Task: Play online Dominion games in easy mode.
Action: Mouse moved to (485, 321)
Screenshot: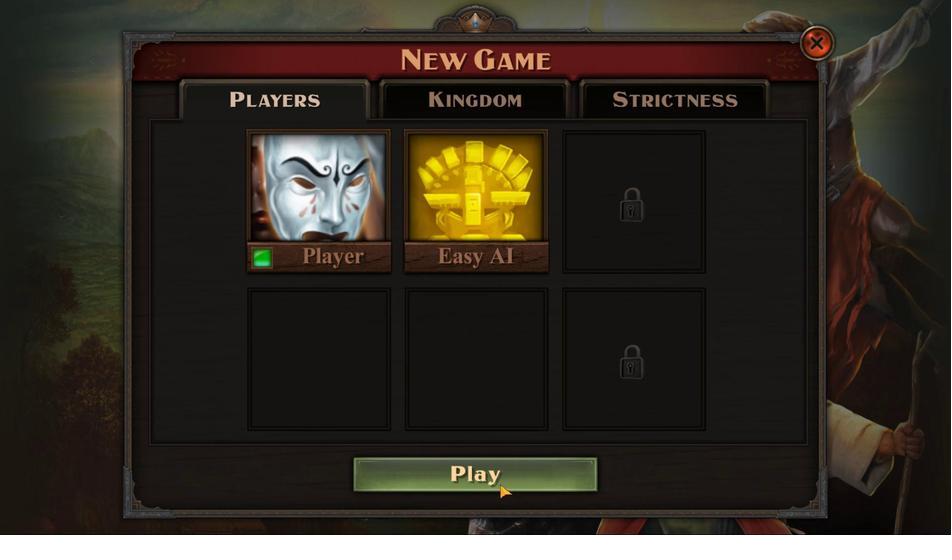 
Action: Mouse pressed left at (485, 321)
Screenshot: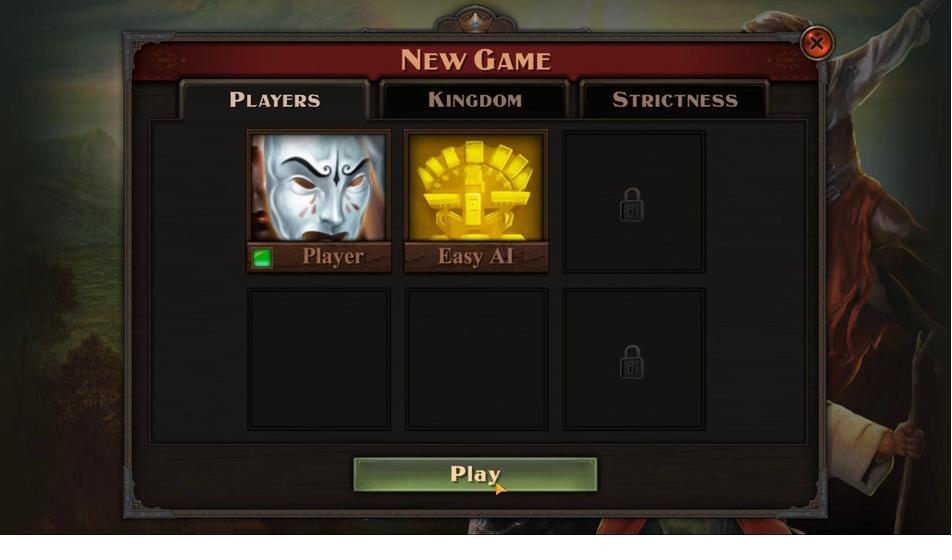 
Action: Mouse moved to (482, 321)
Screenshot: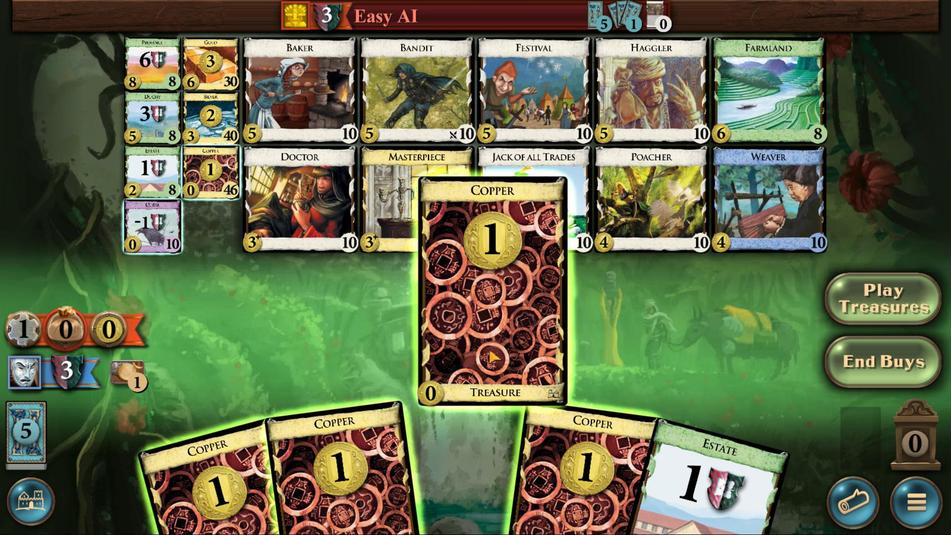 
Action: Mouse pressed left at (482, 321)
Screenshot: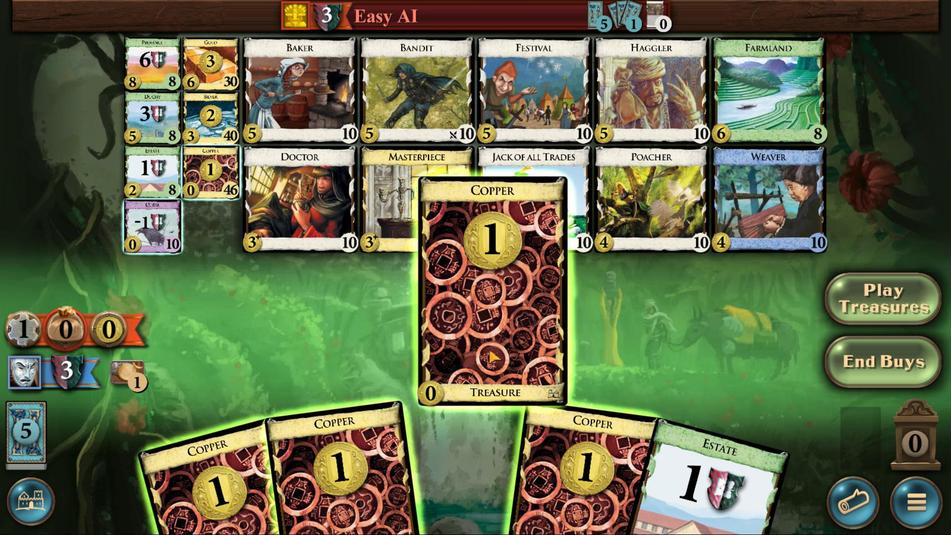 
Action: Mouse moved to (475, 321)
Screenshot: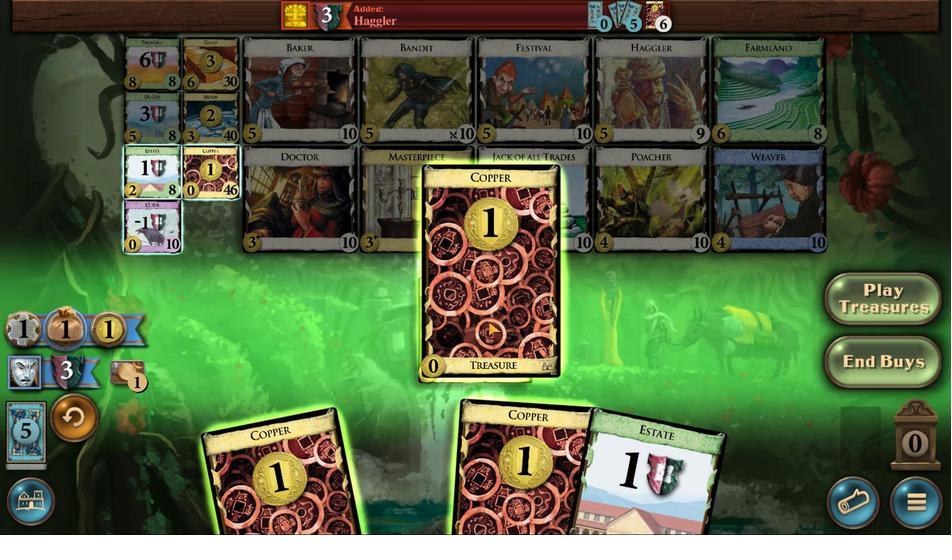 
Action: Mouse pressed left at (475, 321)
Screenshot: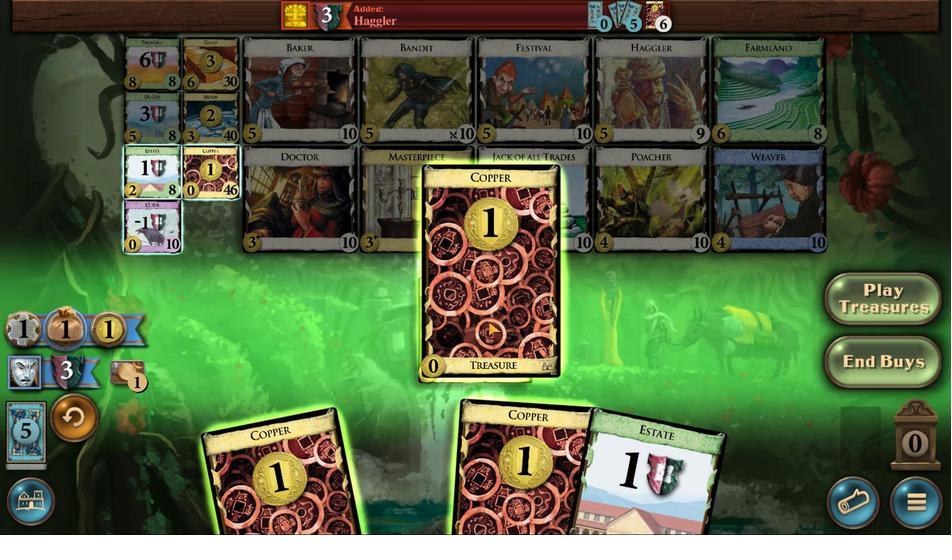 
Action: Mouse moved to (482, 321)
Screenshot: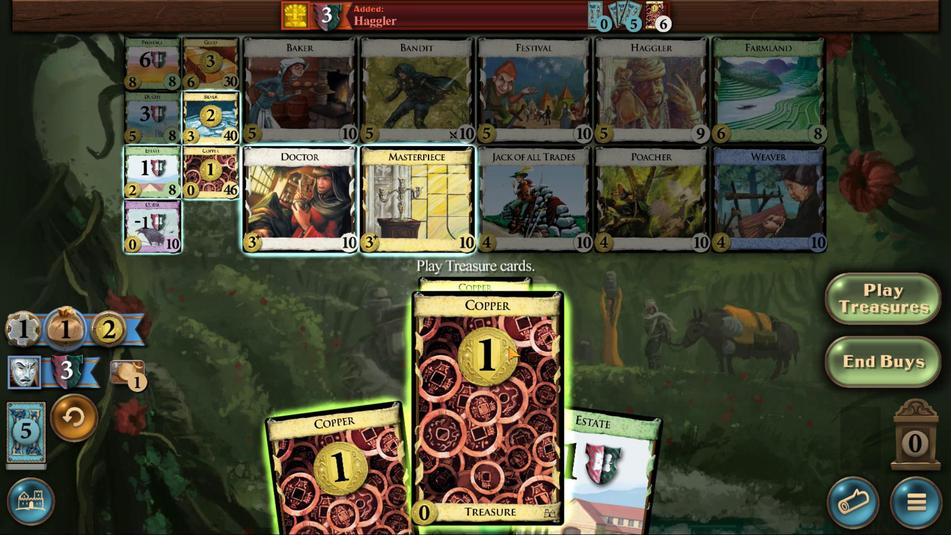 
Action: Mouse pressed left at (482, 321)
Screenshot: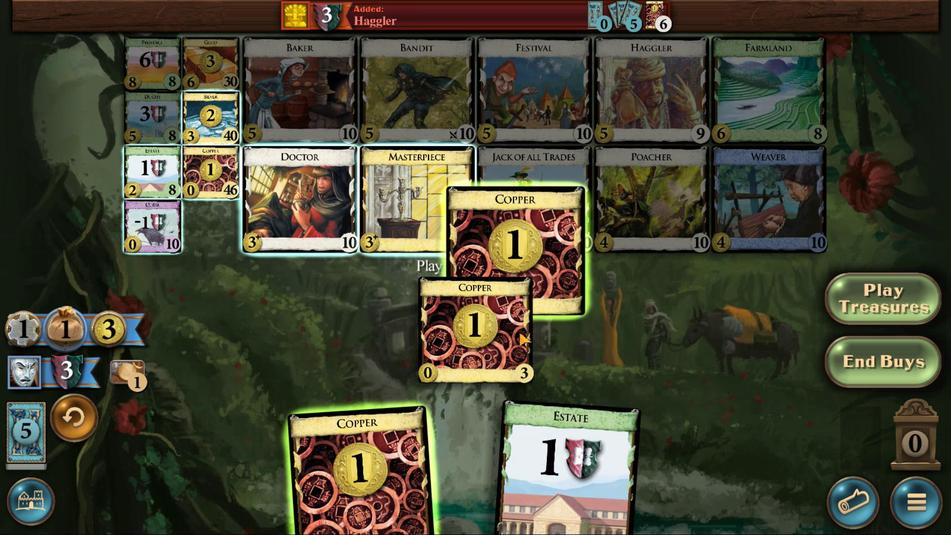 
Action: Mouse moved to (477, 321)
Screenshot: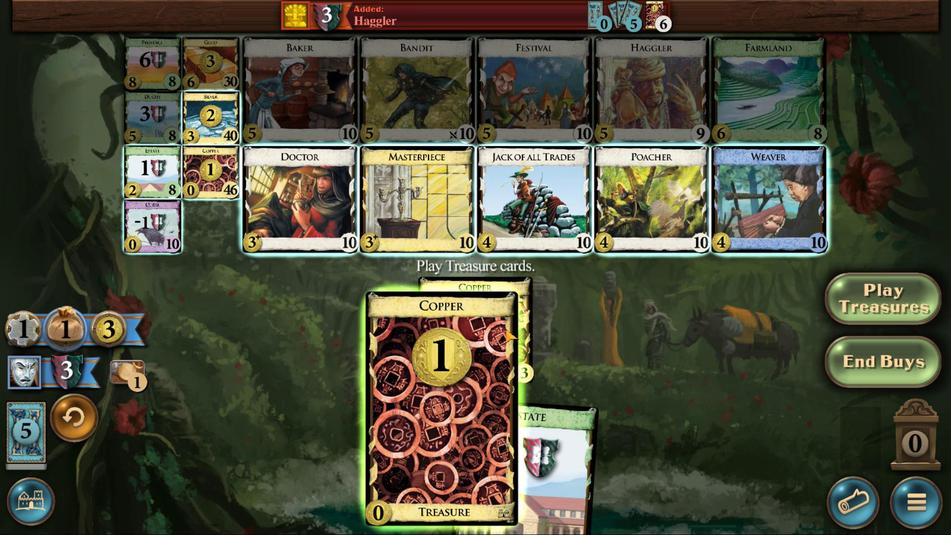 
Action: Mouse pressed left at (477, 321)
Screenshot: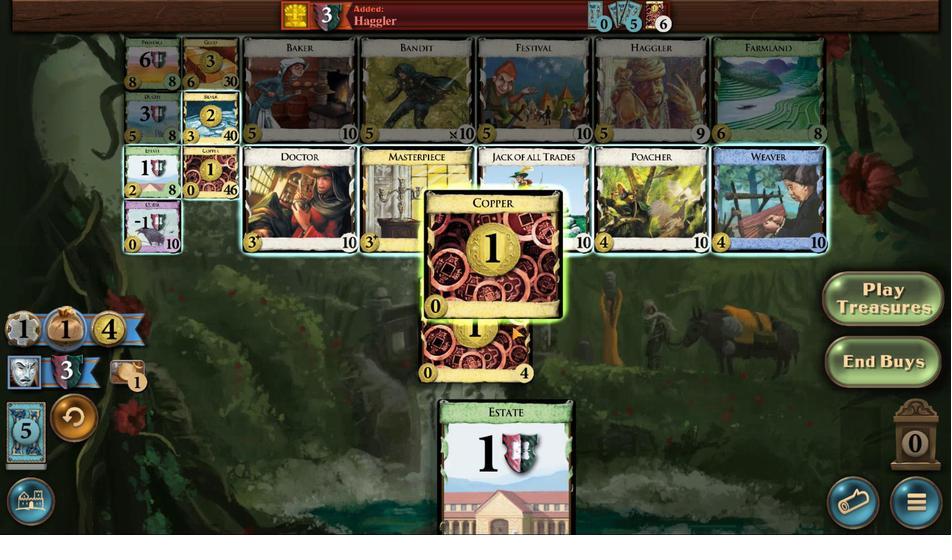 
Action: Mouse moved to (456, 320)
Screenshot: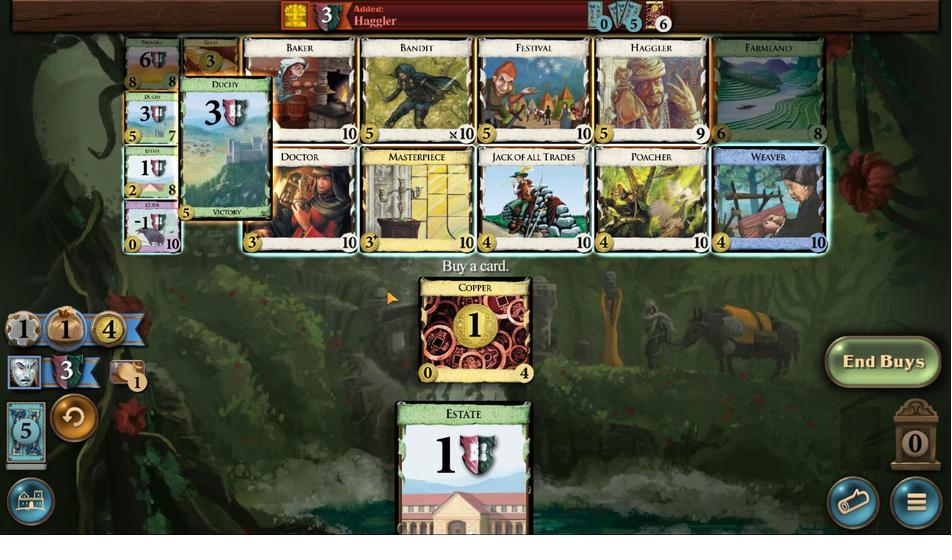 
Action: Mouse pressed left at (456, 320)
Screenshot: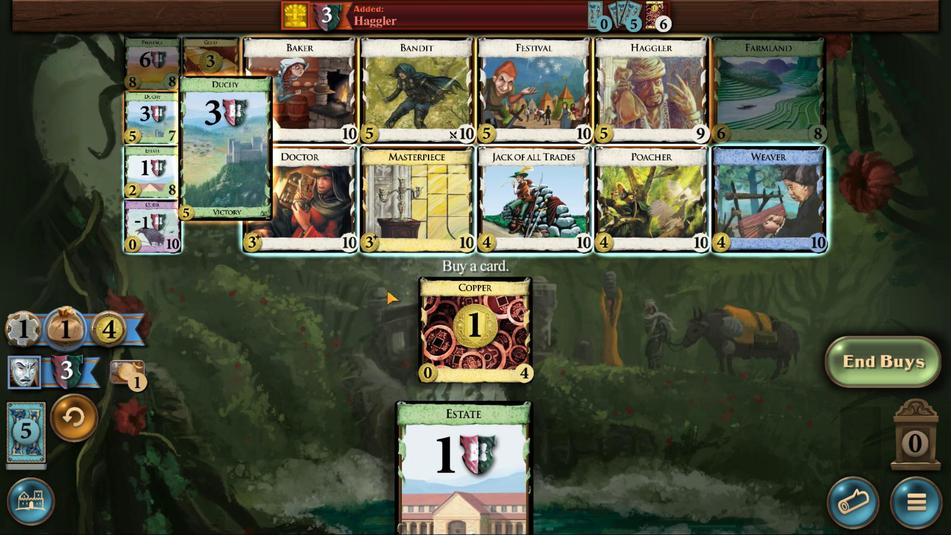 
Action: Mouse moved to (484, 321)
Screenshot: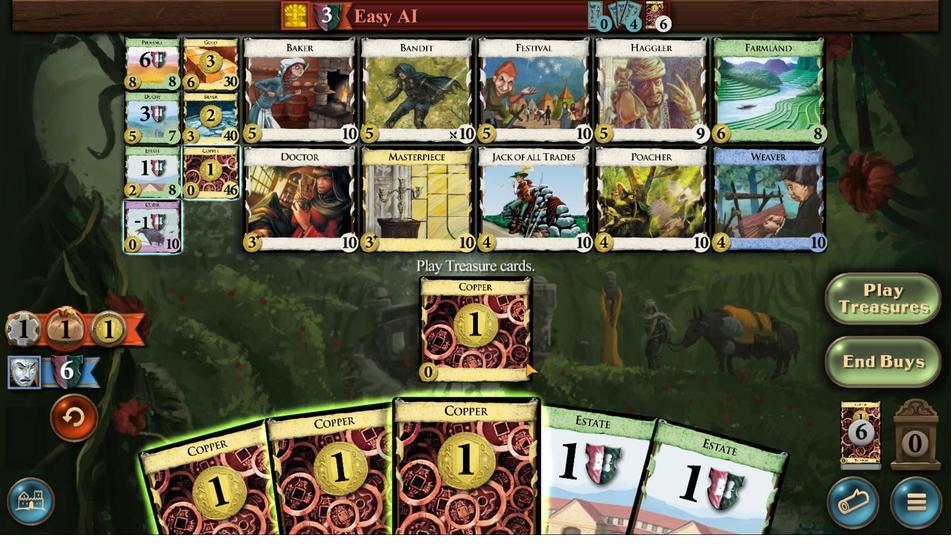 
Action: Mouse pressed left at (484, 321)
Screenshot: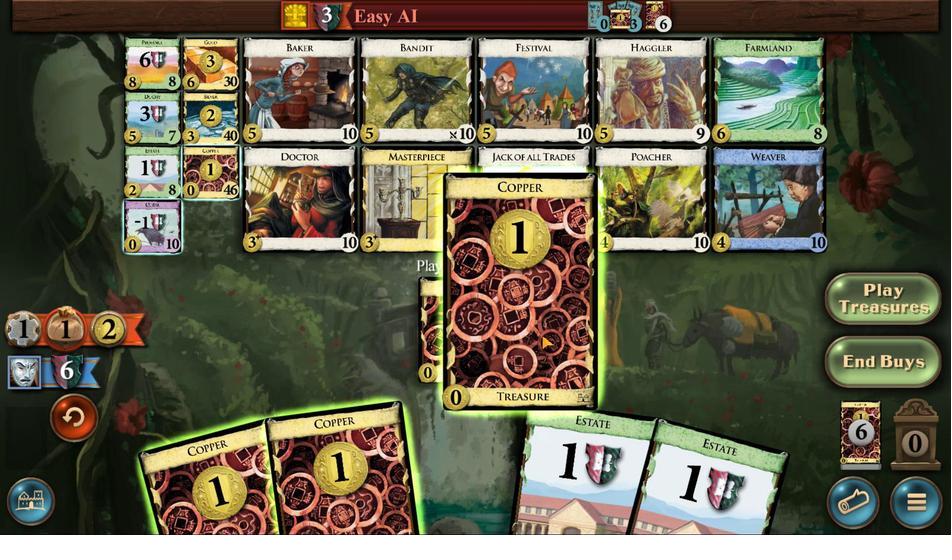 
Action: Mouse moved to (474, 321)
Screenshot: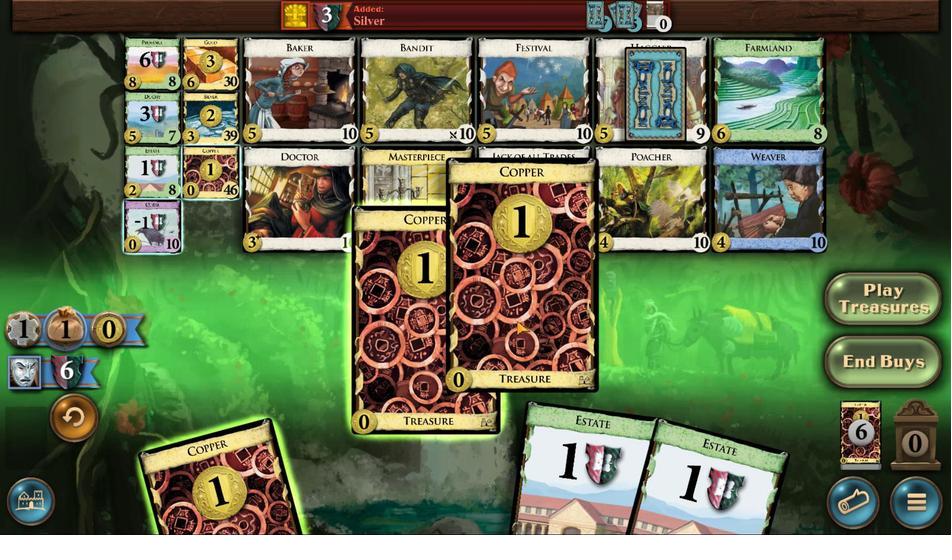 
Action: Mouse pressed left at (474, 321)
Screenshot: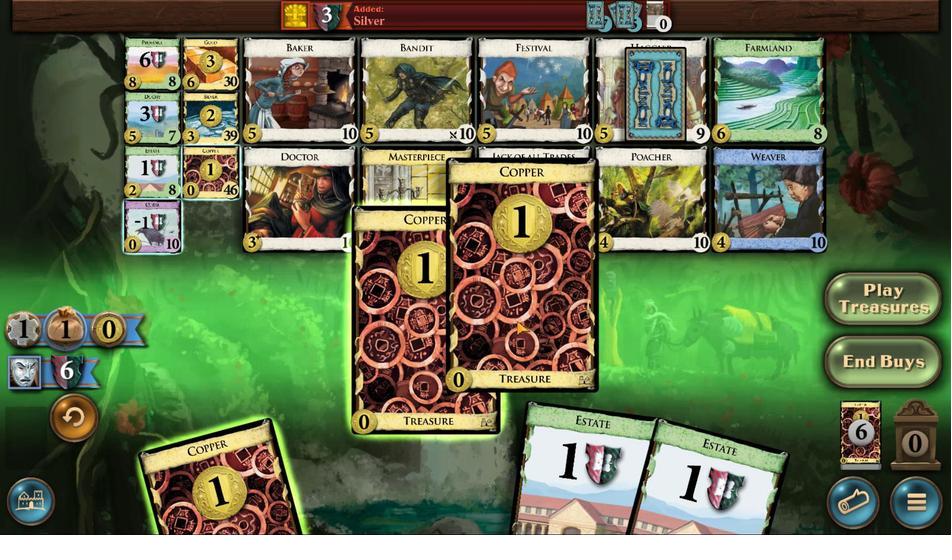 
Action: Mouse moved to (468, 321)
Screenshot: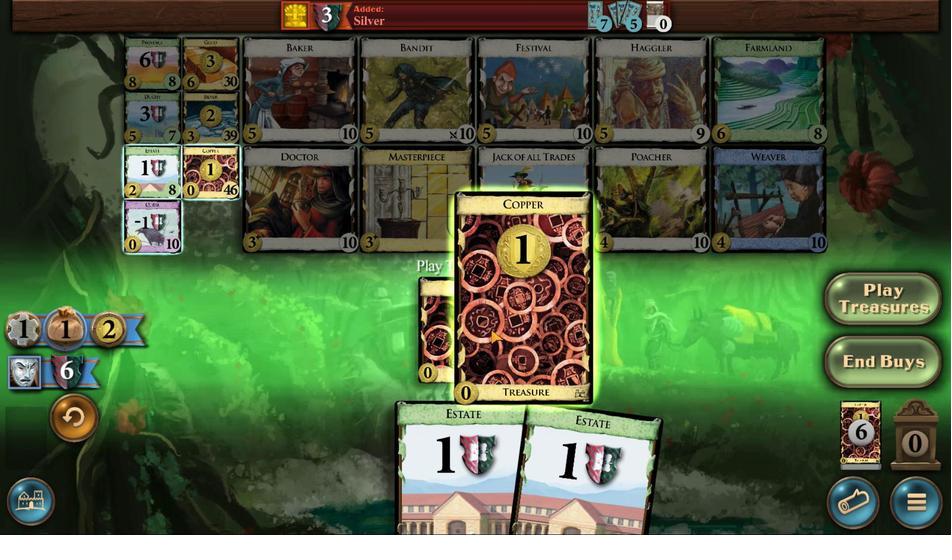 
Action: Mouse pressed left at (468, 321)
Screenshot: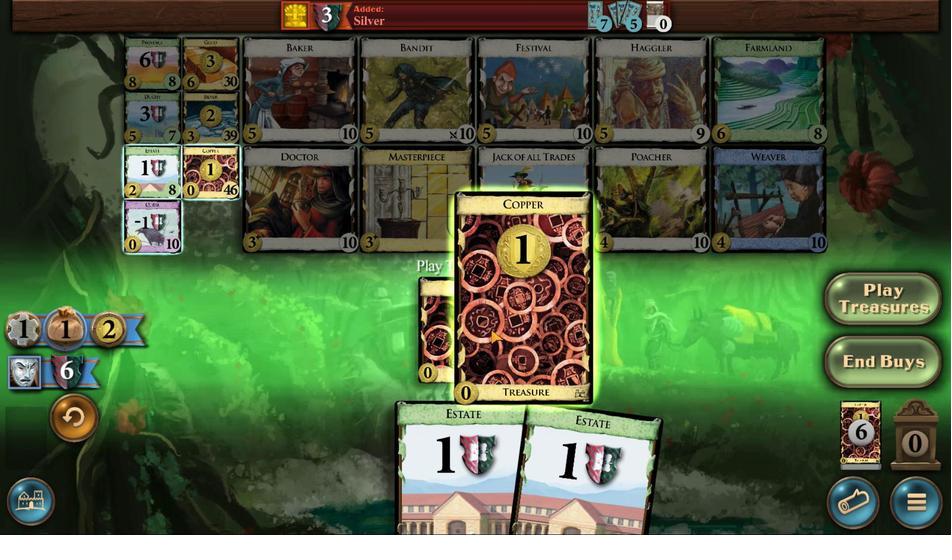 
Action: Mouse moved to (459, 320)
Screenshot: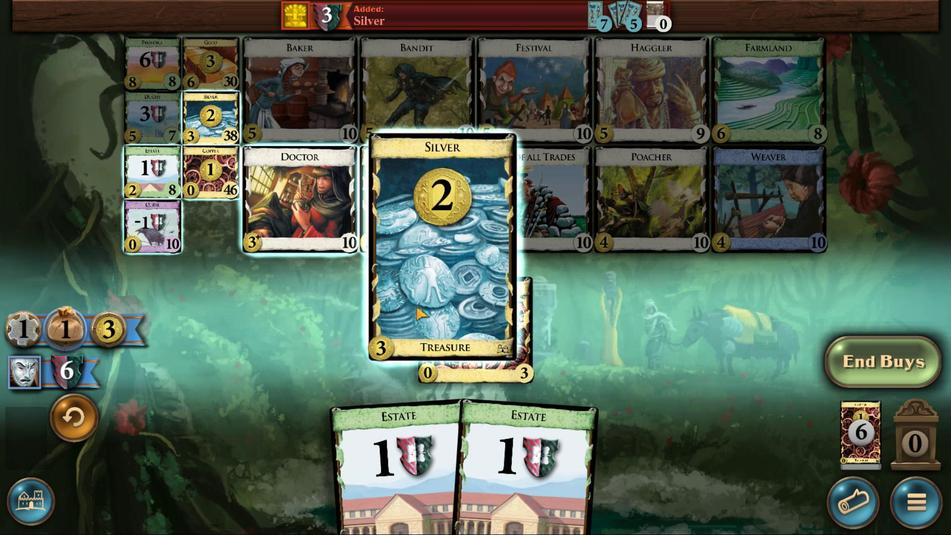 
Action: Mouse pressed left at (459, 320)
Screenshot: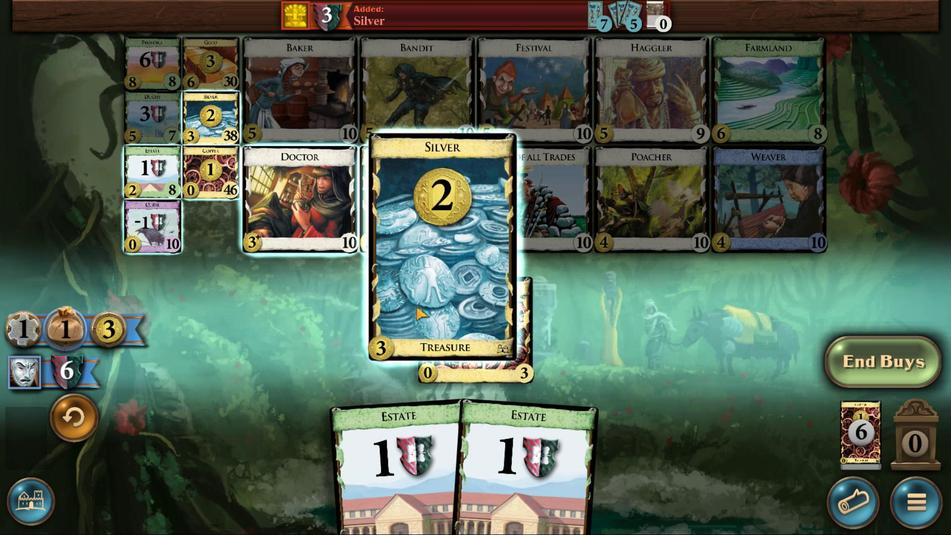 
Action: Mouse moved to (481, 321)
Screenshot: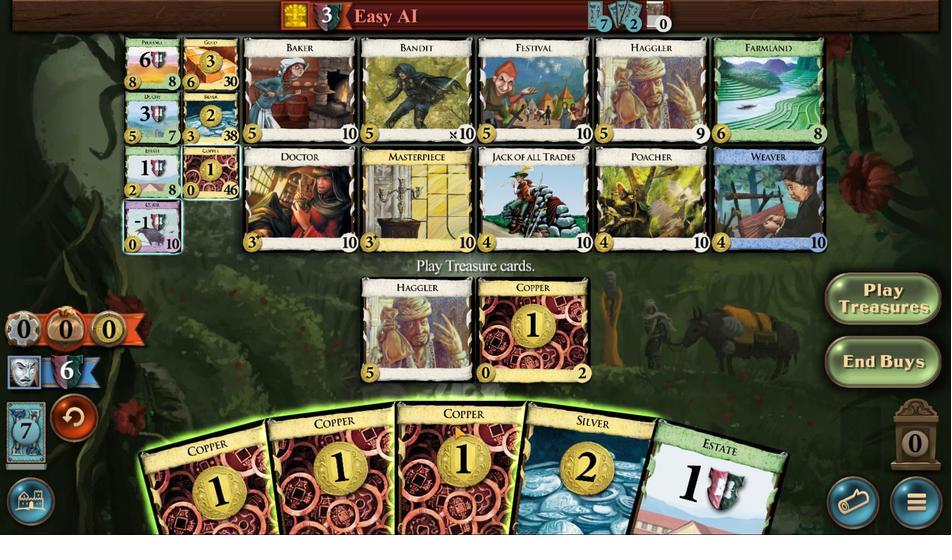 
Action: Mouse pressed left at (481, 321)
Screenshot: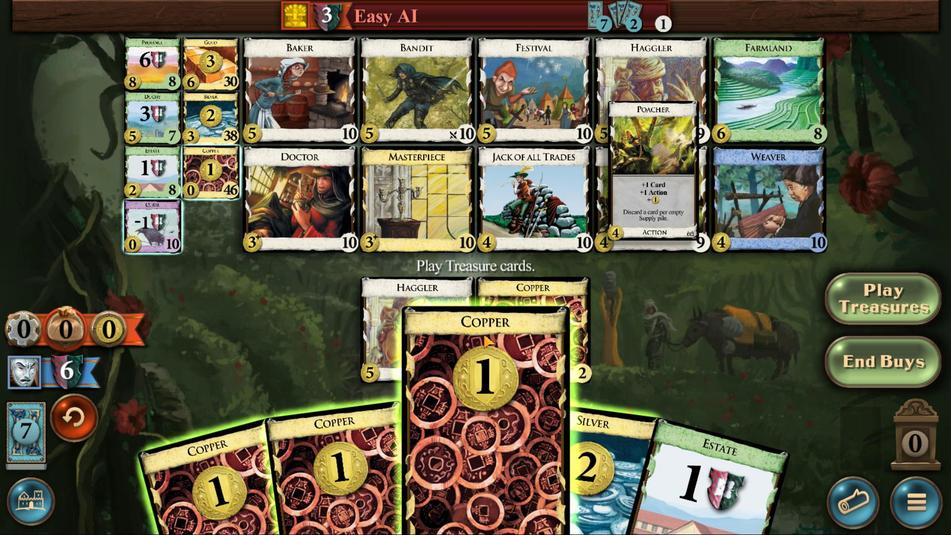 
Action: Mouse moved to (487, 321)
Screenshot: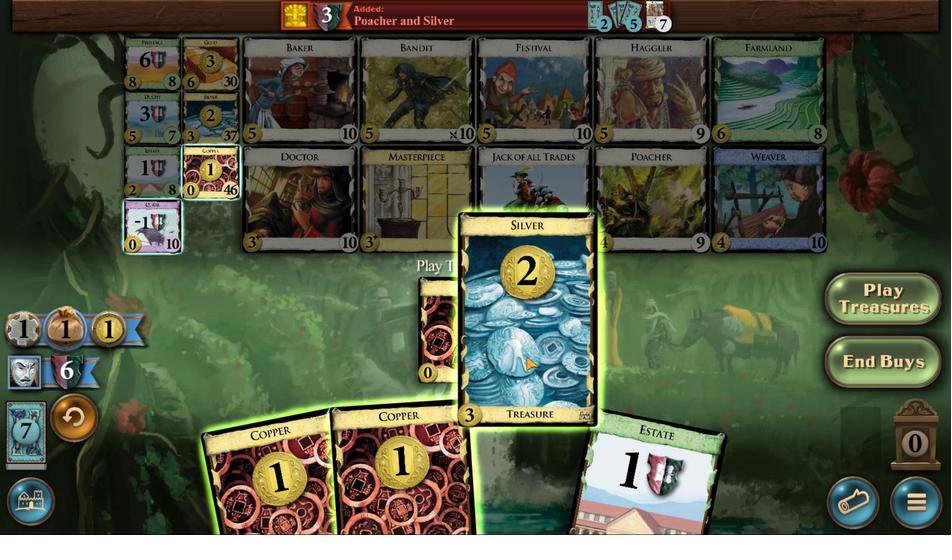 
Action: Mouse pressed left at (487, 321)
Screenshot: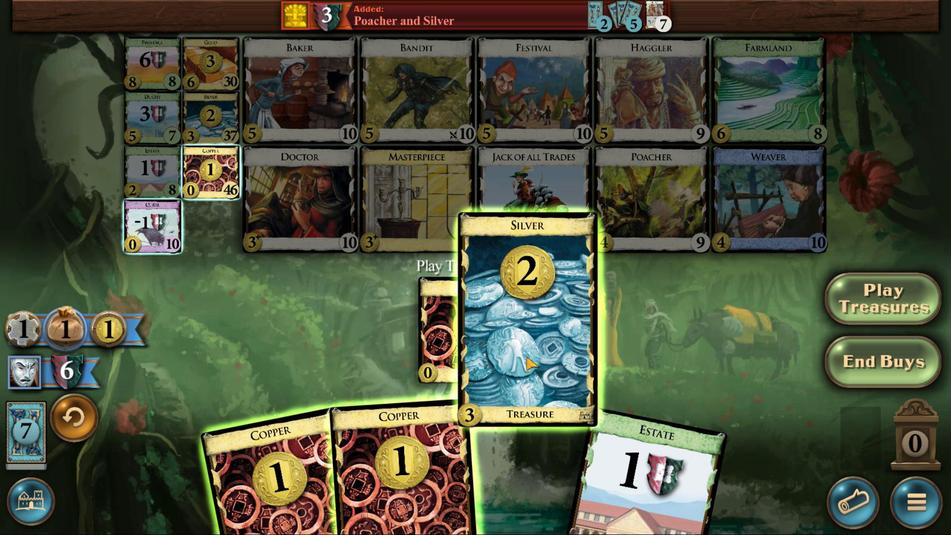 
Action: Mouse moved to (480, 321)
Screenshot: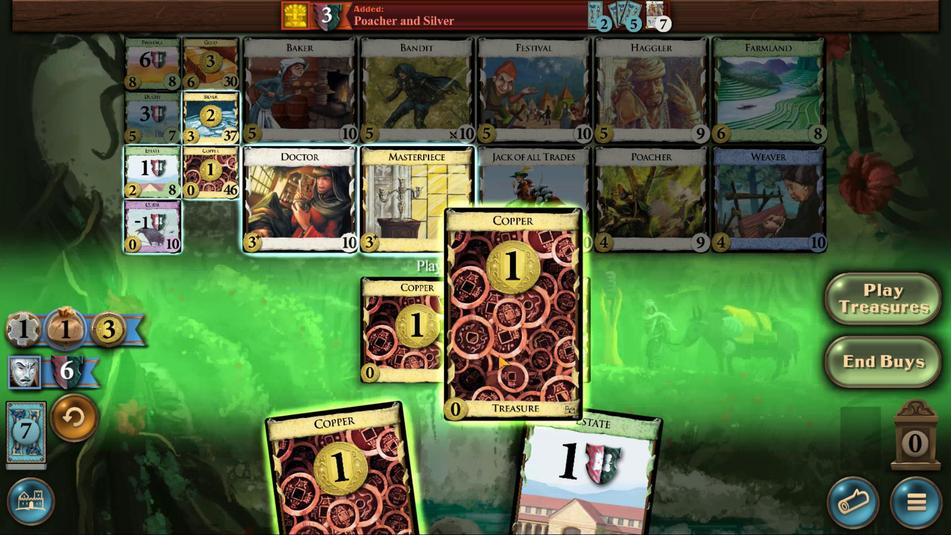 
Action: Mouse pressed left at (480, 321)
Screenshot: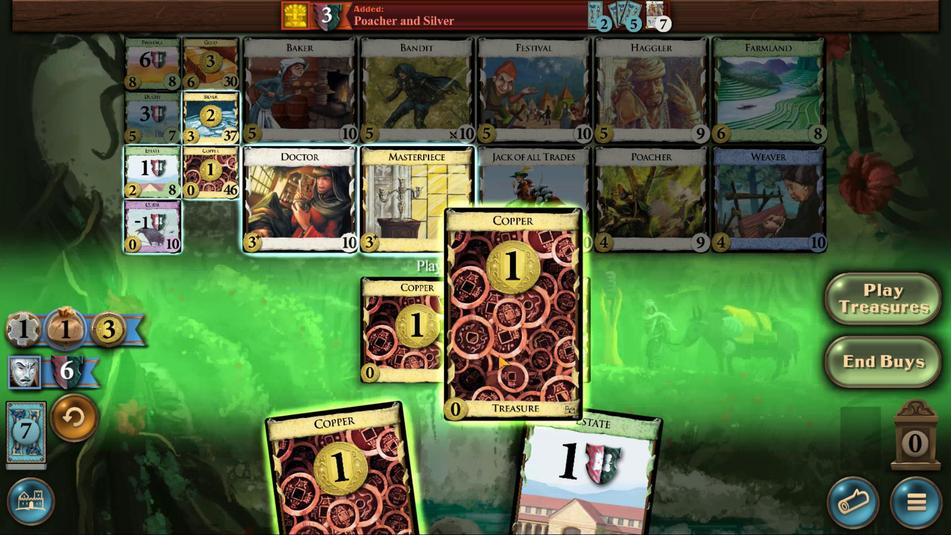 
Action: Mouse moved to (478, 321)
Screenshot: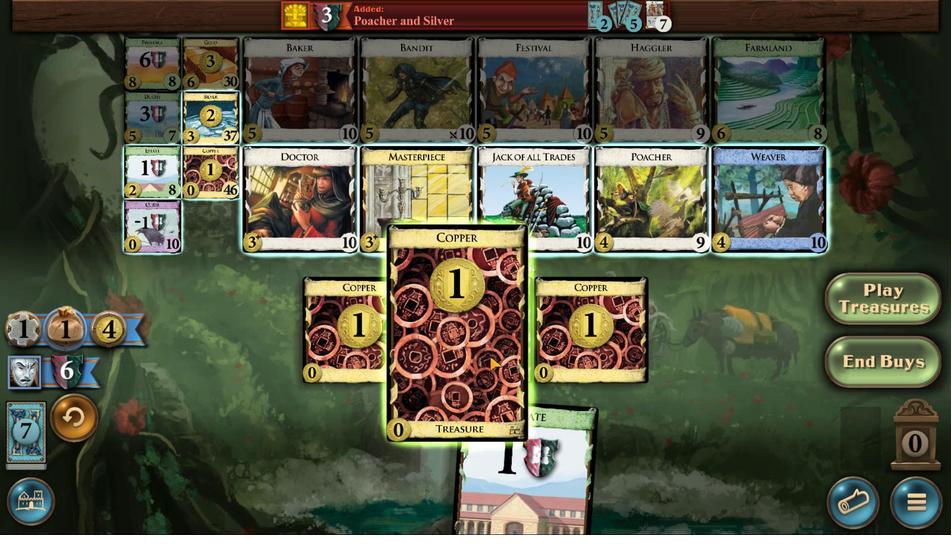 
Action: Mouse pressed left at (478, 321)
Screenshot: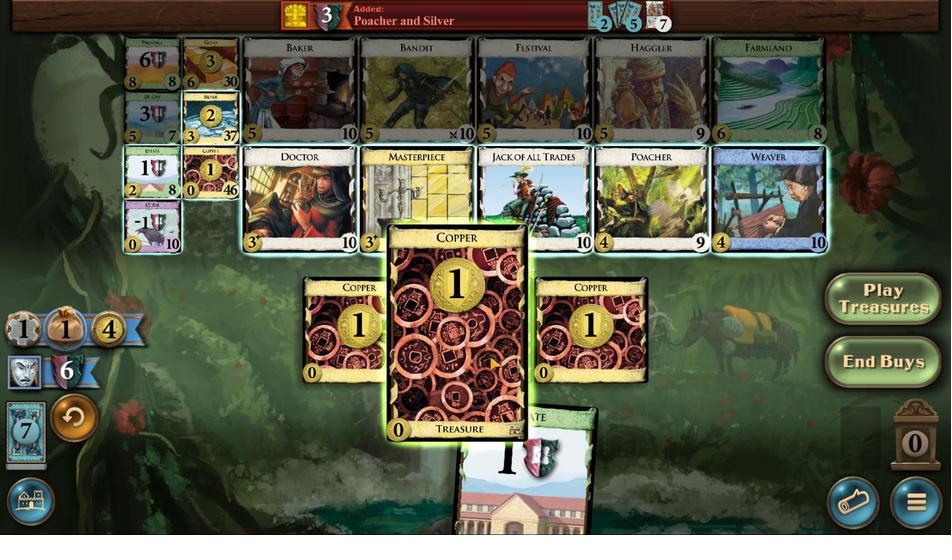 
Action: Mouse moved to (455, 320)
Screenshot: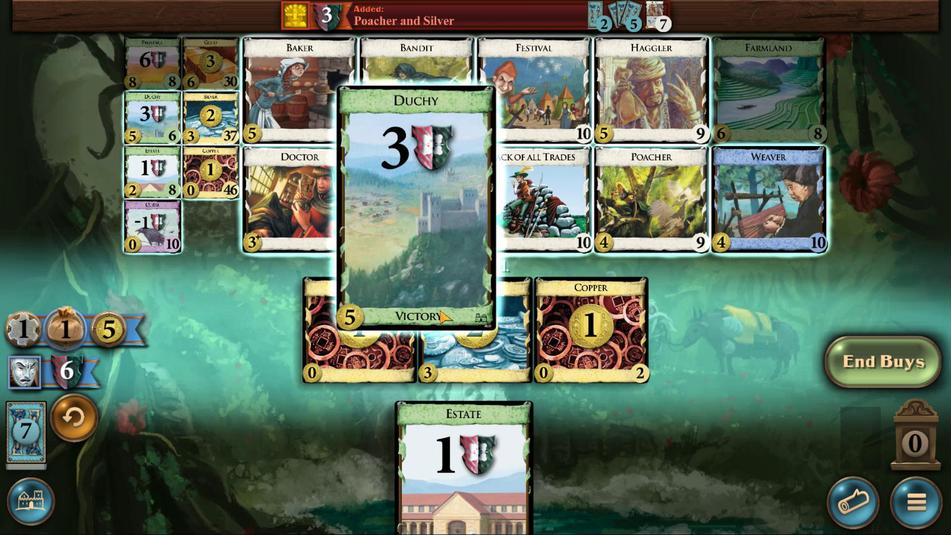 
Action: Mouse pressed left at (455, 320)
Screenshot: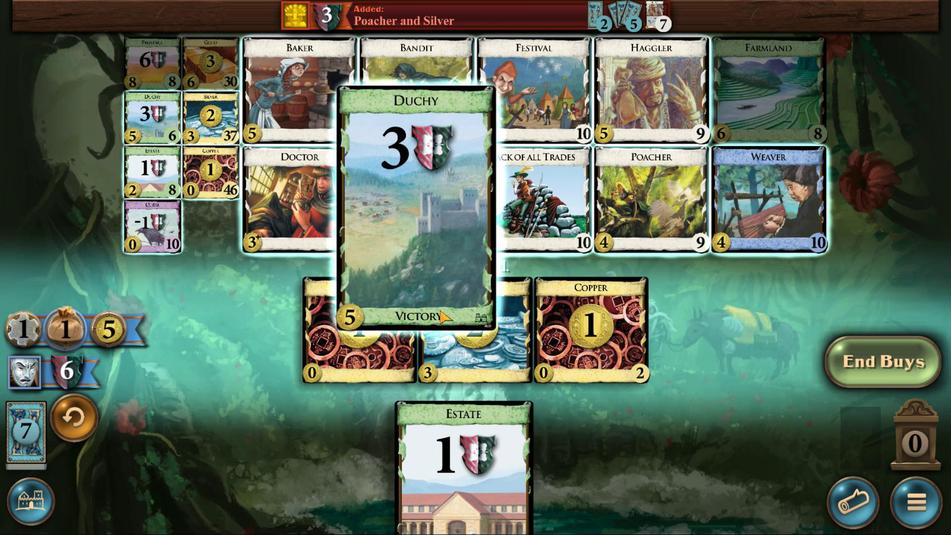 
Action: Mouse moved to (481, 321)
Screenshot: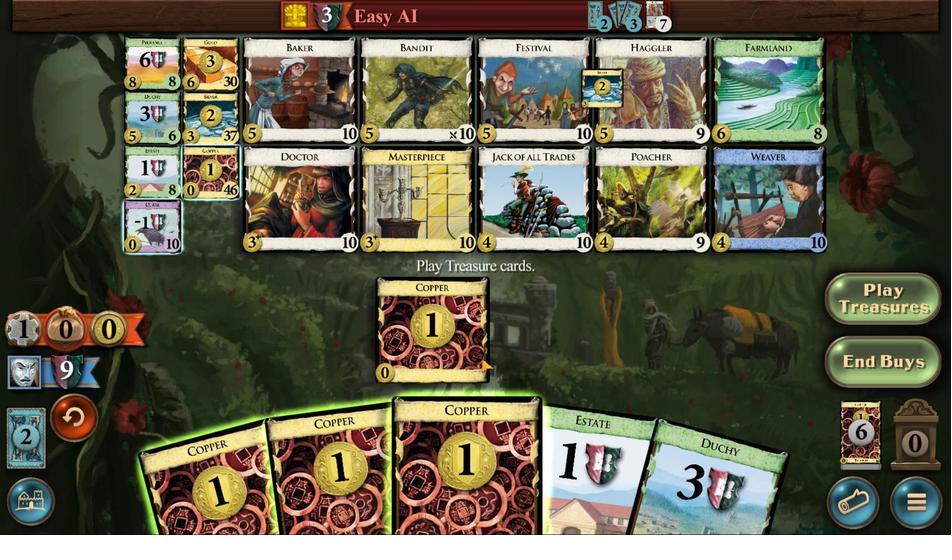 
Action: Mouse pressed left at (481, 321)
Screenshot: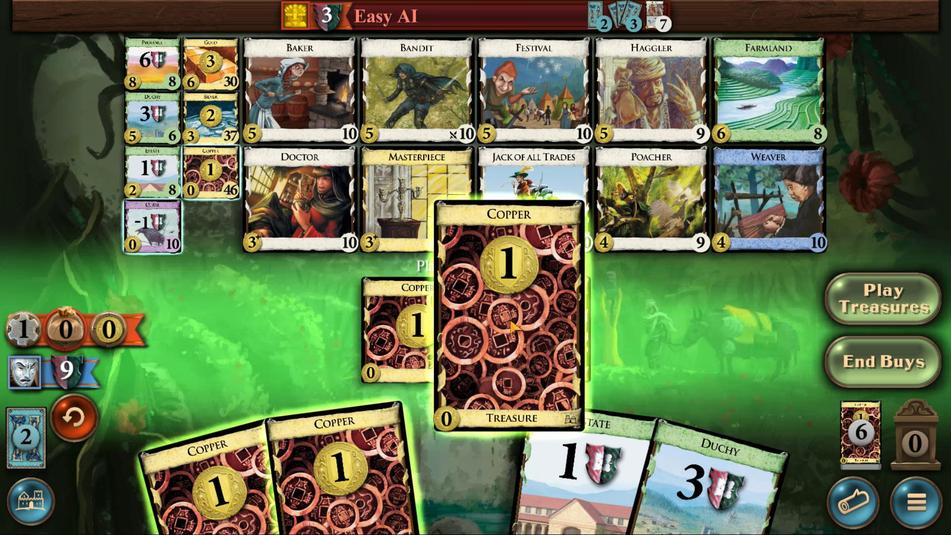 
Action: Mouse moved to (472, 321)
Screenshot: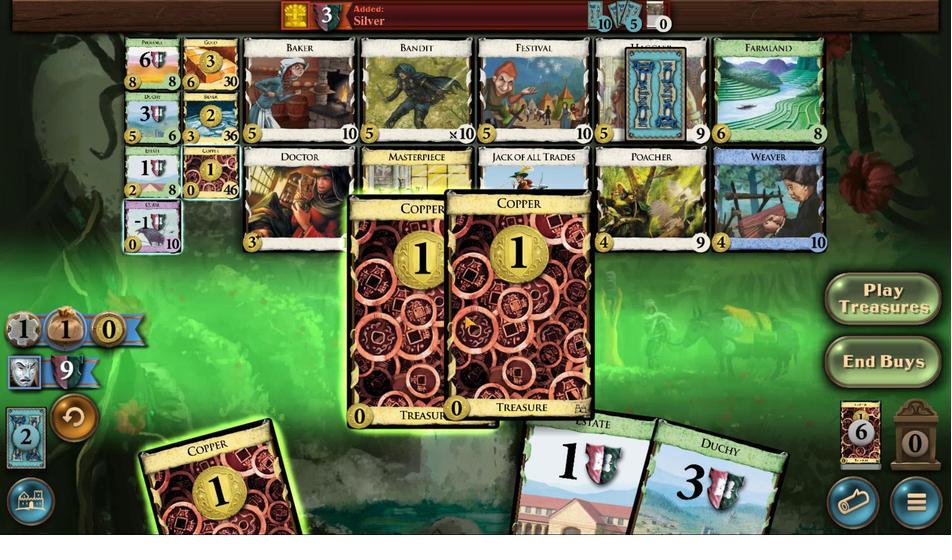 
Action: Mouse pressed left at (472, 321)
Screenshot: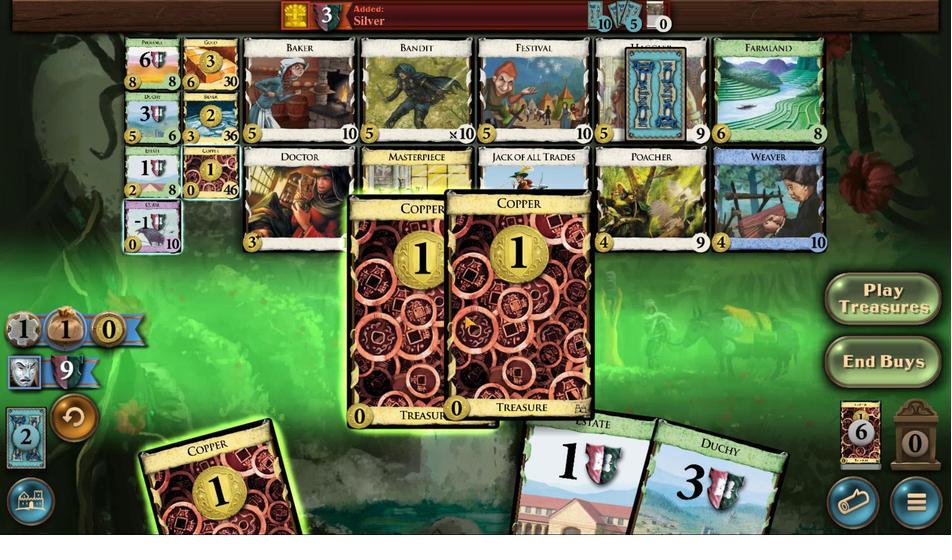
Action: Mouse moved to (470, 321)
Screenshot: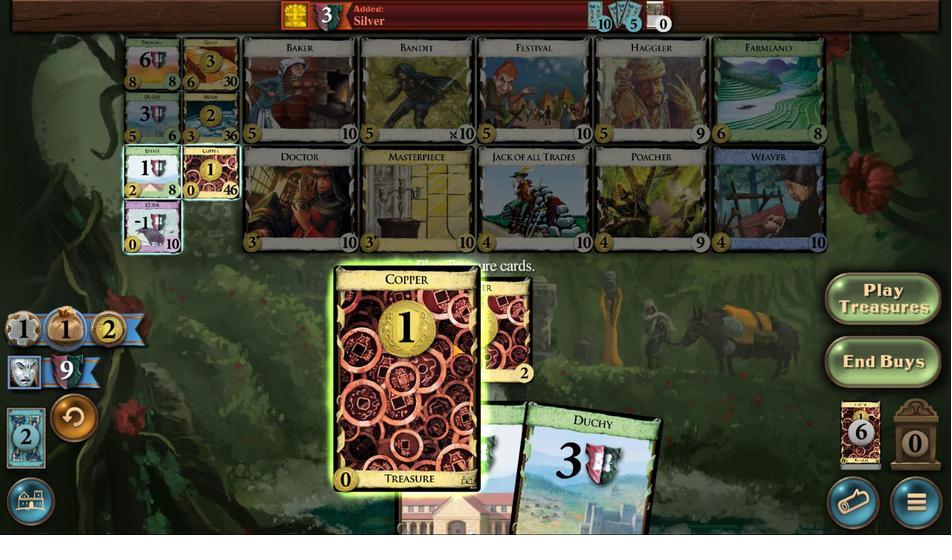 
Action: Mouse pressed left at (470, 321)
Screenshot: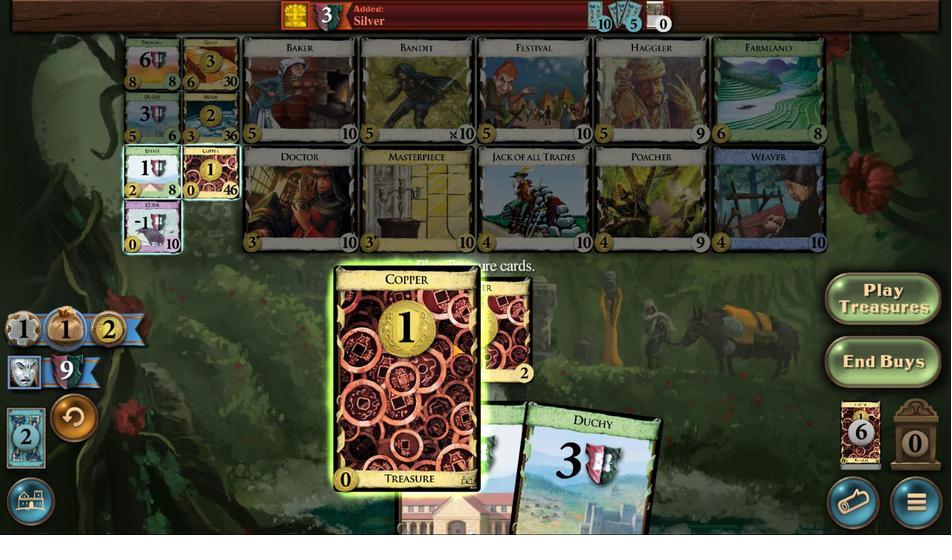 
Action: Mouse moved to (459, 320)
Screenshot: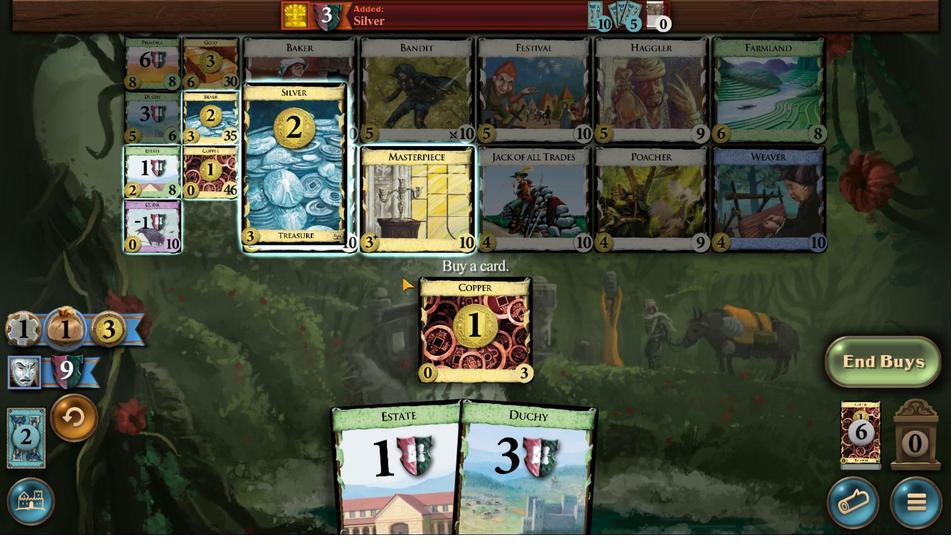 
Action: Mouse pressed left at (459, 320)
Screenshot: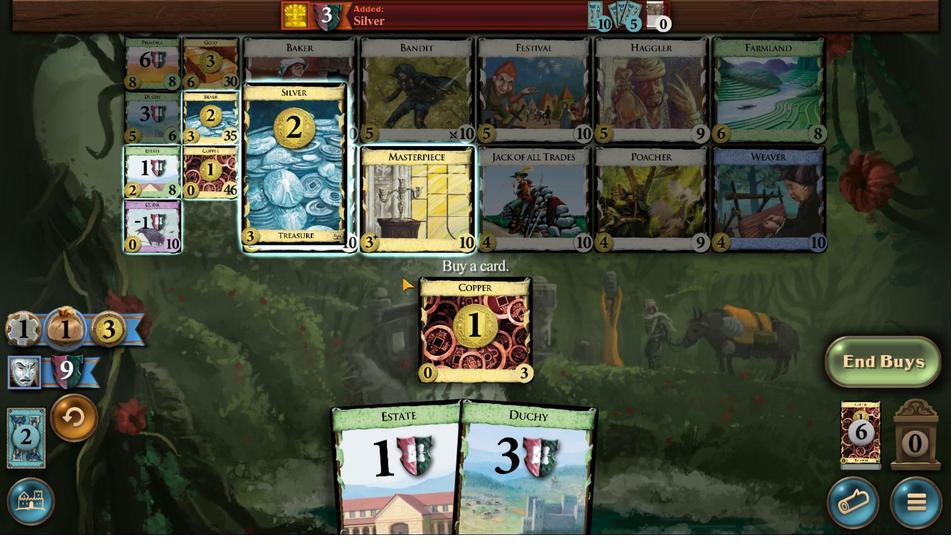 
Action: Mouse moved to (492, 321)
Screenshot: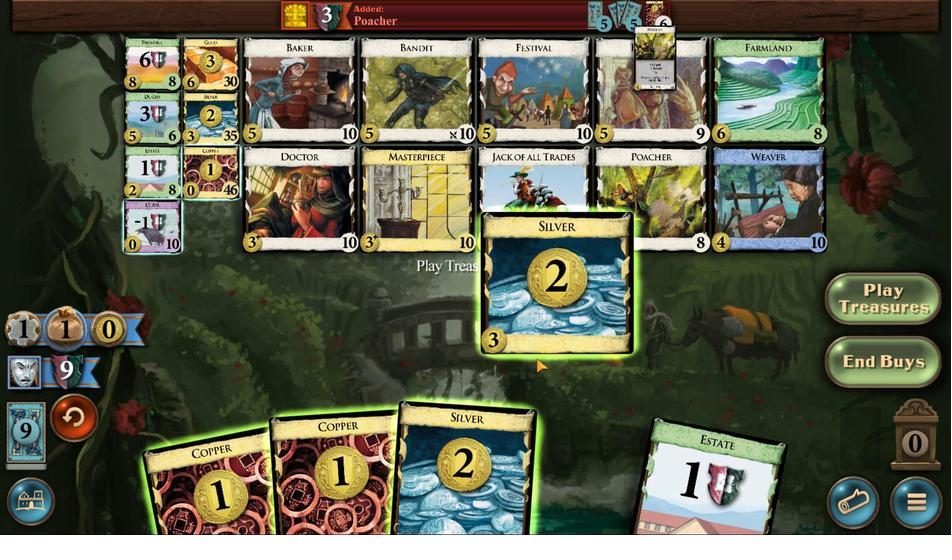 
Action: Mouse pressed left at (492, 321)
Screenshot: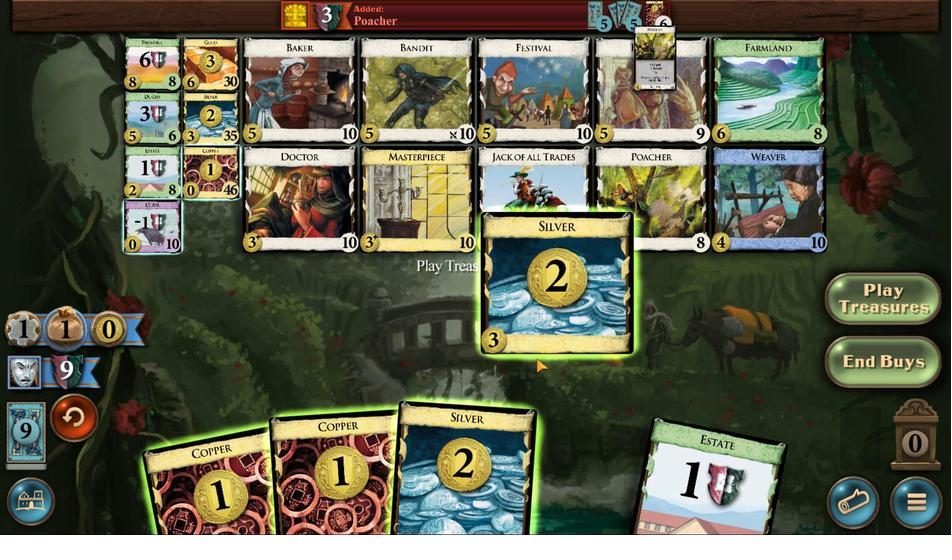 
Action: Mouse moved to (486, 321)
Screenshot: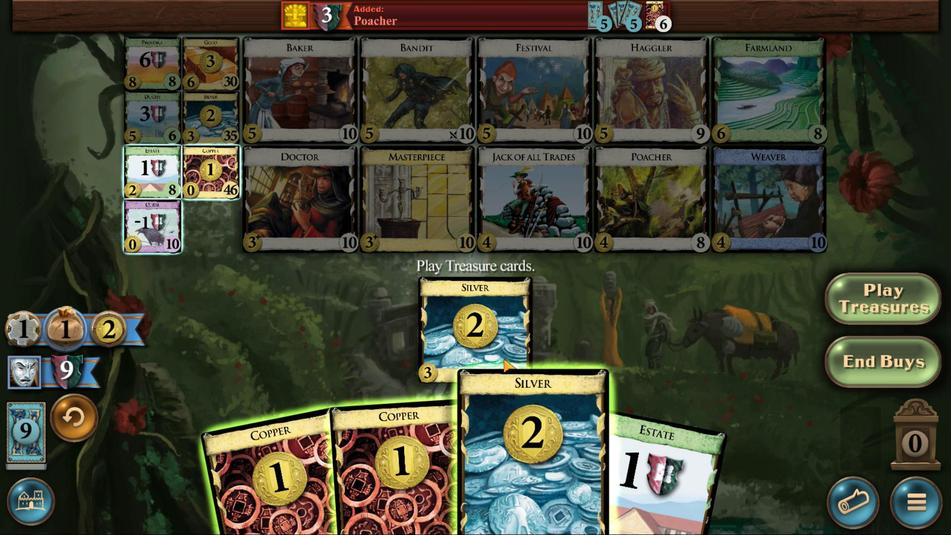 
Action: Mouse pressed left at (486, 321)
Screenshot: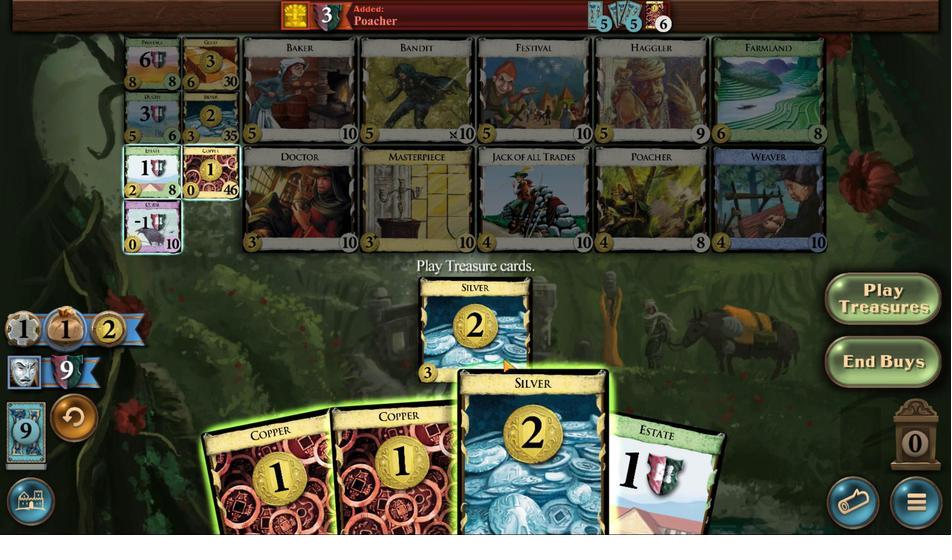 
Action: Mouse moved to (481, 321)
Screenshot: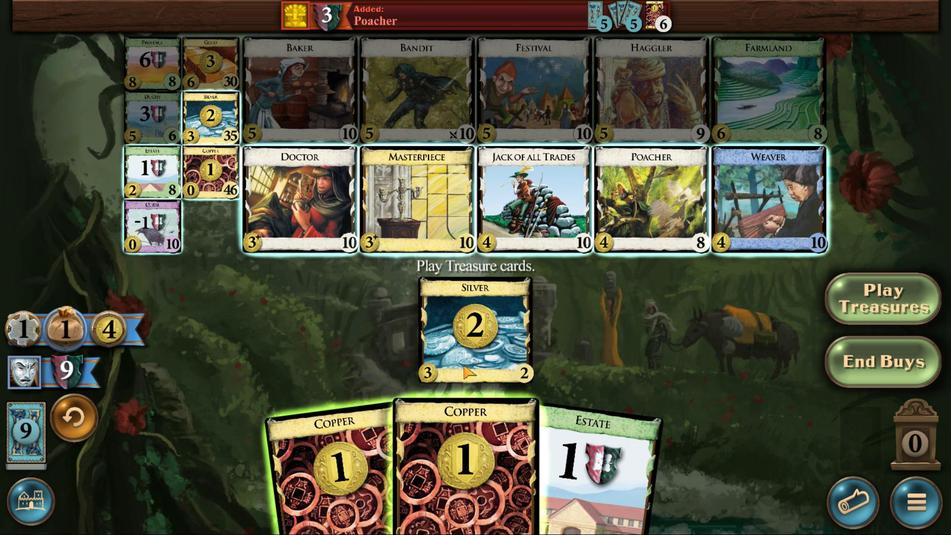 
Action: Mouse pressed left at (481, 321)
Screenshot: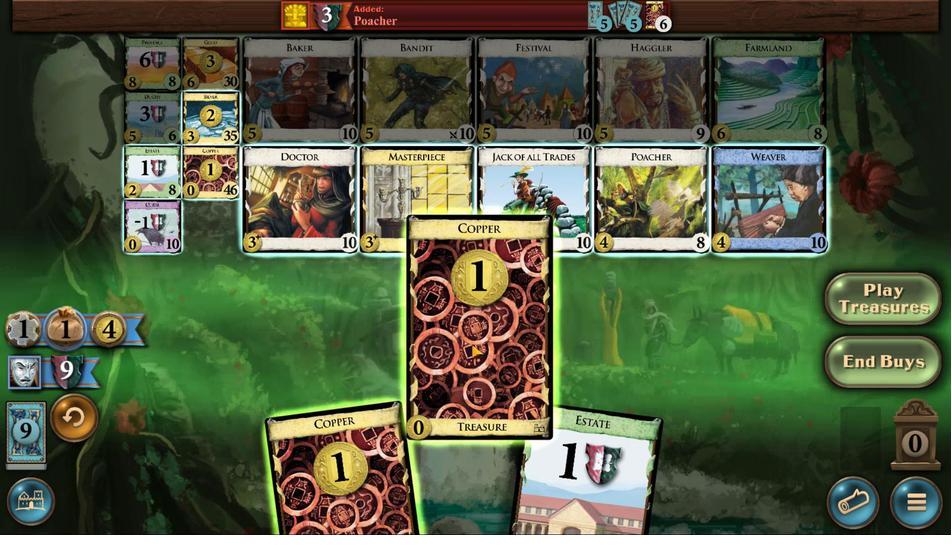 
Action: Mouse moved to (478, 321)
Screenshot: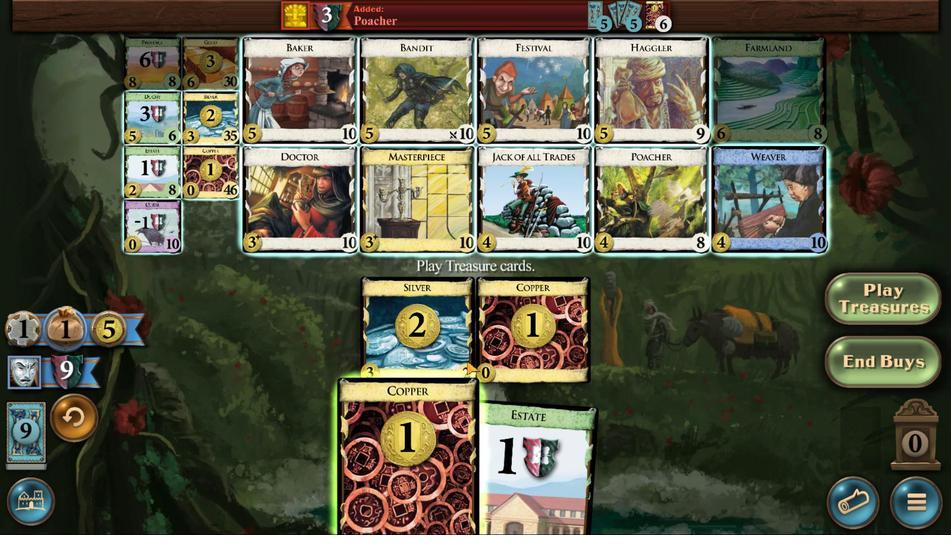 
Action: Mouse pressed left at (478, 321)
Screenshot: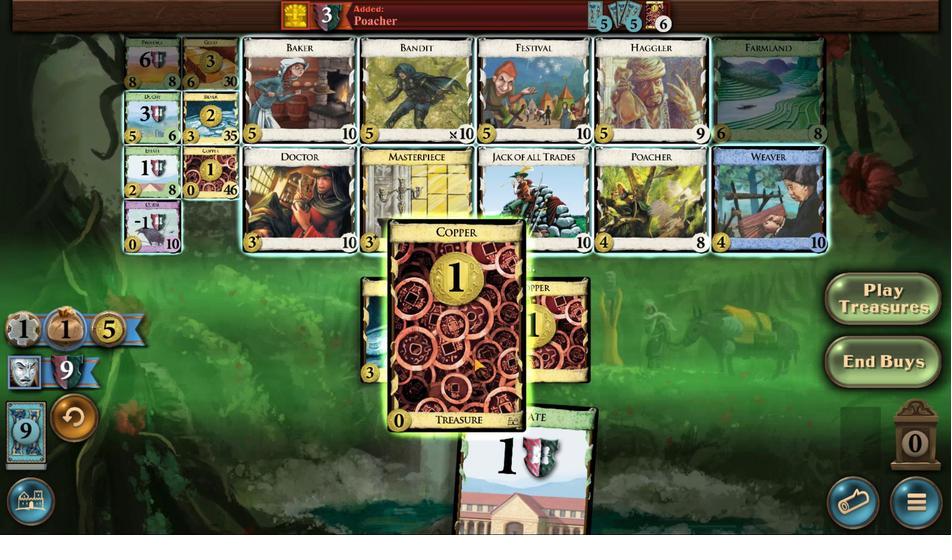 
Action: Mouse moved to (461, 320)
Screenshot: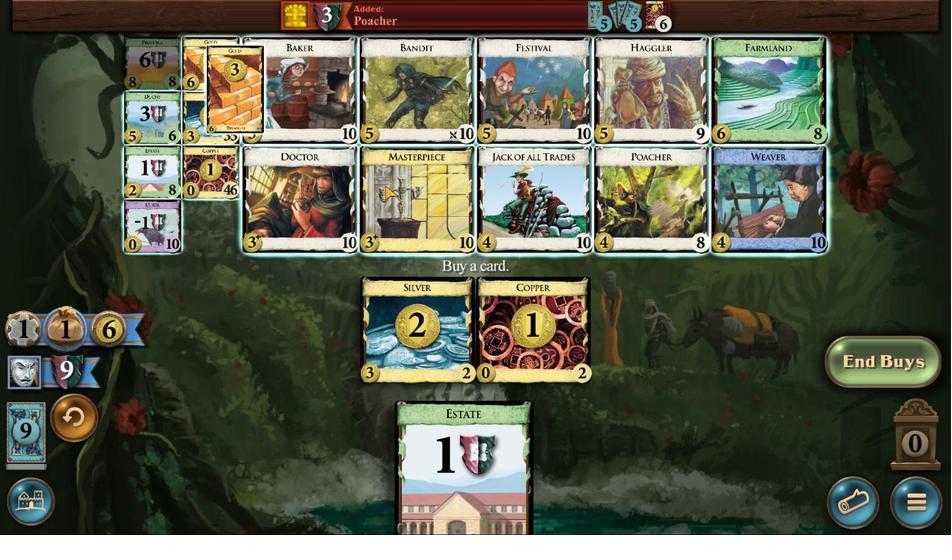 
Action: Mouse pressed left at (461, 320)
Screenshot: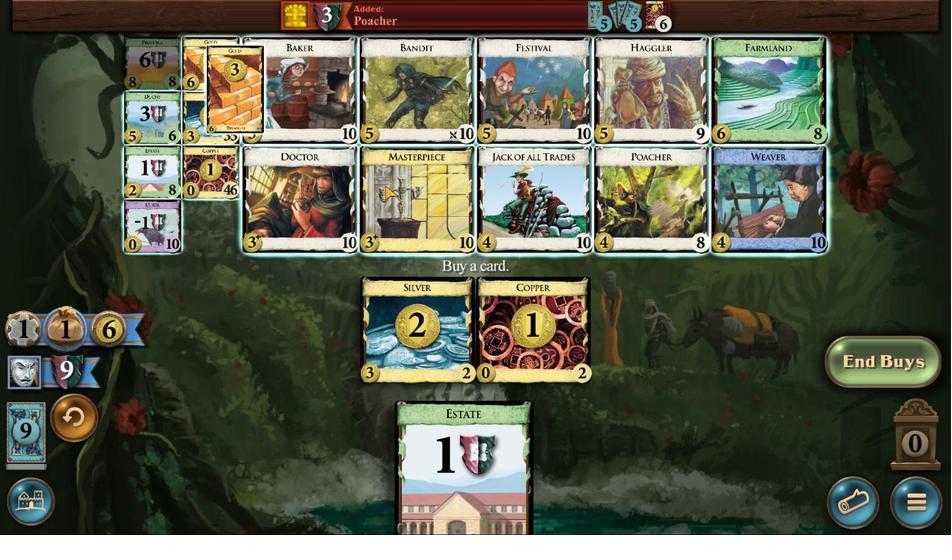 
Action: Mouse moved to (481, 321)
Screenshot: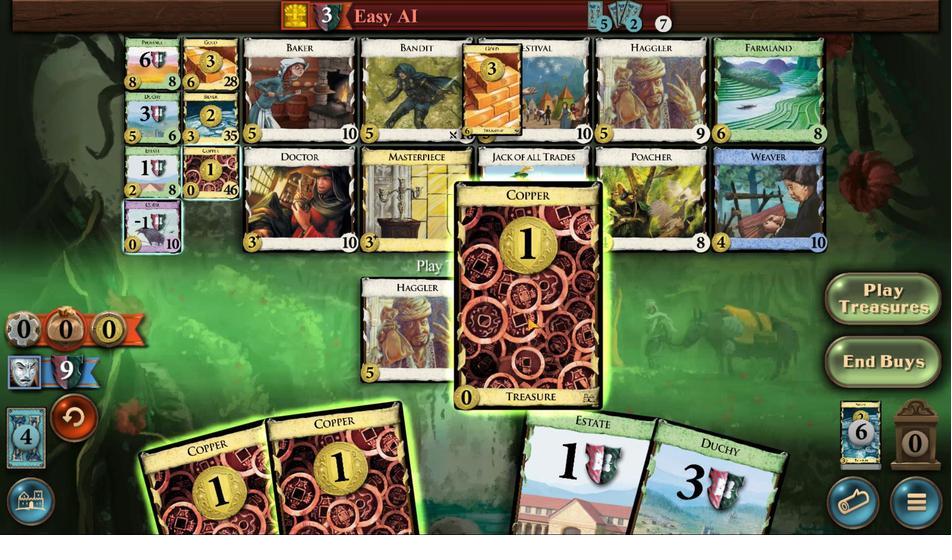 
Action: Mouse pressed left at (481, 321)
Screenshot: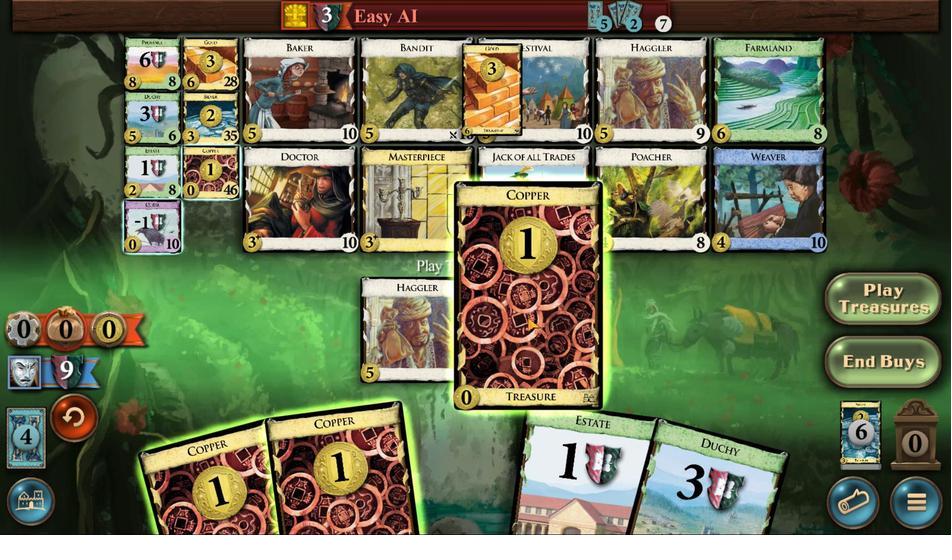 
Action: Mouse moved to (473, 321)
Screenshot: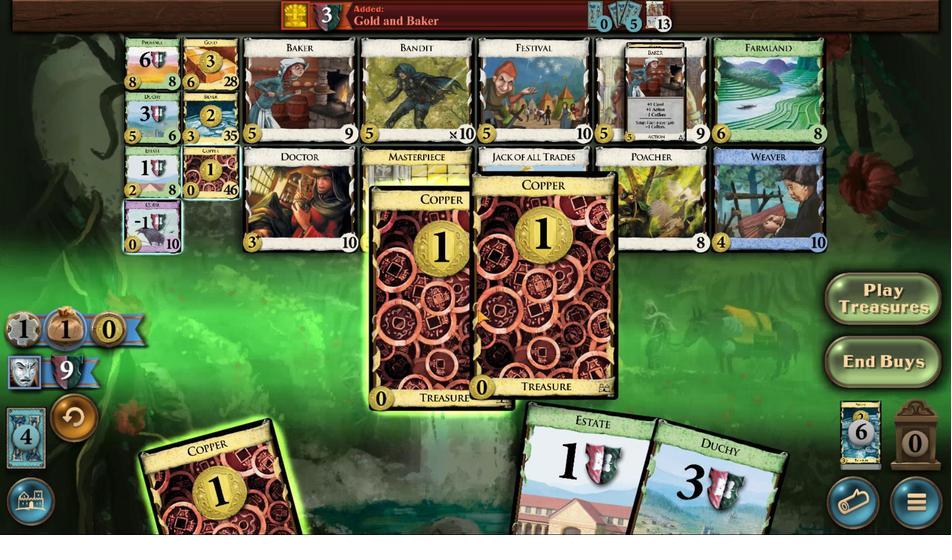 
Action: Mouse pressed left at (473, 321)
Screenshot: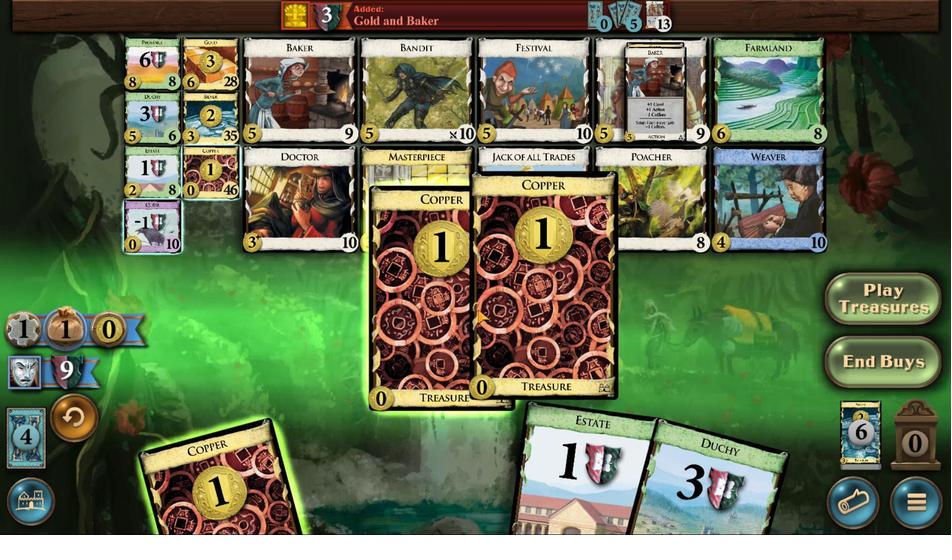 
Action: Mouse moved to (469, 321)
Screenshot: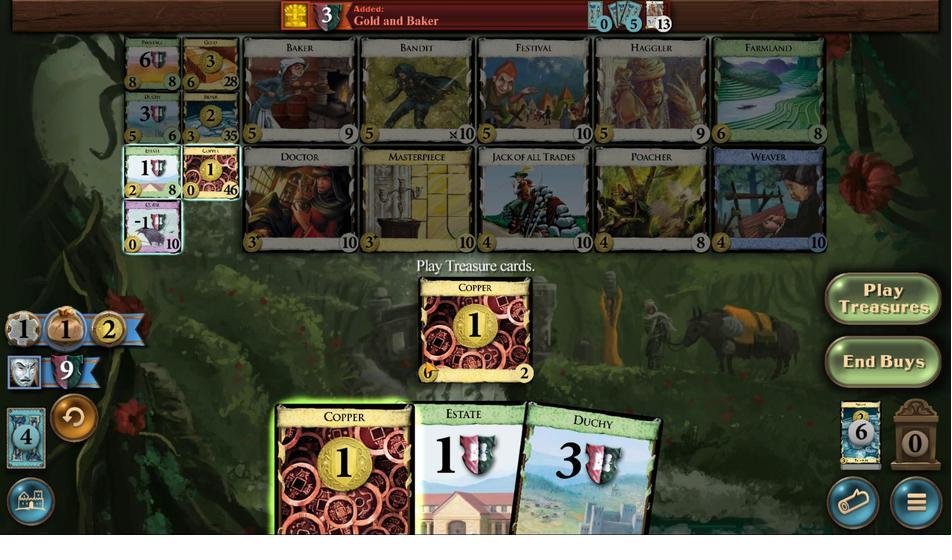 
Action: Mouse pressed left at (469, 321)
Screenshot: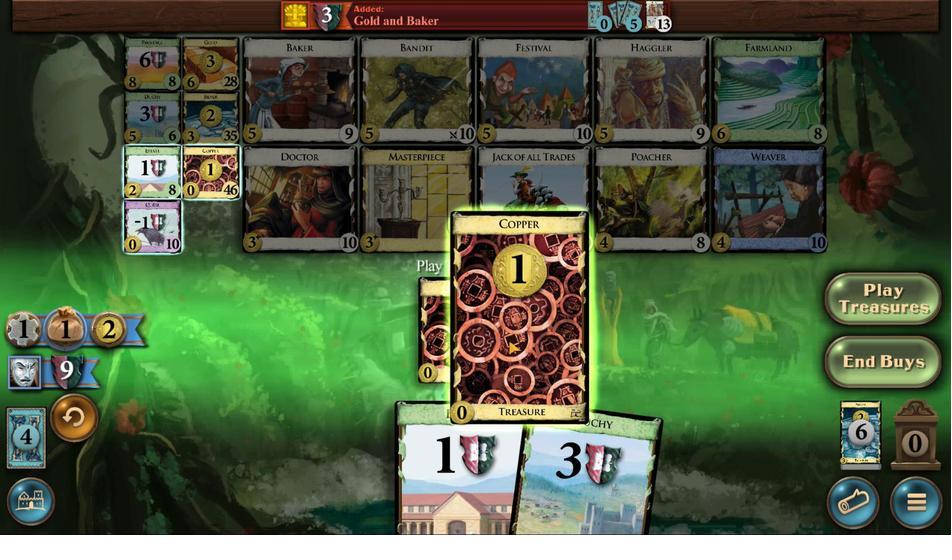 
Action: Mouse moved to (460, 320)
Screenshot: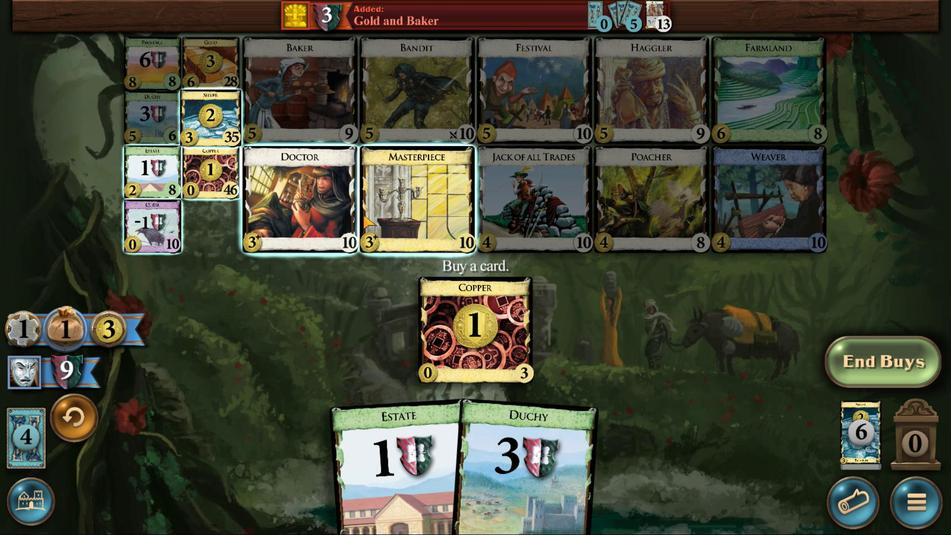 
Action: Mouse pressed left at (460, 320)
Screenshot: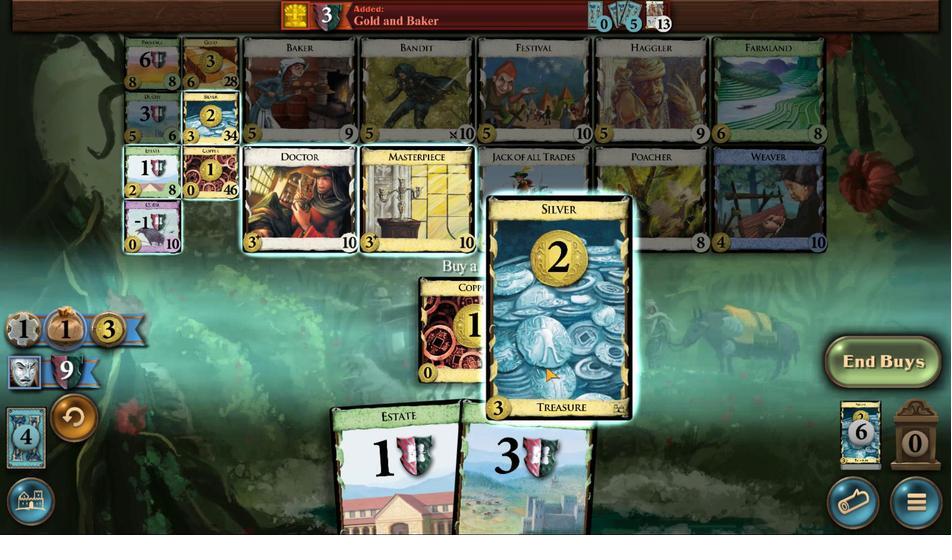 
Action: Mouse moved to (482, 321)
Screenshot: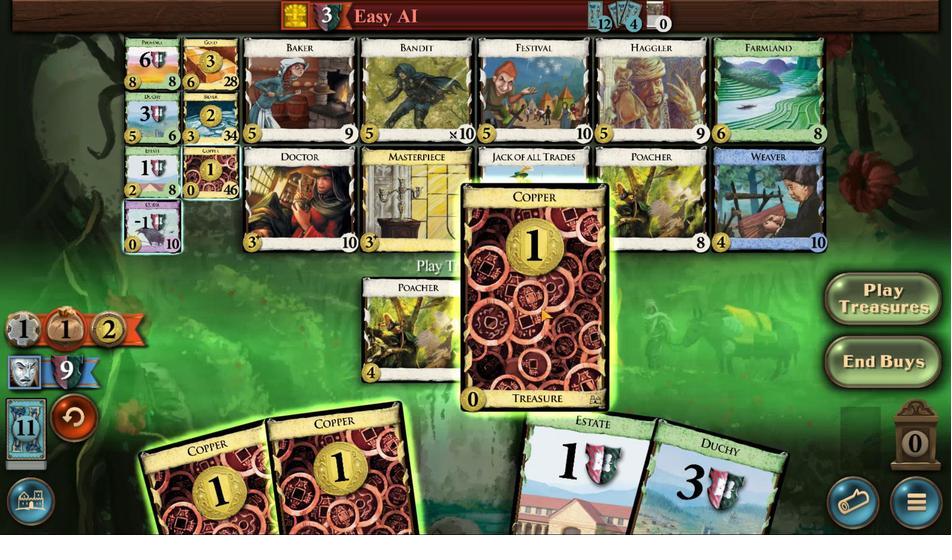 
Action: Mouse pressed left at (482, 321)
Screenshot: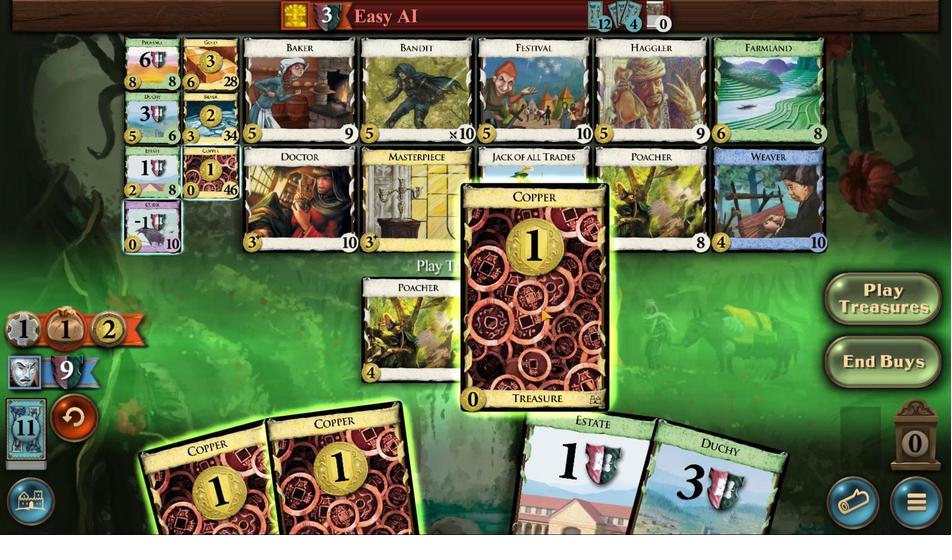 
Action: Mouse moved to (471, 321)
Screenshot: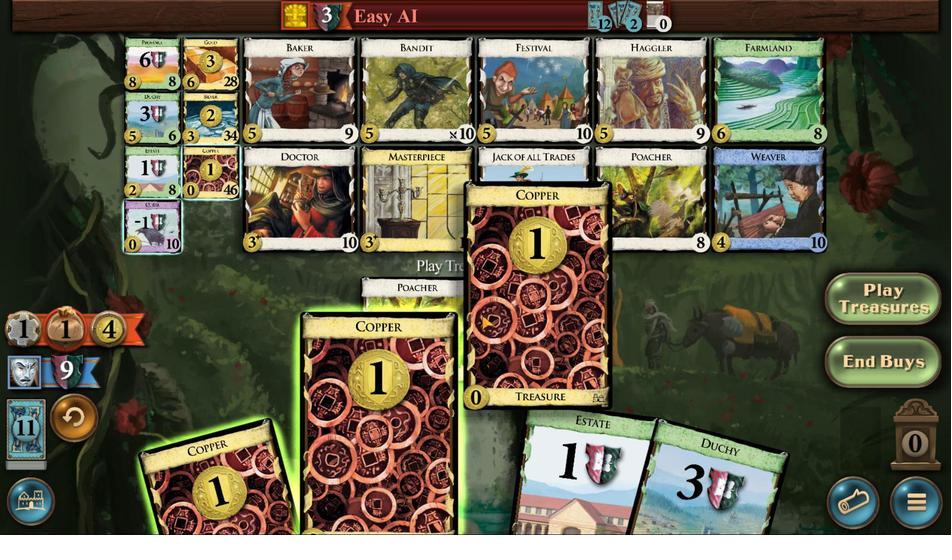 
Action: Mouse pressed left at (471, 321)
Screenshot: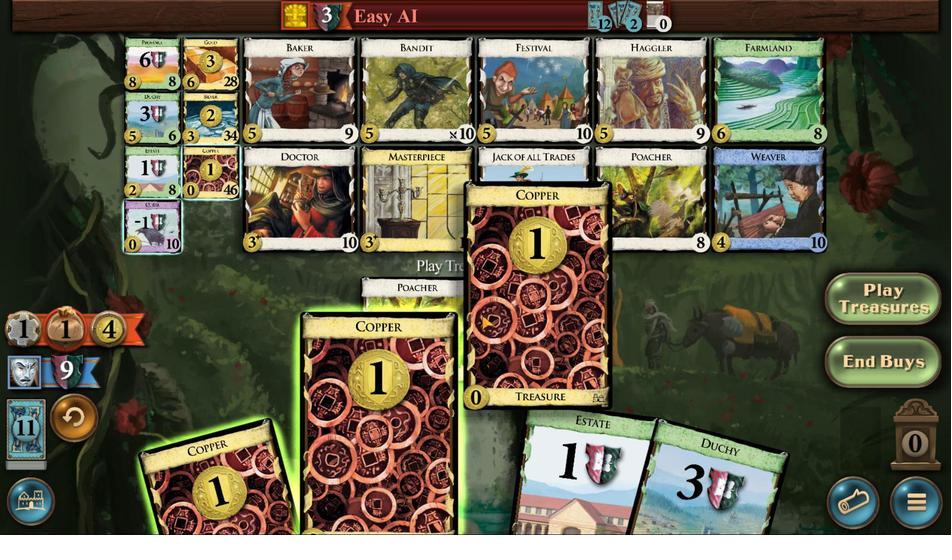 
Action: Mouse moved to (464, 321)
Screenshot: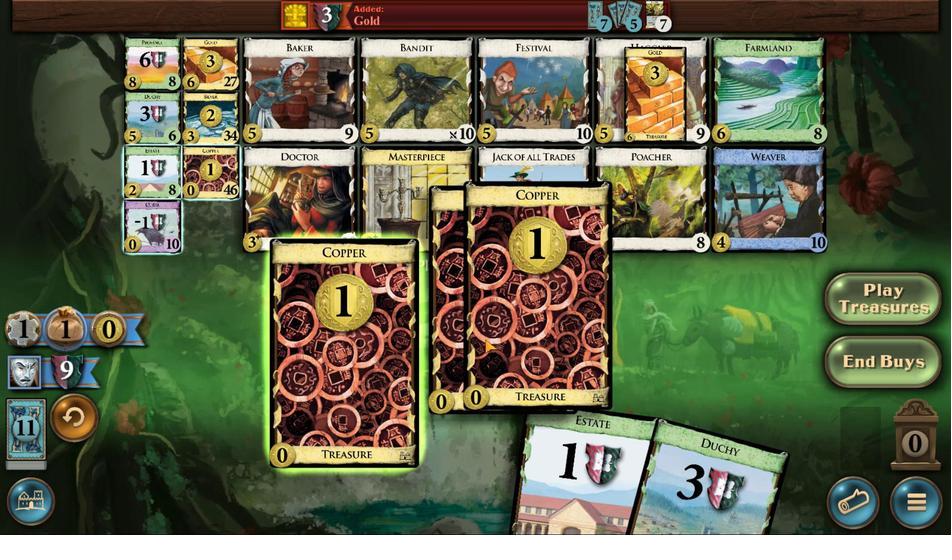 
Action: Mouse pressed left at (464, 321)
Screenshot: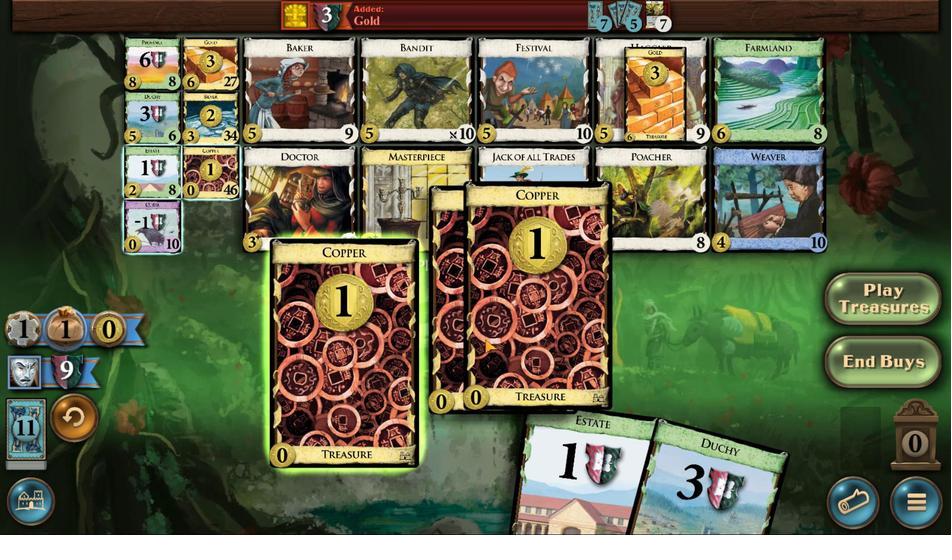 
Action: Mouse moved to (460, 320)
Screenshot: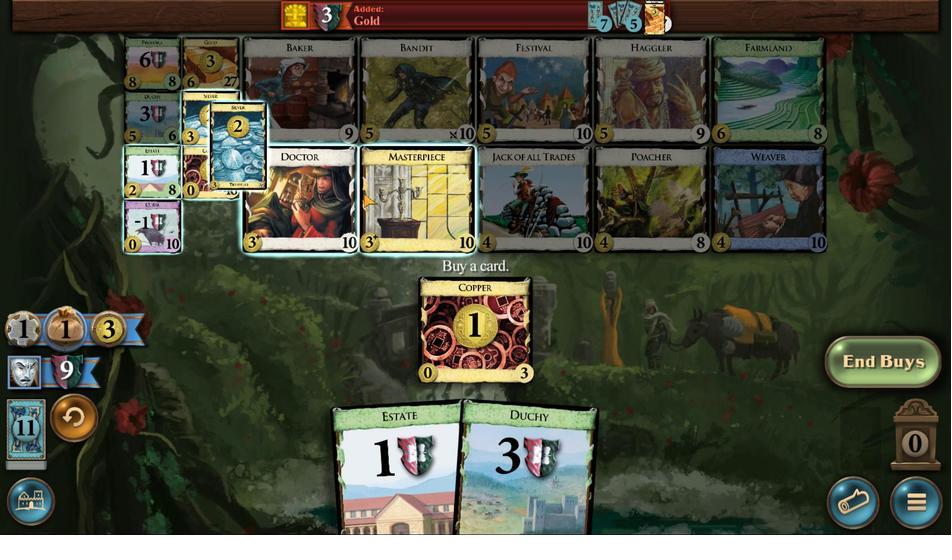 
Action: Mouse pressed left at (460, 320)
Screenshot: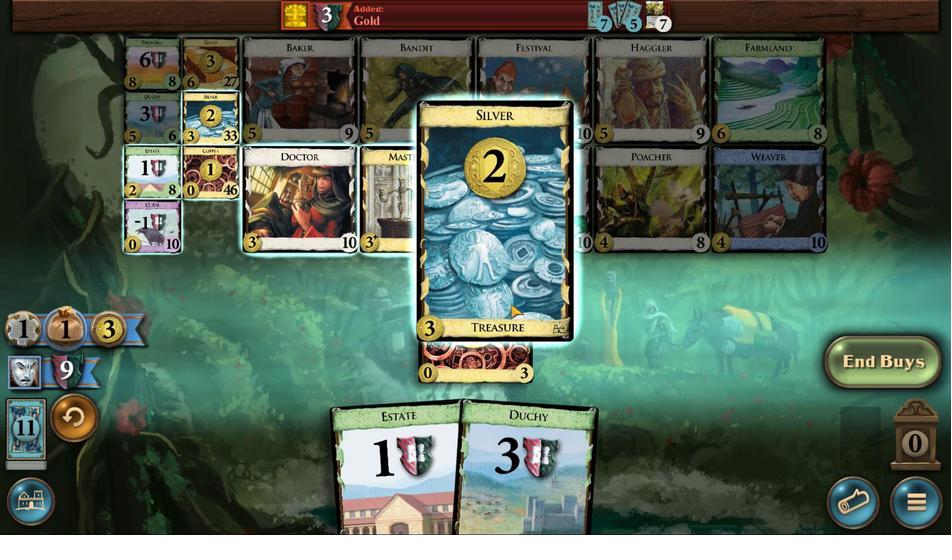 
Action: Mouse moved to (478, 321)
Screenshot: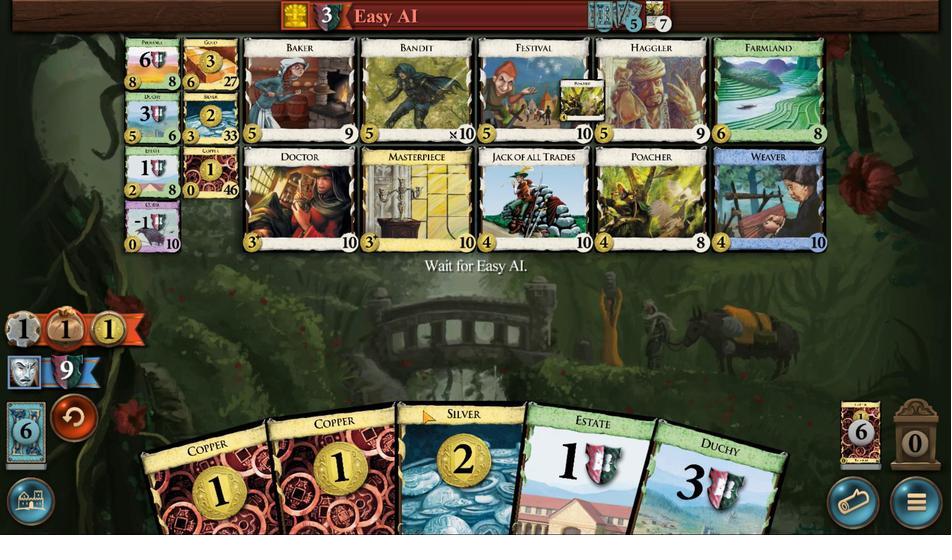 
Action: Mouse pressed left at (478, 321)
Screenshot: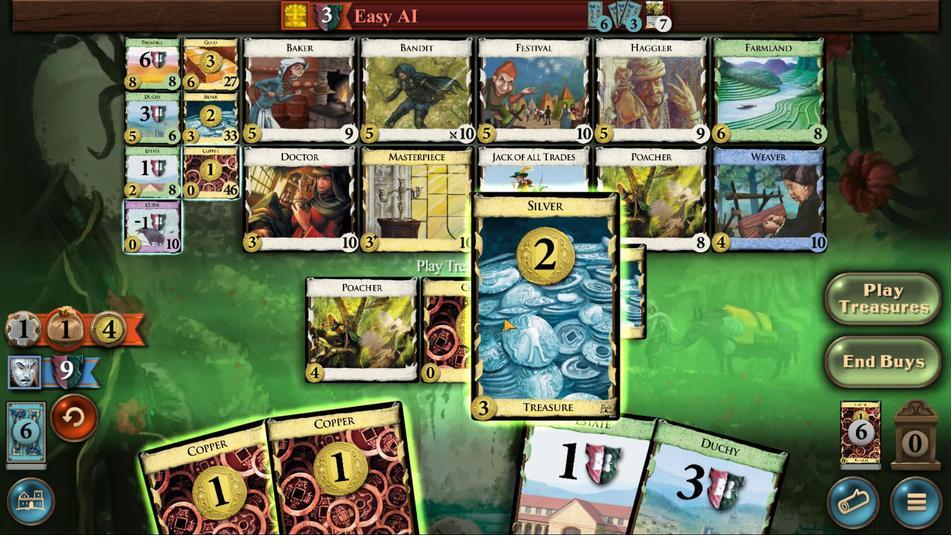 
Action: Mouse moved to (477, 321)
Screenshot: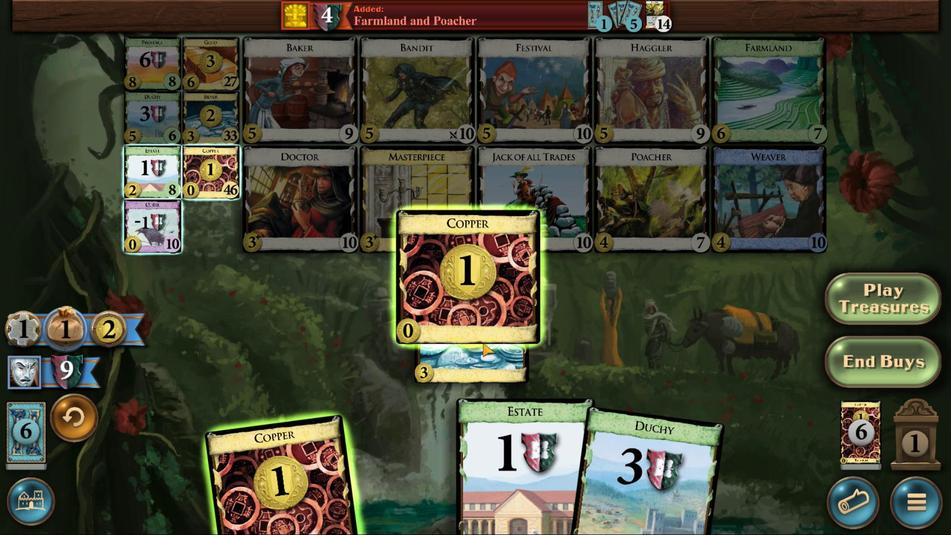 
Action: Mouse pressed left at (477, 321)
Screenshot: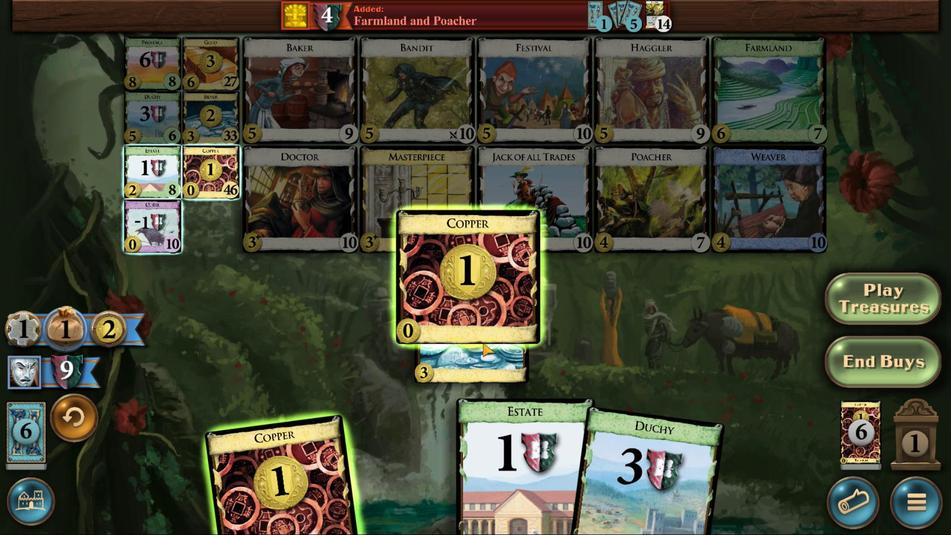 
Action: Mouse moved to (472, 321)
Screenshot: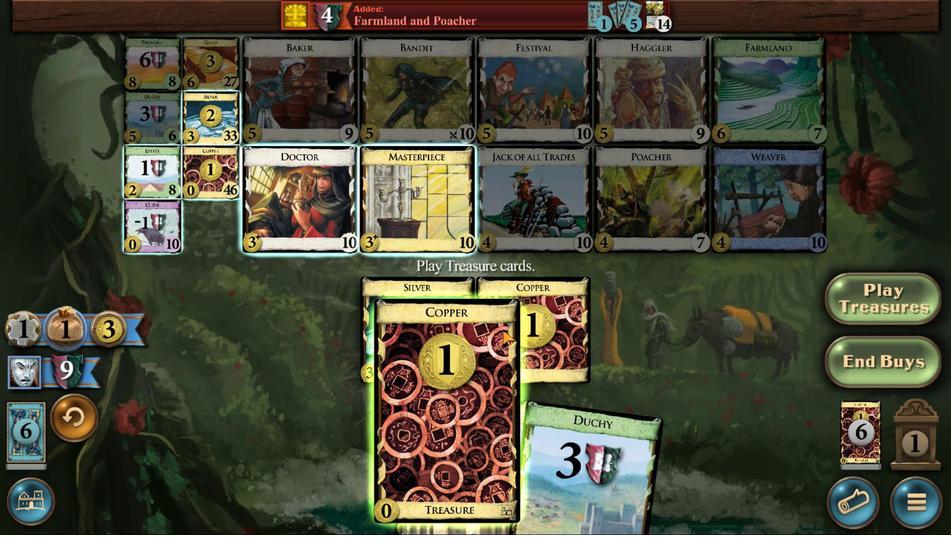 
Action: Mouse pressed left at (472, 321)
Screenshot: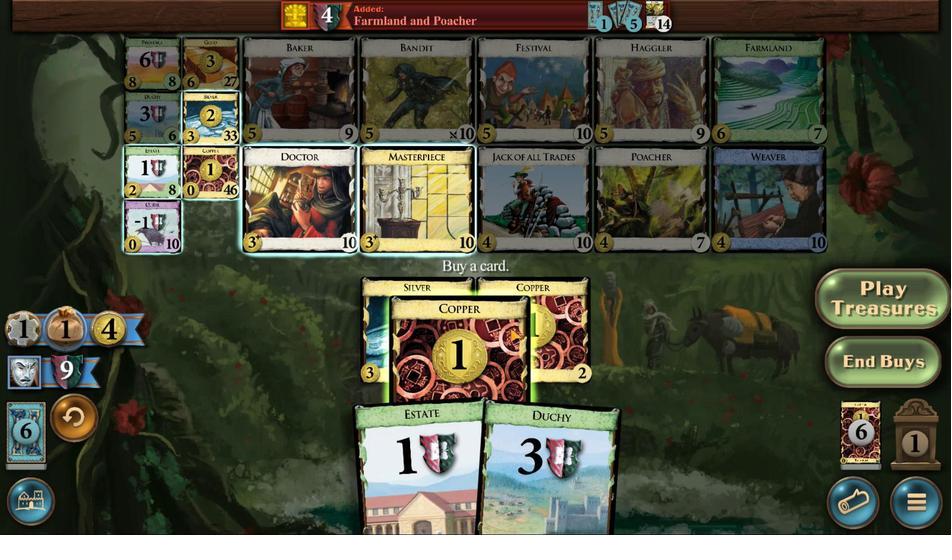 
Action: Mouse moved to (485, 321)
Screenshot: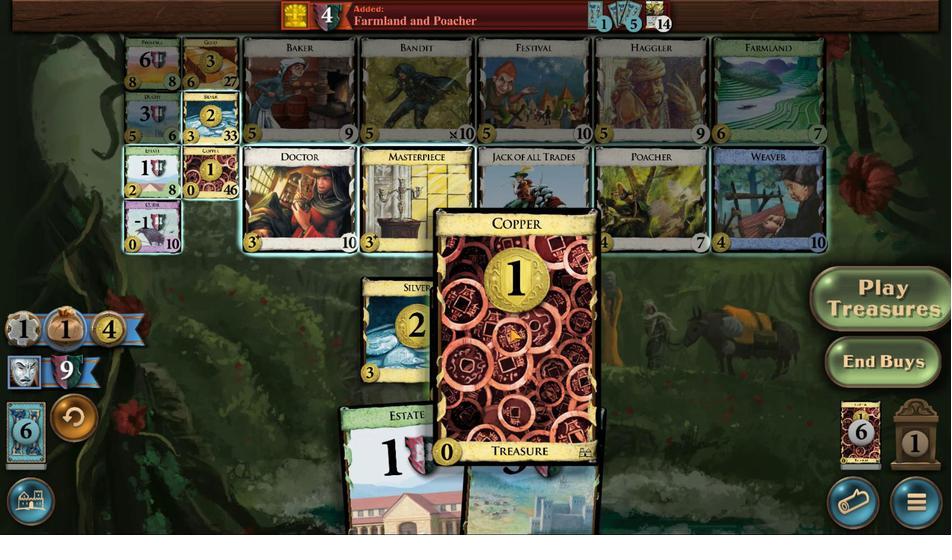 
Action: Mouse pressed left at (485, 321)
Screenshot: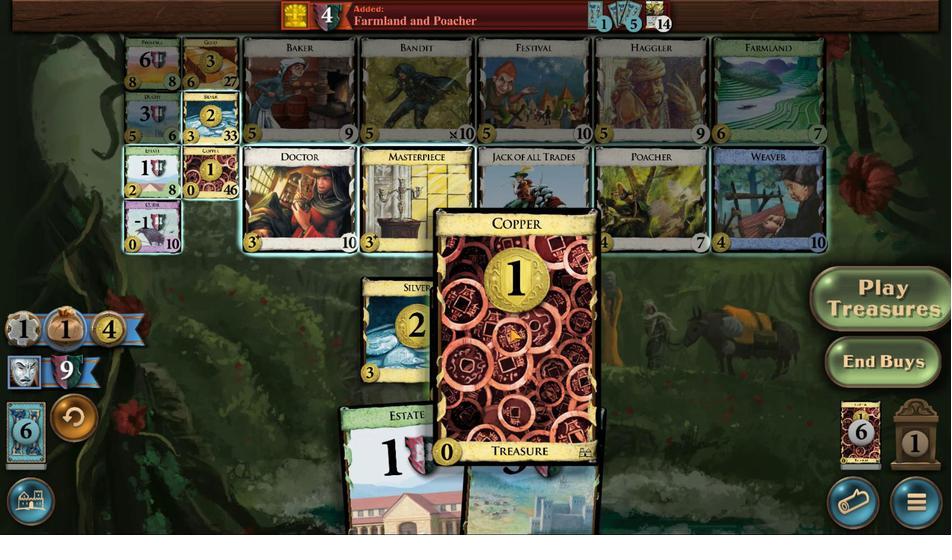 
Action: Mouse moved to (466, 320)
Screenshot: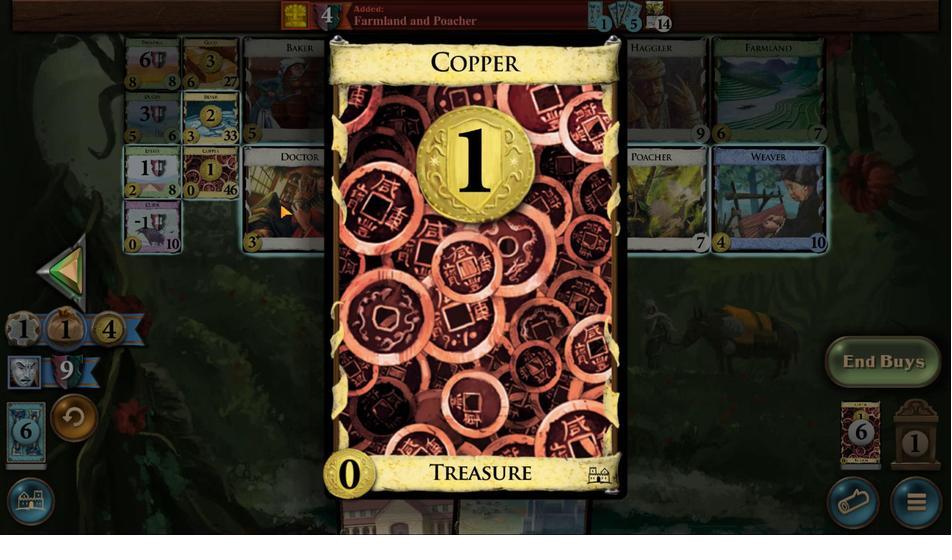 
Action: Mouse pressed left at (466, 320)
Screenshot: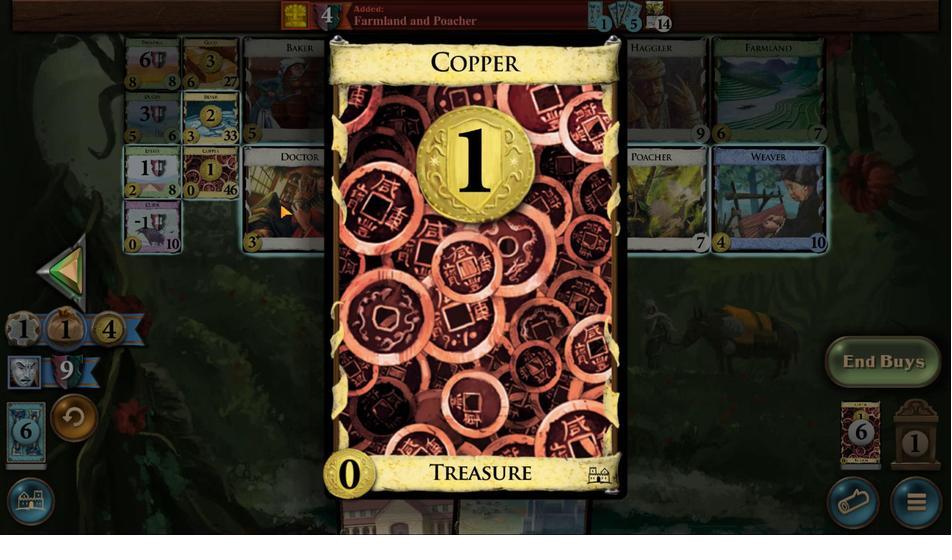 
Action: Mouse moved to (460, 320)
Screenshot: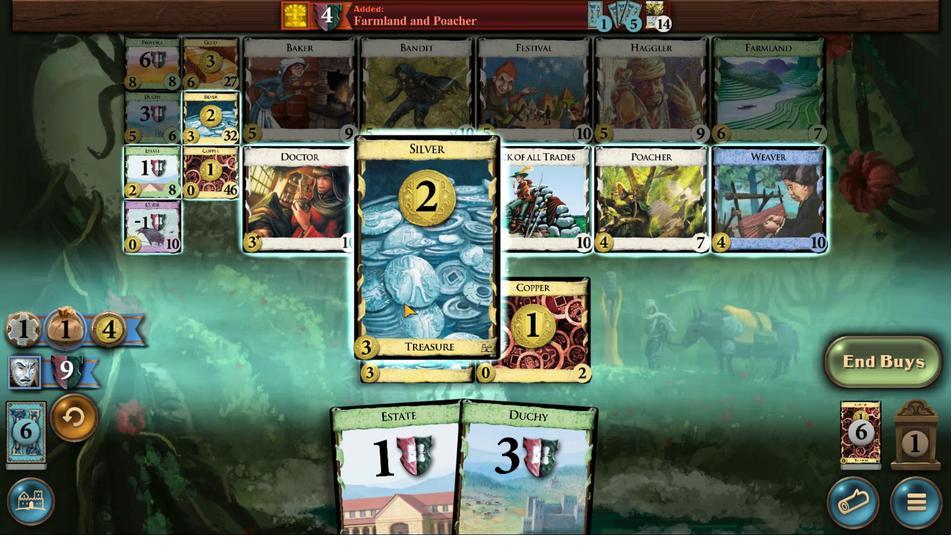 
Action: Mouse pressed left at (460, 320)
Screenshot: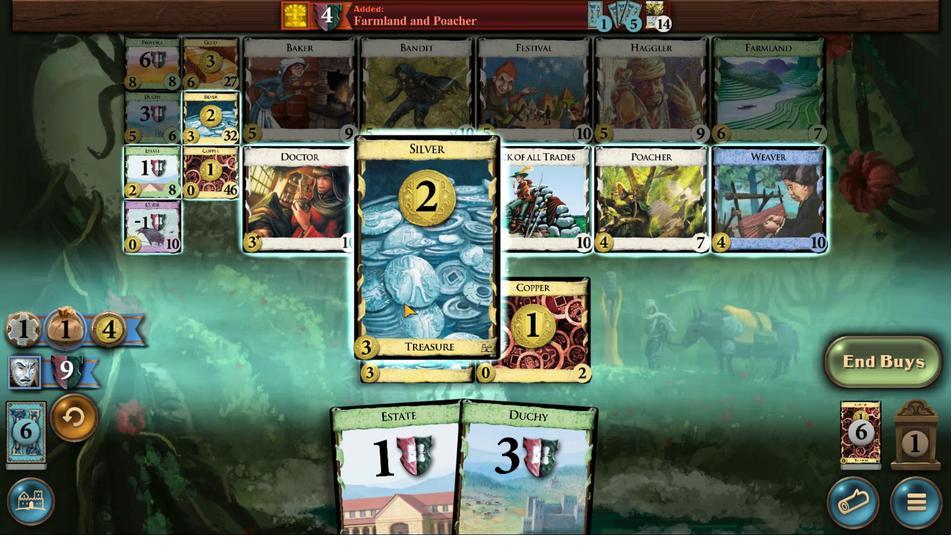
Action: Mouse moved to (467, 321)
Screenshot: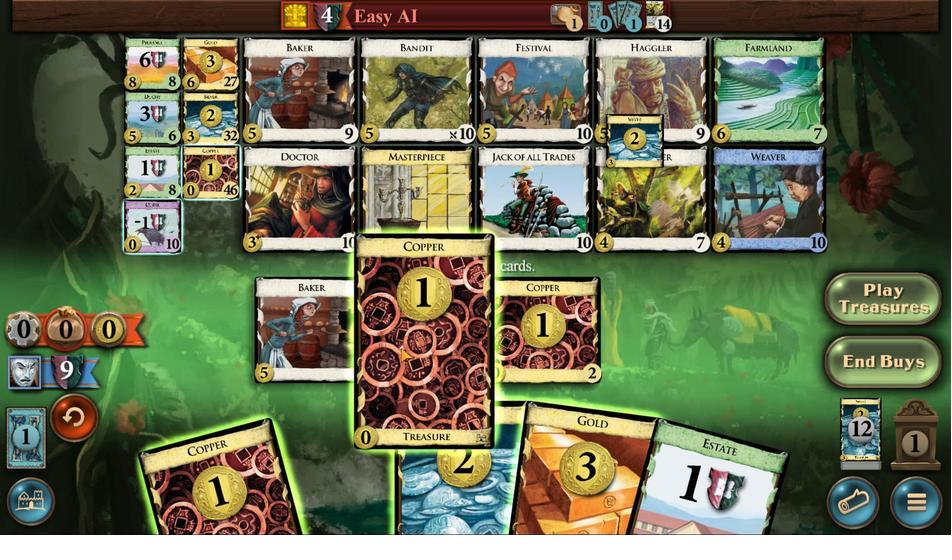 
Action: Mouse pressed left at (467, 321)
Screenshot: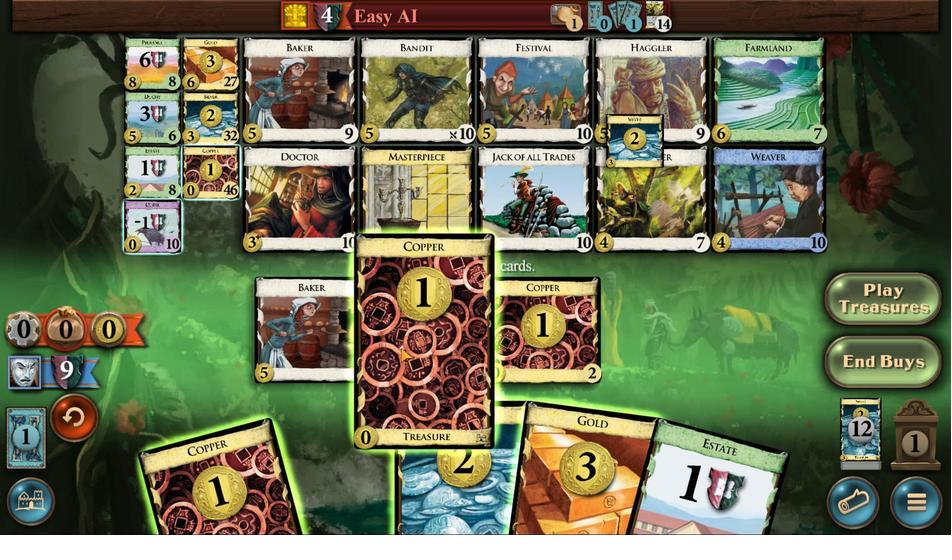 
Action: Mouse moved to (493, 321)
Screenshot: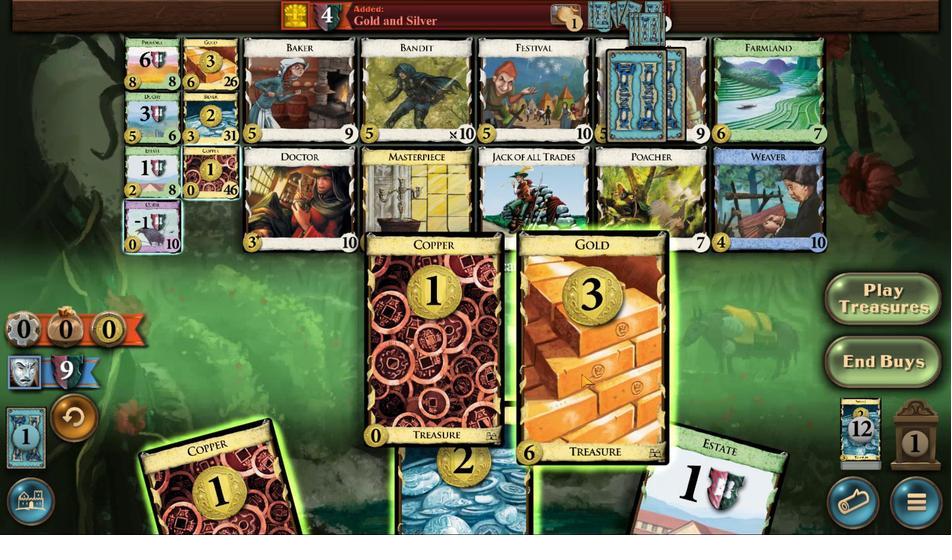 
Action: Mouse pressed left at (493, 321)
Screenshot: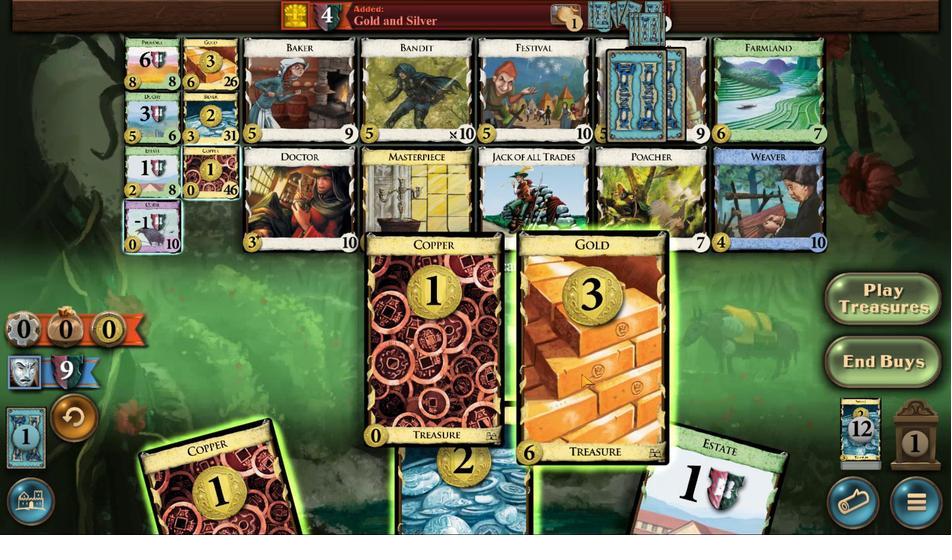 
Action: Mouse moved to (483, 321)
Screenshot: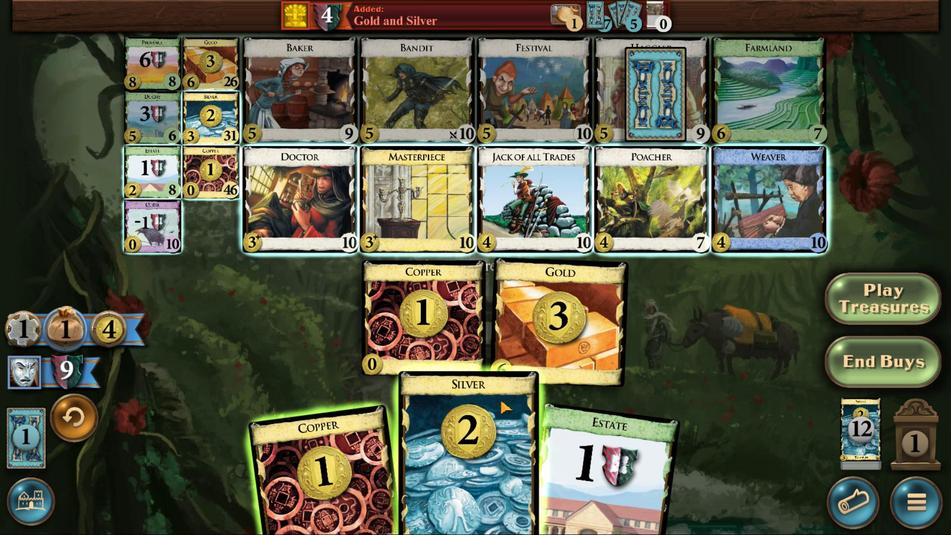 
Action: Mouse pressed left at (483, 321)
Screenshot: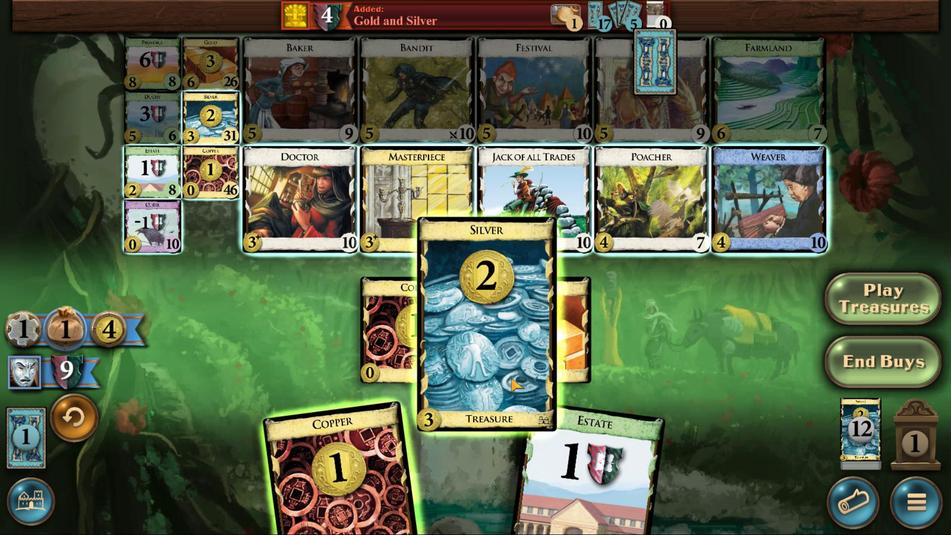 
Action: Mouse moved to (461, 320)
Screenshot: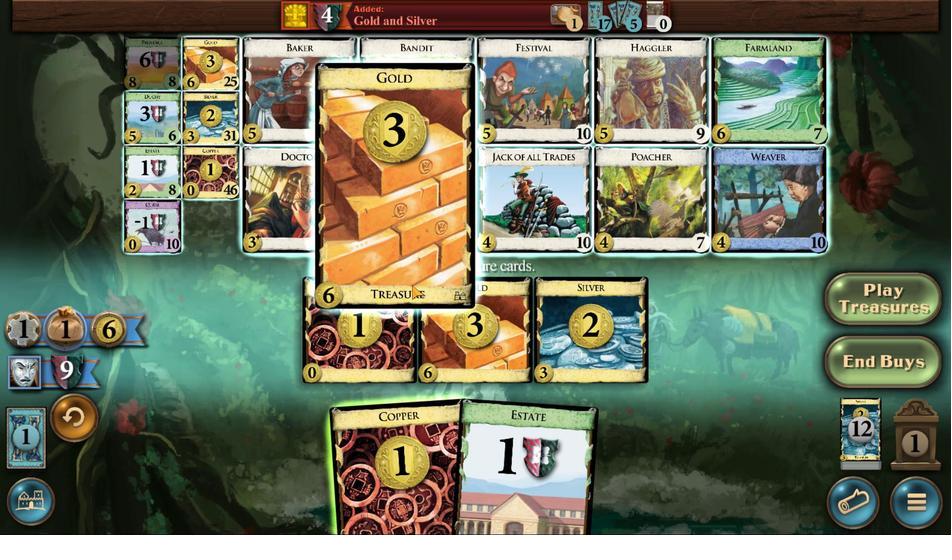 
Action: Mouse pressed left at (461, 320)
Screenshot: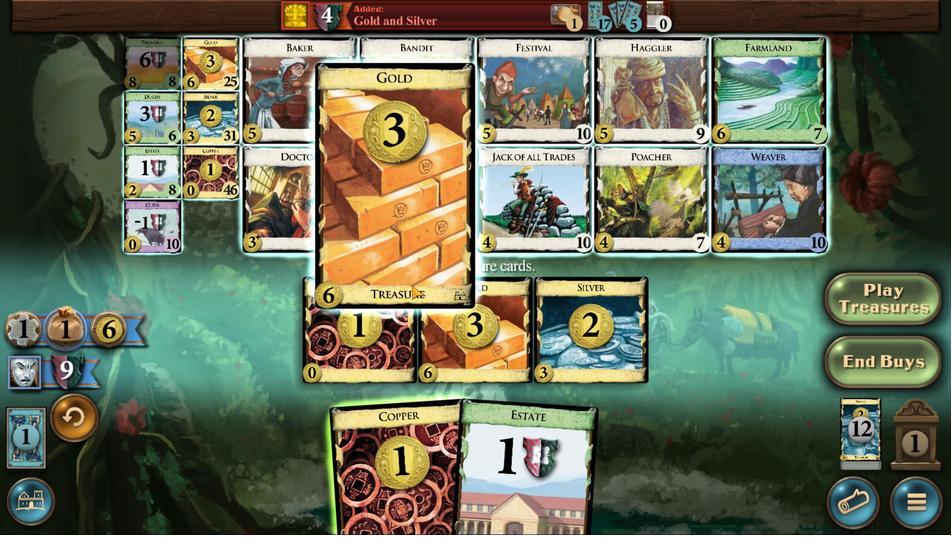 
Action: Mouse moved to (481, 321)
Screenshot: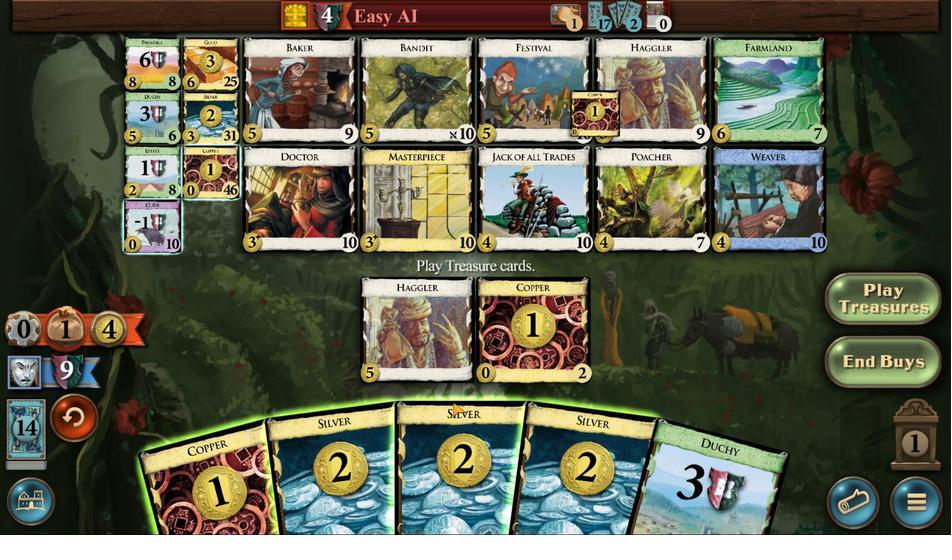 
Action: Mouse pressed left at (481, 321)
Screenshot: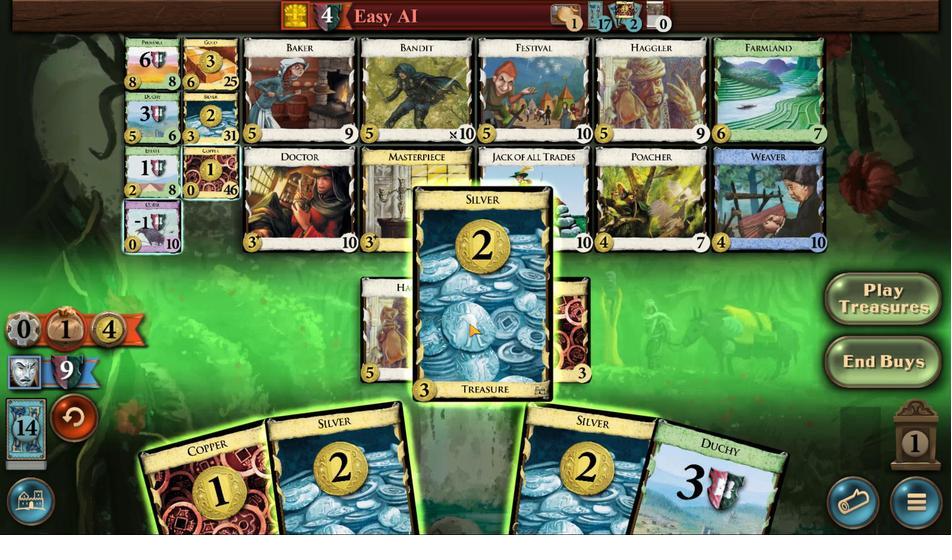 
Action: Mouse moved to (491, 321)
Screenshot: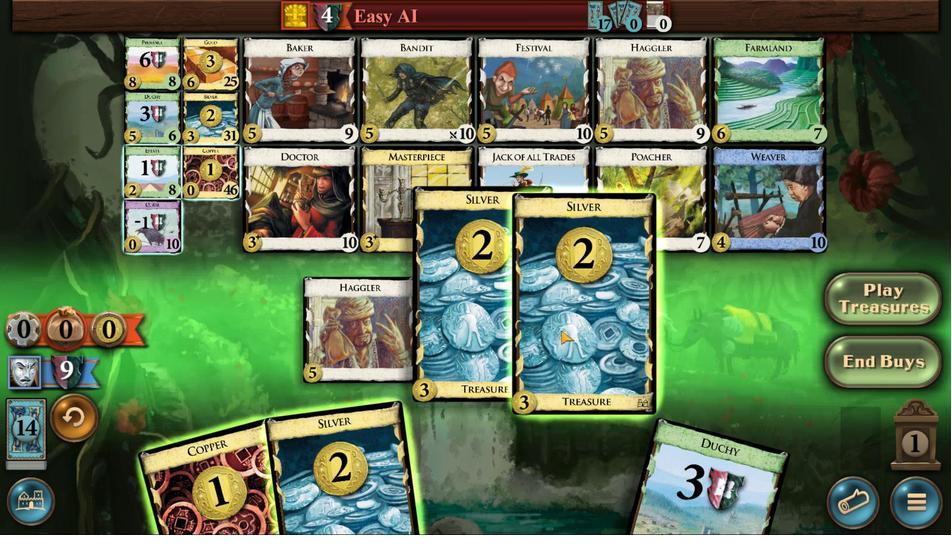 
Action: Mouse pressed left at (491, 321)
Screenshot: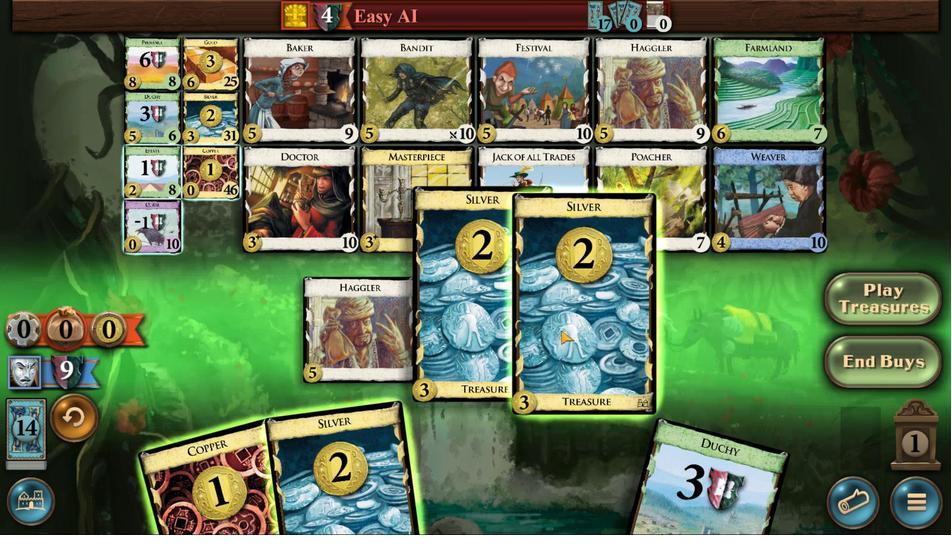 
Action: Mouse moved to (472, 321)
Screenshot: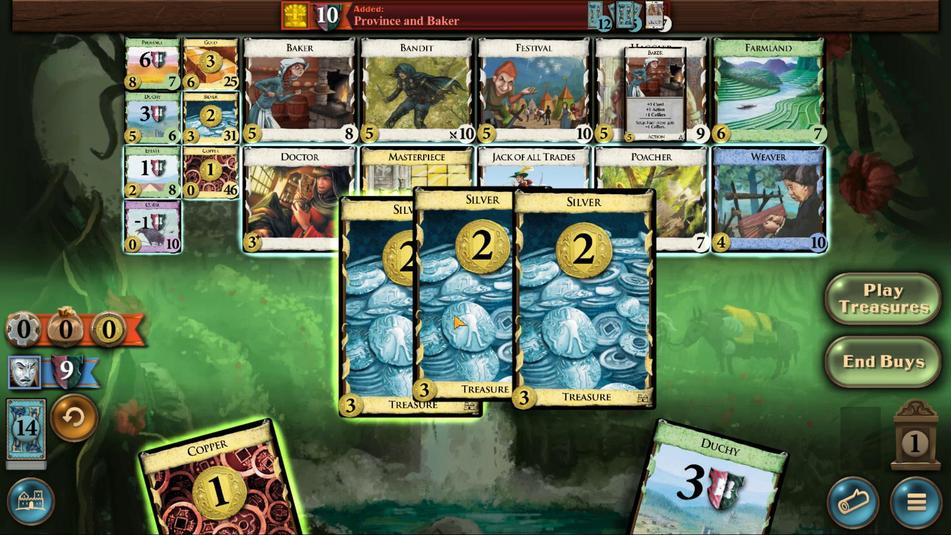 
Action: Mouse pressed left at (472, 321)
Screenshot: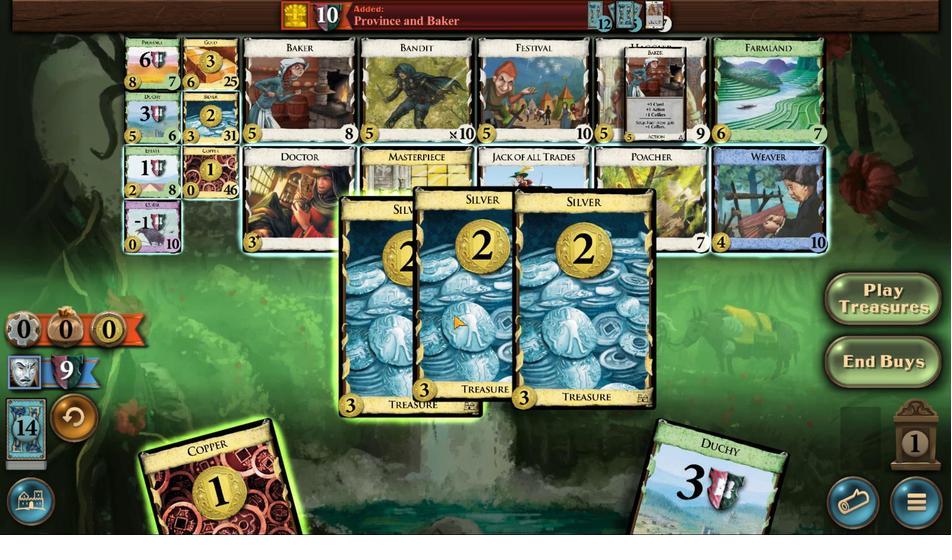 
Action: Mouse moved to (459, 320)
Screenshot: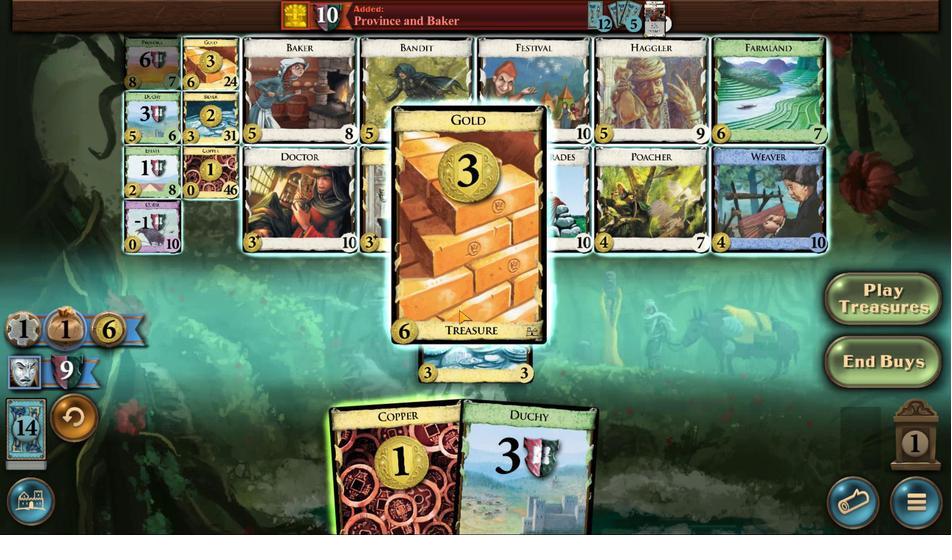 
Action: Mouse pressed left at (459, 320)
Screenshot: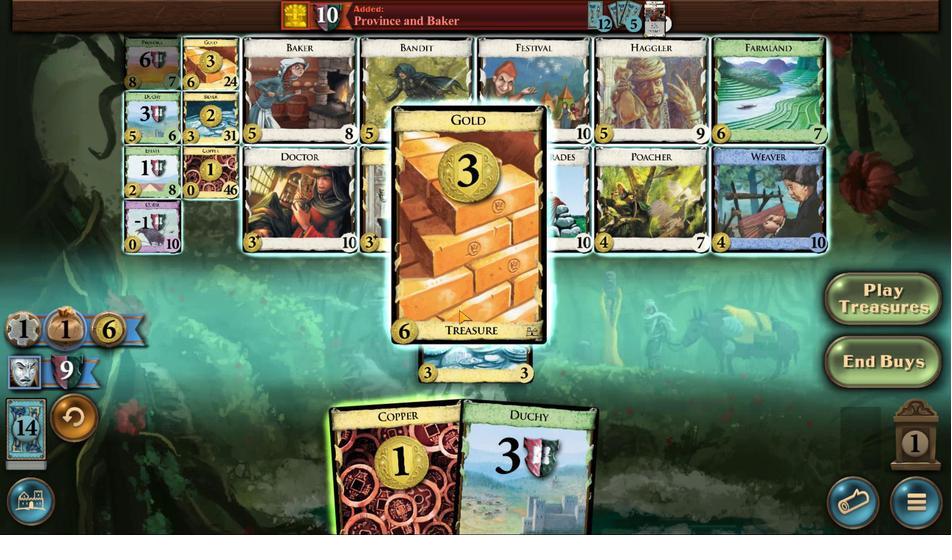 
Action: Mouse moved to (493, 321)
Screenshot: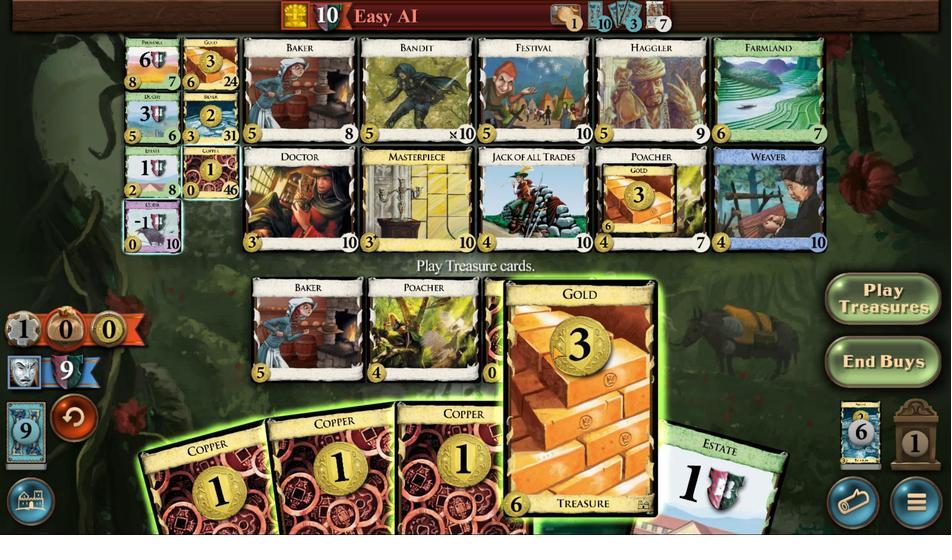 
Action: Mouse pressed left at (493, 321)
Screenshot: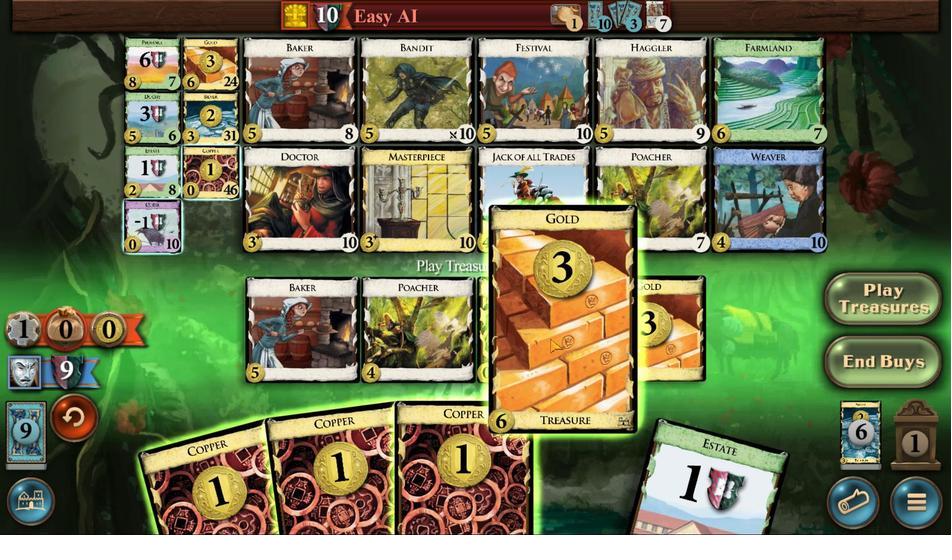 
Action: Mouse moved to (483, 321)
Screenshot: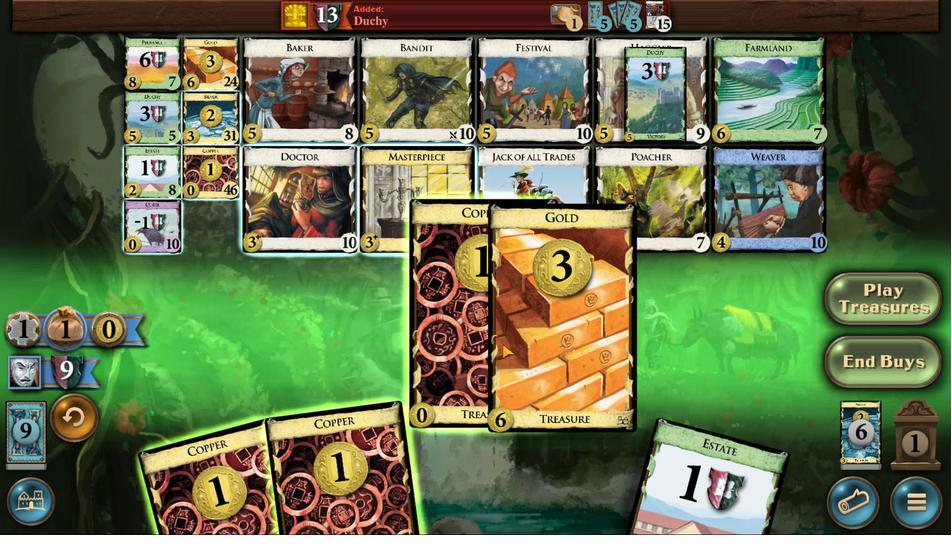
Action: Mouse pressed left at (483, 321)
Screenshot: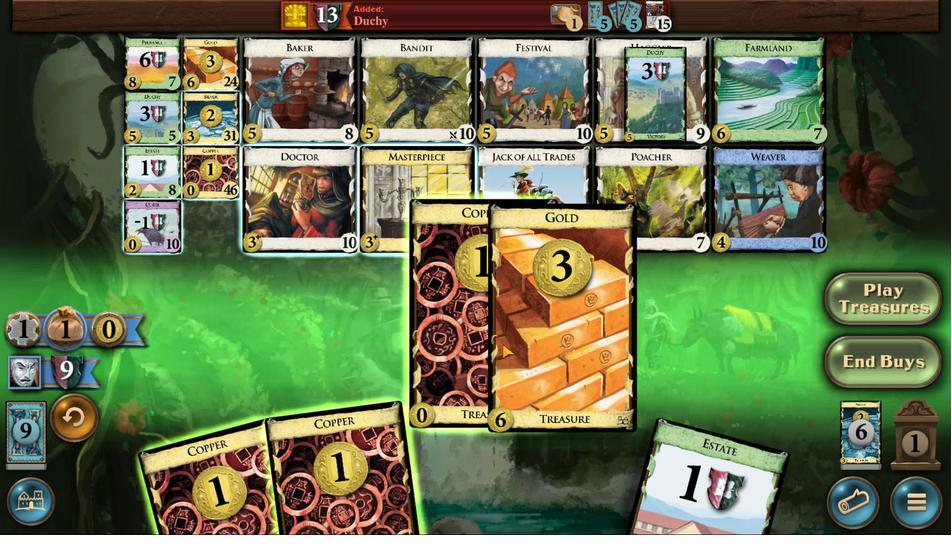 
Action: Mouse moved to (479, 321)
Screenshot: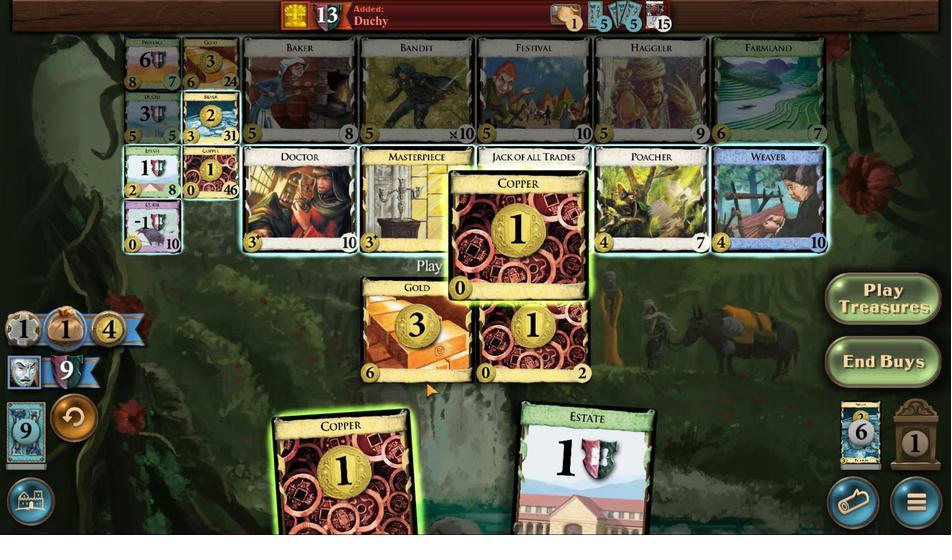 
Action: Mouse pressed left at (479, 321)
Screenshot: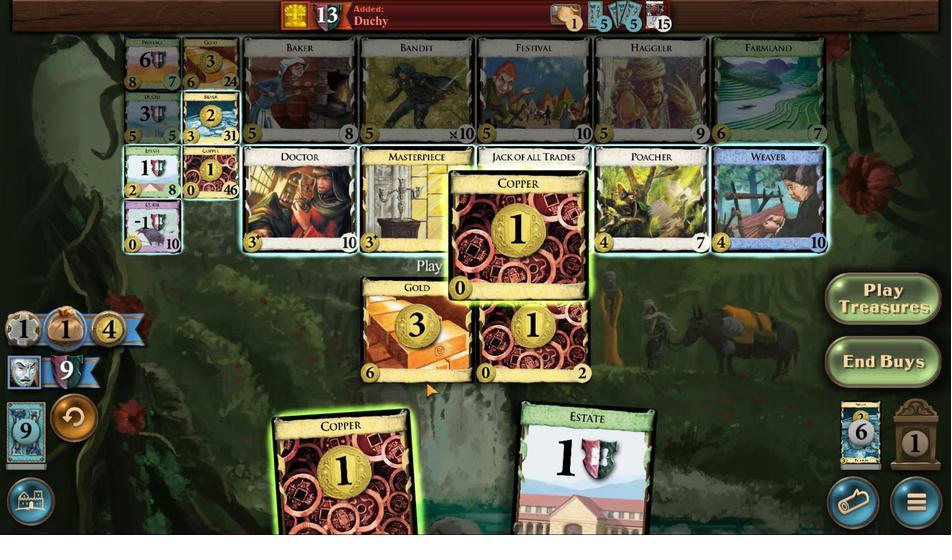 
Action: Mouse moved to (475, 321)
Screenshot: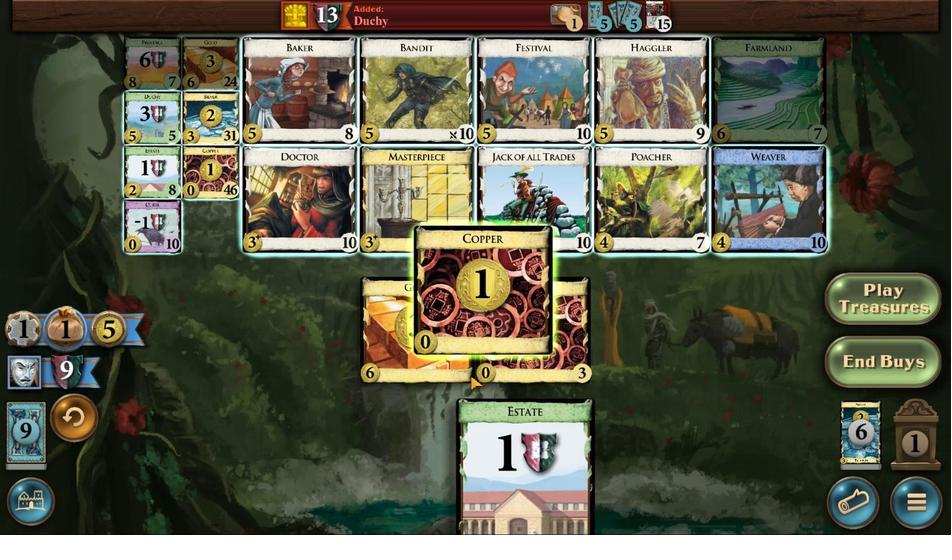 
Action: Mouse pressed left at (475, 321)
Screenshot: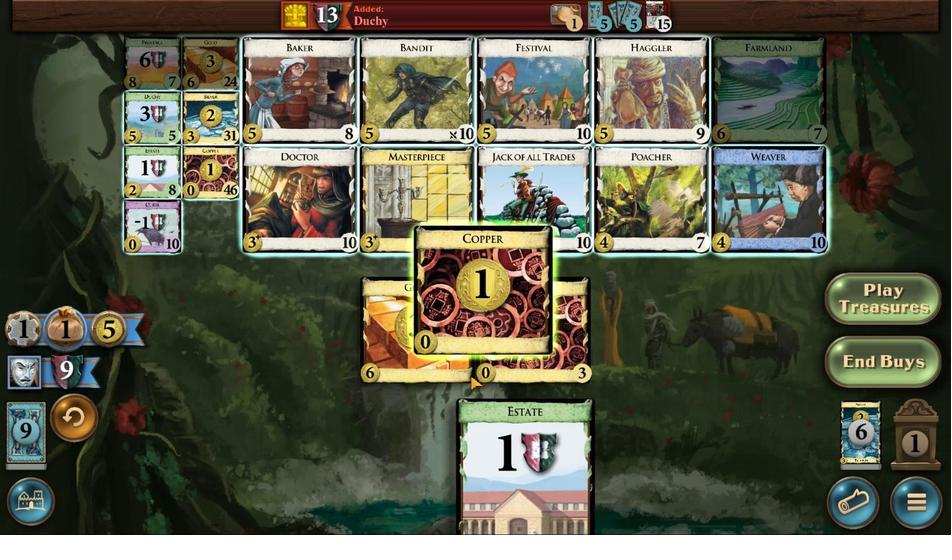 
Action: Mouse moved to (460, 320)
Screenshot: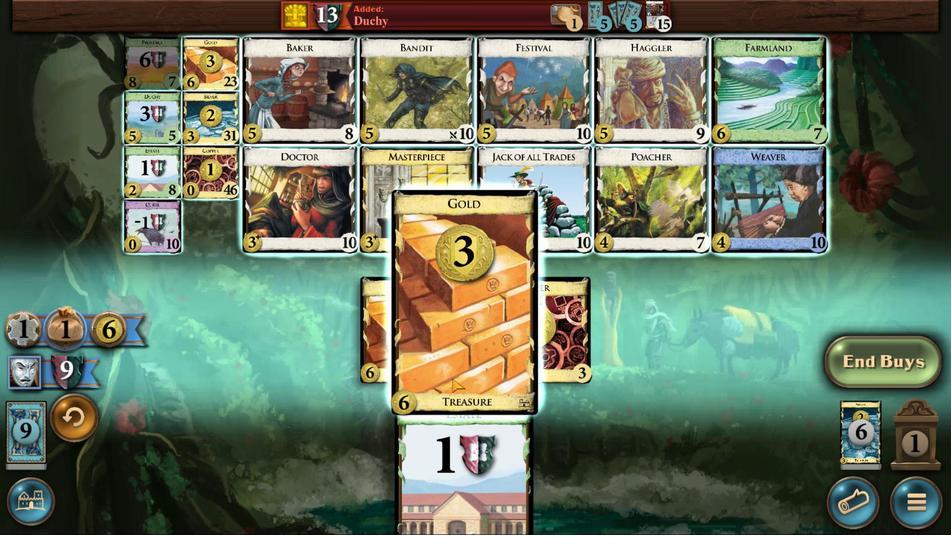 
Action: Mouse pressed left at (460, 320)
Screenshot: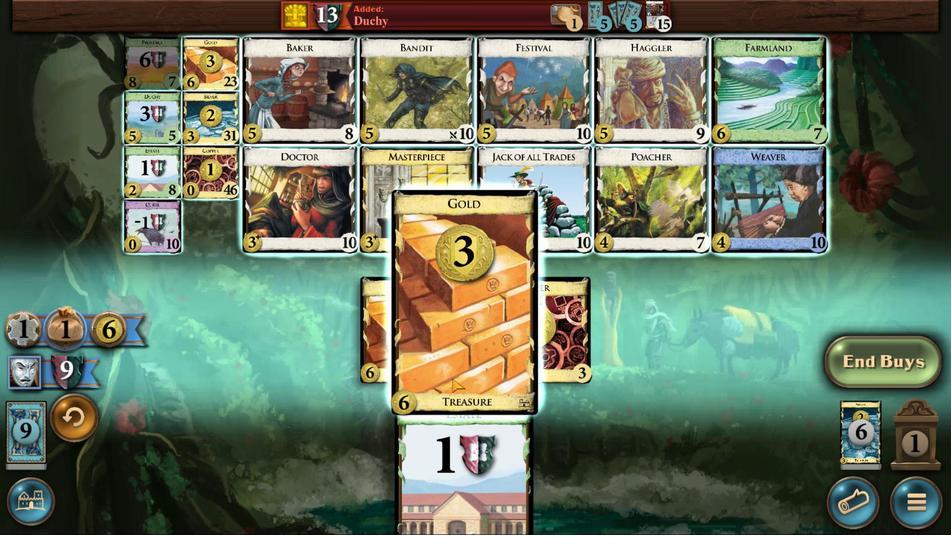 
Action: Mouse moved to (494, 321)
Screenshot: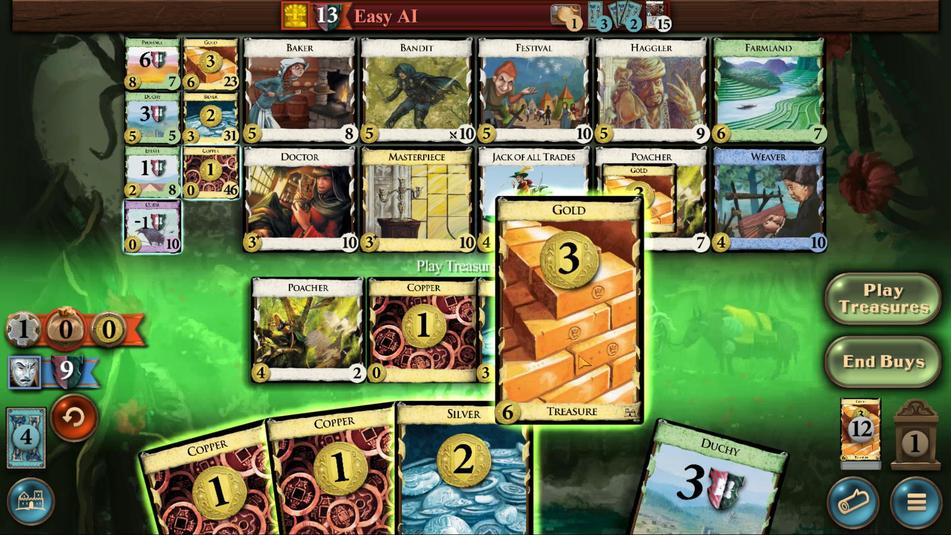 
Action: Mouse pressed left at (494, 321)
Screenshot: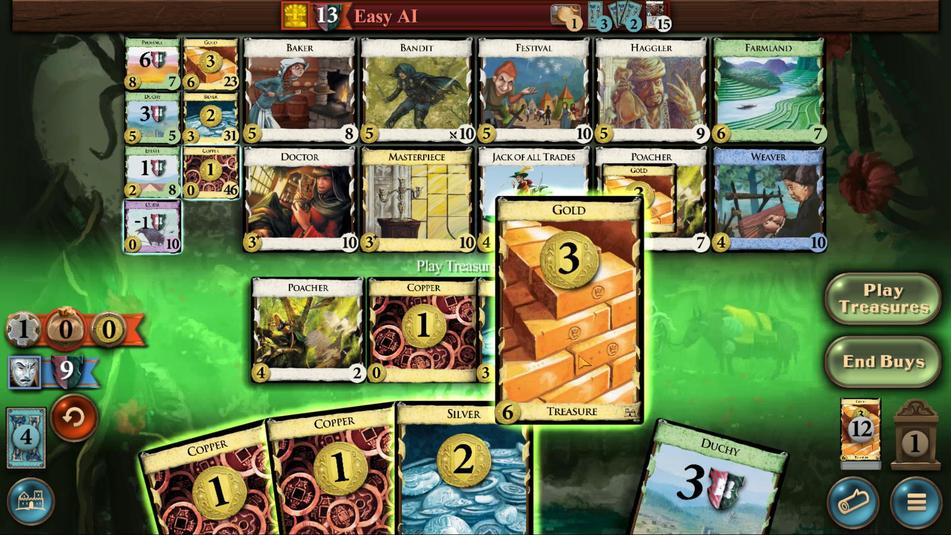 
Action: Mouse moved to (483, 321)
Screenshot: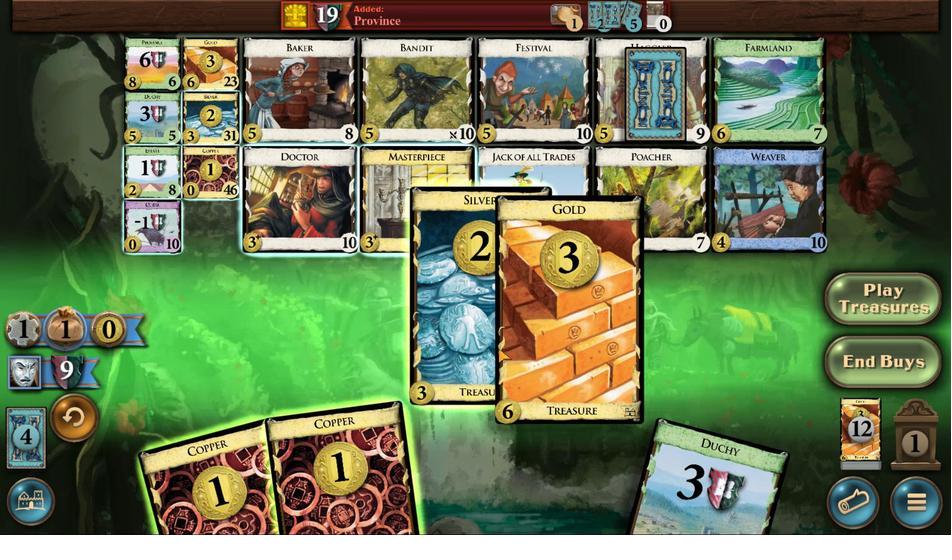 
Action: Mouse pressed left at (483, 321)
Screenshot: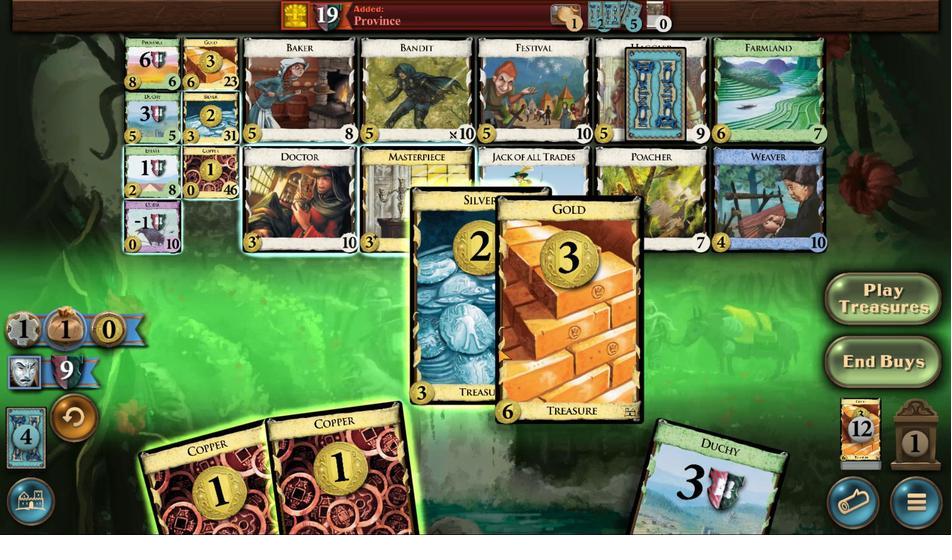 
Action: Mouse moved to (480, 321)
Screenshot: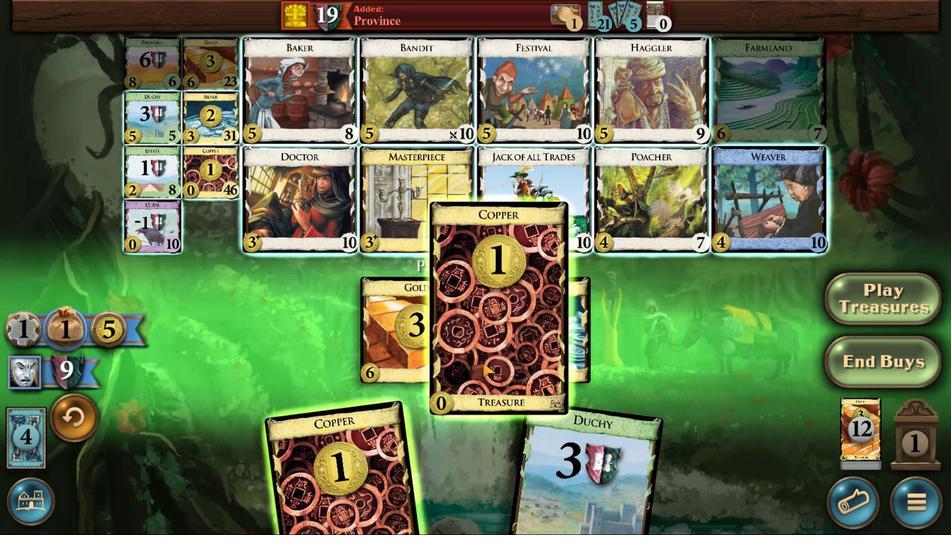 
Action: Mouse pressed left at (480, 321)
Screenshot: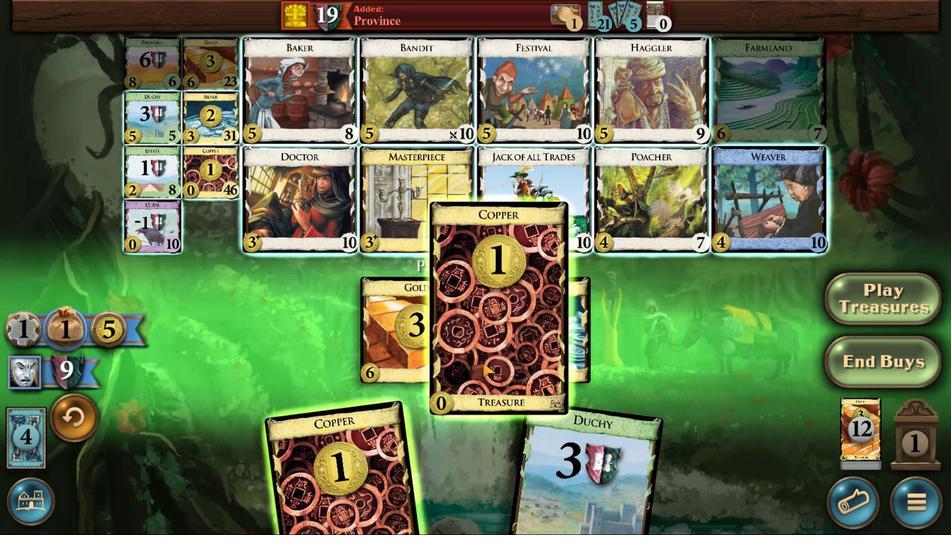 
Action: Mouse moved to (460, 320)
Screenshot: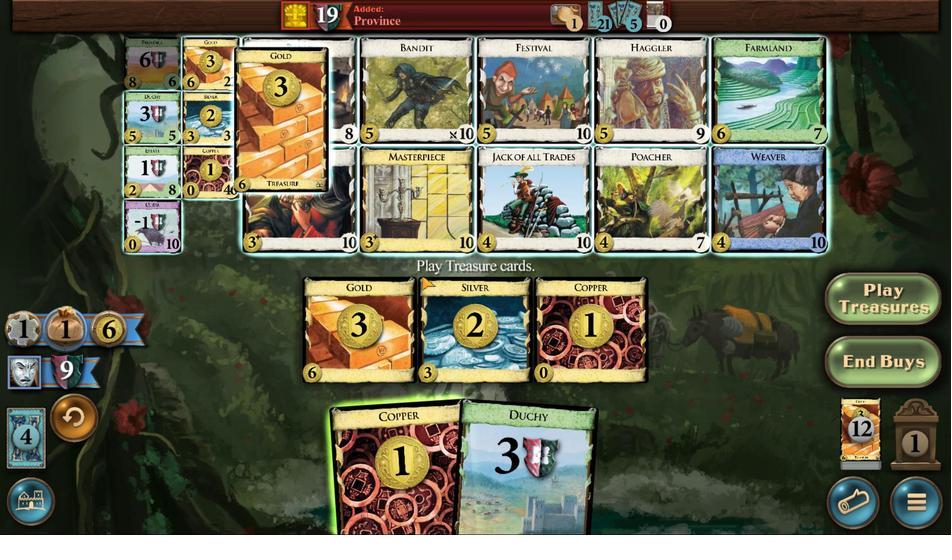 
Action: Mouse pressed left at (460, 320)
Screenshot: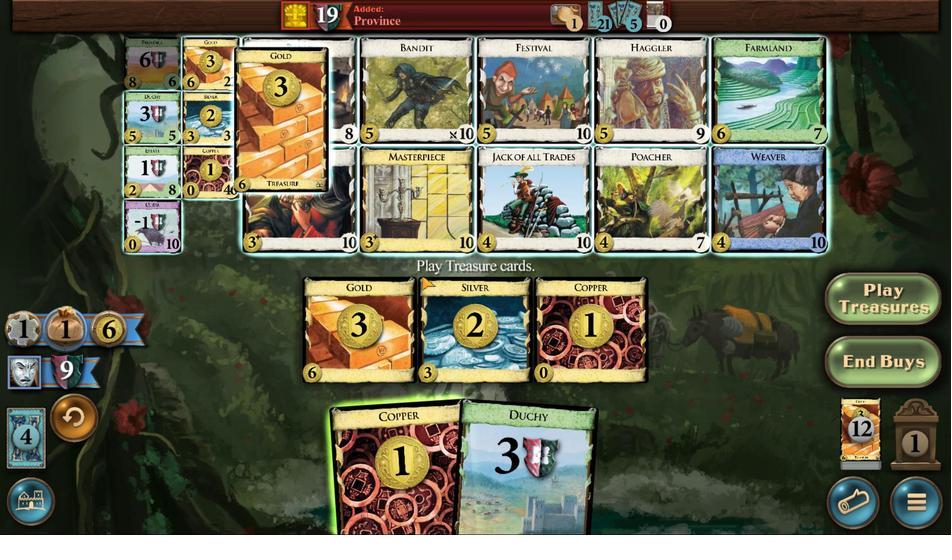 
Action: Mouse moved to (482, 321)
Screenshot: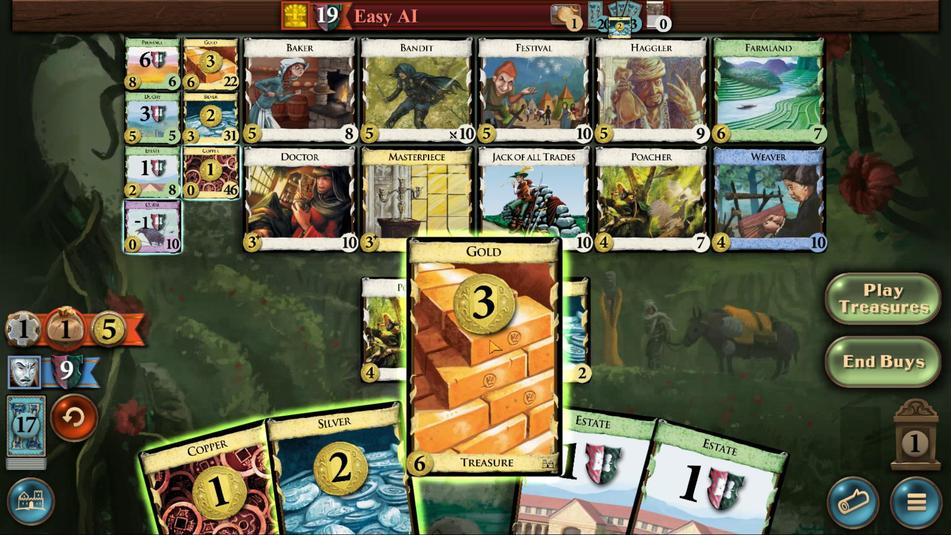 
Action: Mouse pressed left at (482, 321)
Screenshot: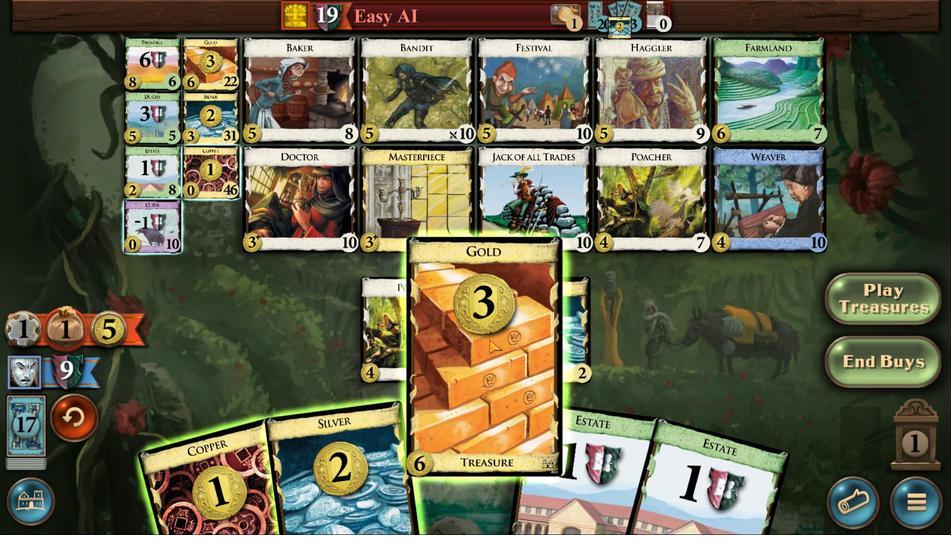 
Action: Mouse moved to (474, 321)
Screenshot: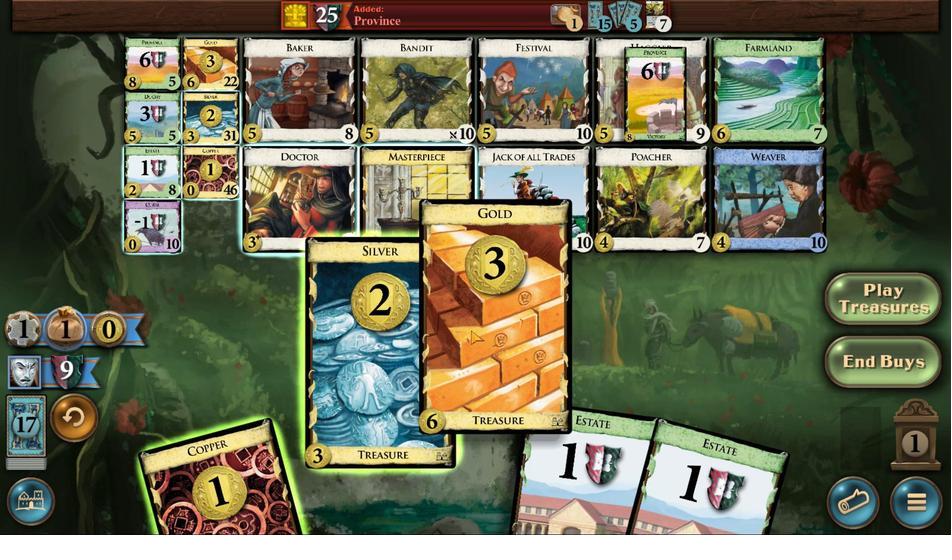 
Action: Mouse pressed left at (474, 321)
Screenshot: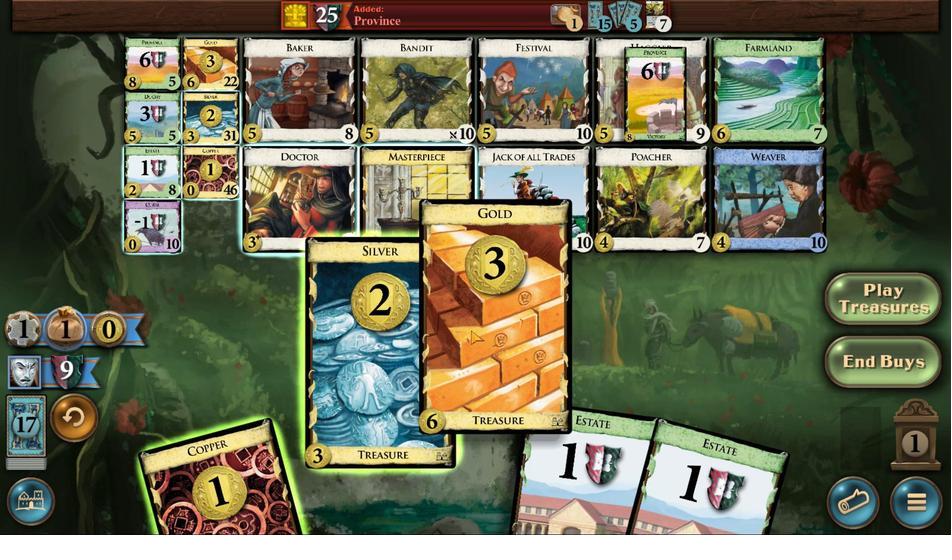 
Action: Mouse moved to (469, 321)
Screenshot: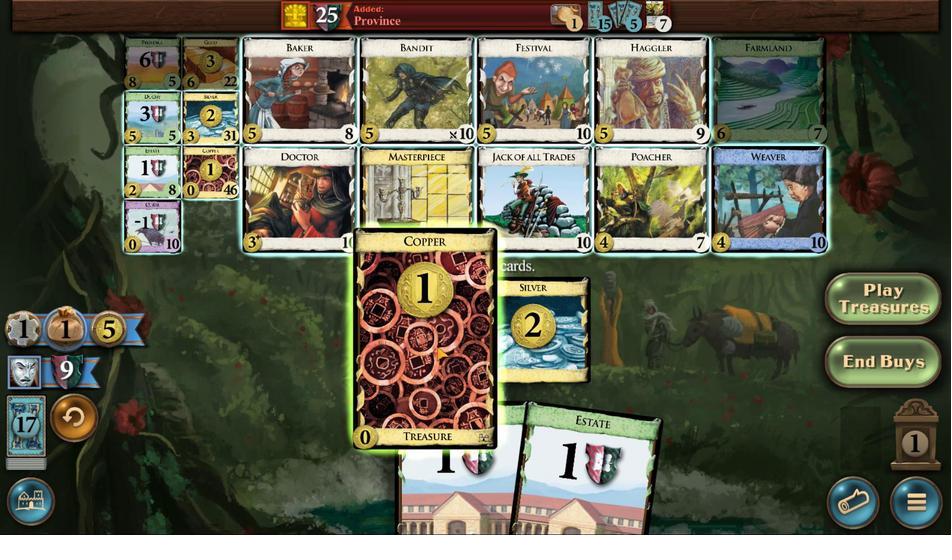 
Action: Mouse pressed left at (469, 321)
Screenshot: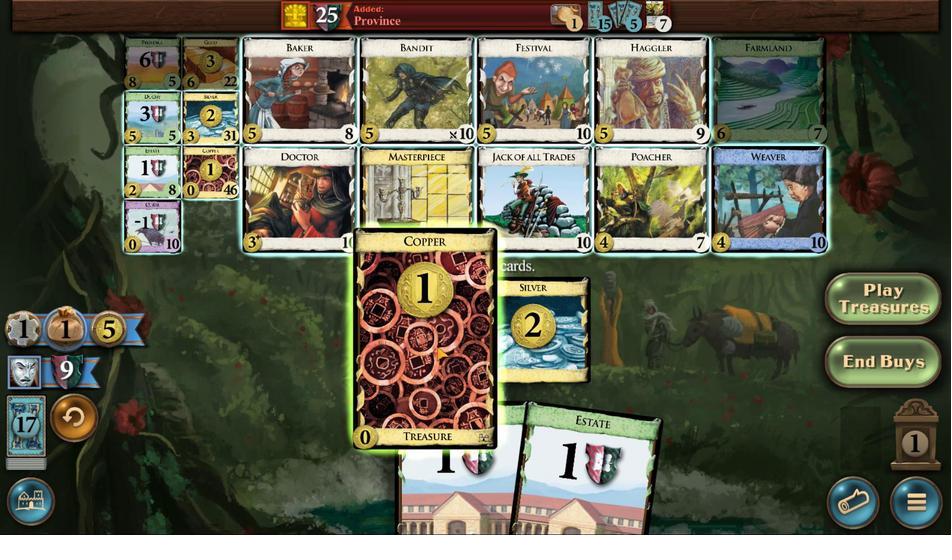 
Action: Mouse moved to (460, 320)
Screenshot: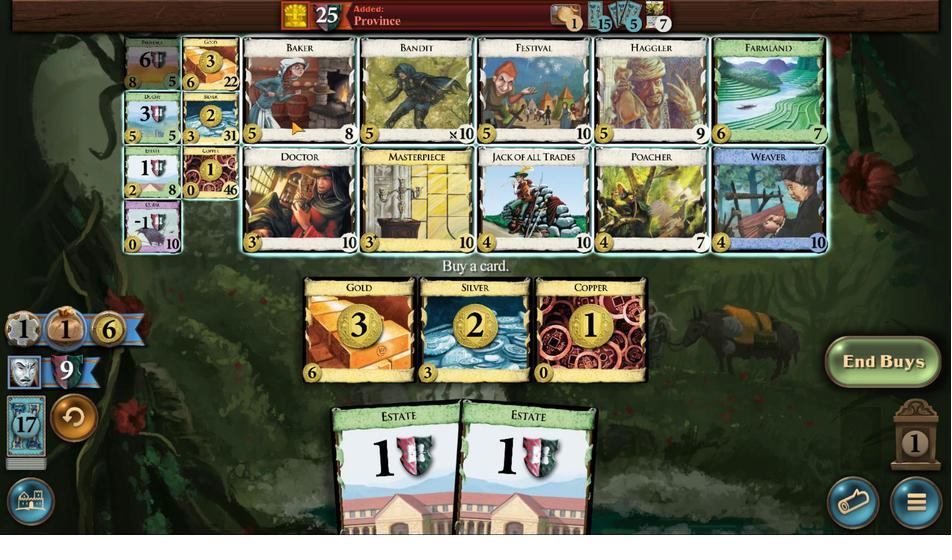 
Action: Mouse pressed left at (460, 320)
Screenshot: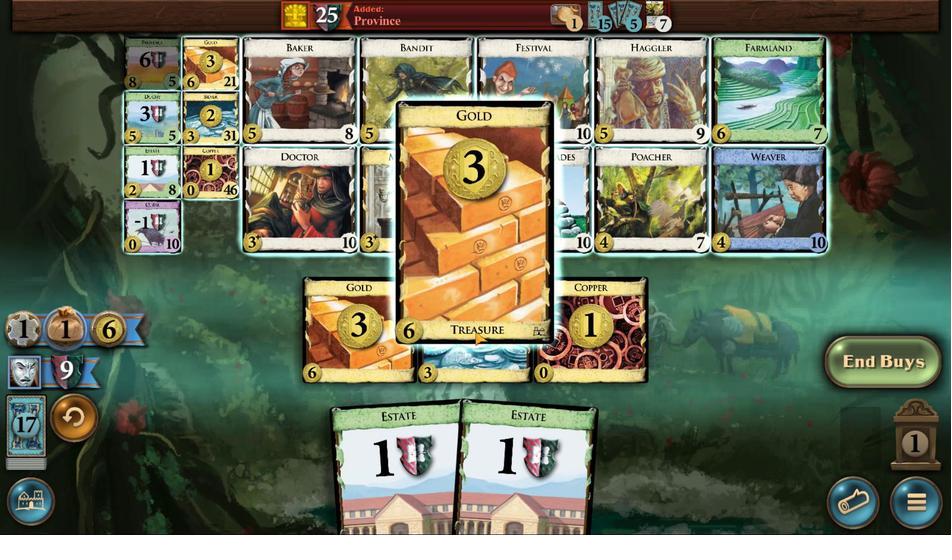 
Action: Mouse moved to (494, 321)
Screenshot: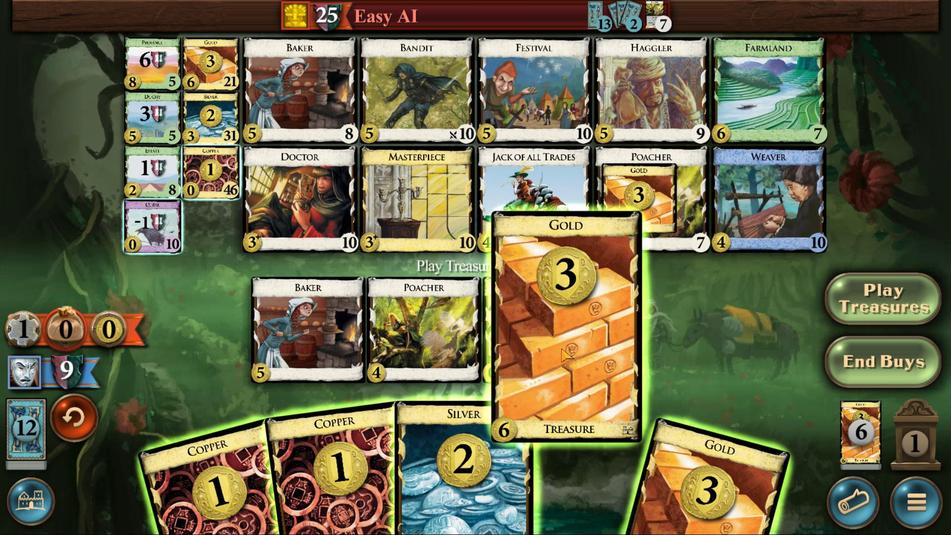 
Action: Mouse pressed left at (494, 321)
Screenshot: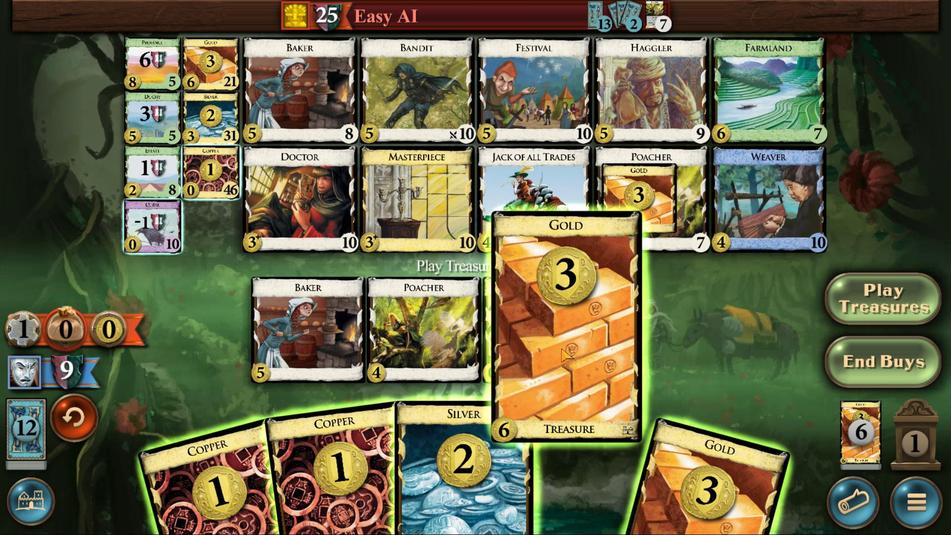 
Action: Mouse moved to (503, 321)
Screenshot: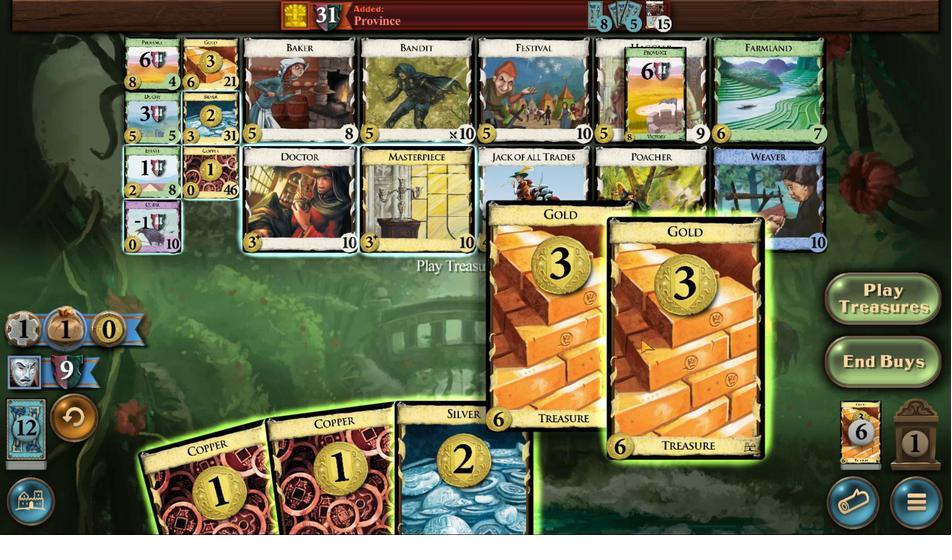 
Action: Mouse pressed left at (503, 321)
Screenshot: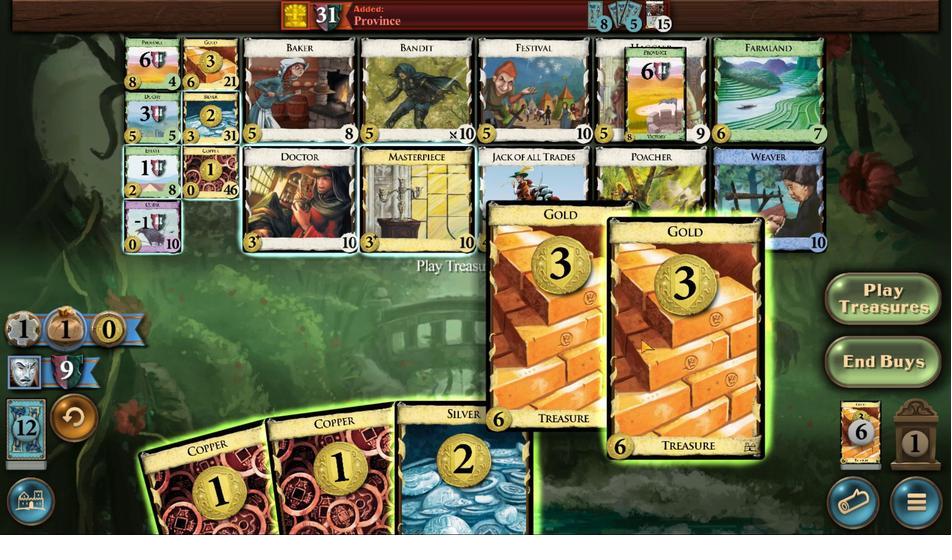 
Action: Mouse moved to (493, 321)
Screenshot: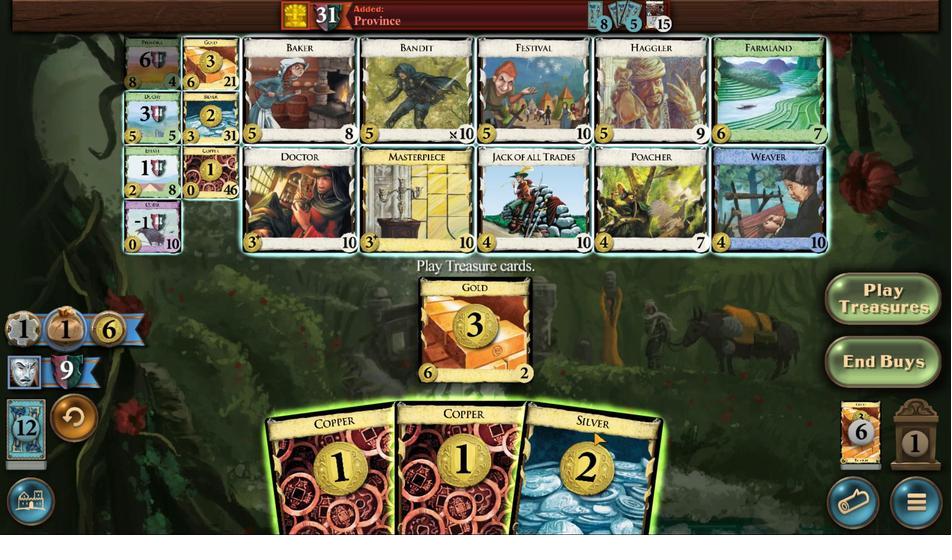
Action: Mouse pressed left at (493, 321)
Screenshot: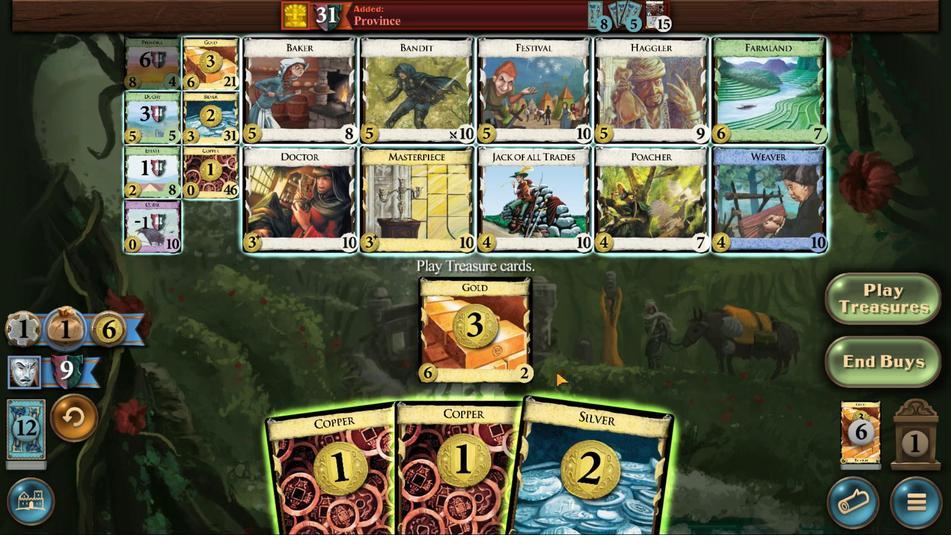 
Action: Mouse moved to (454, 320)
Screenshot: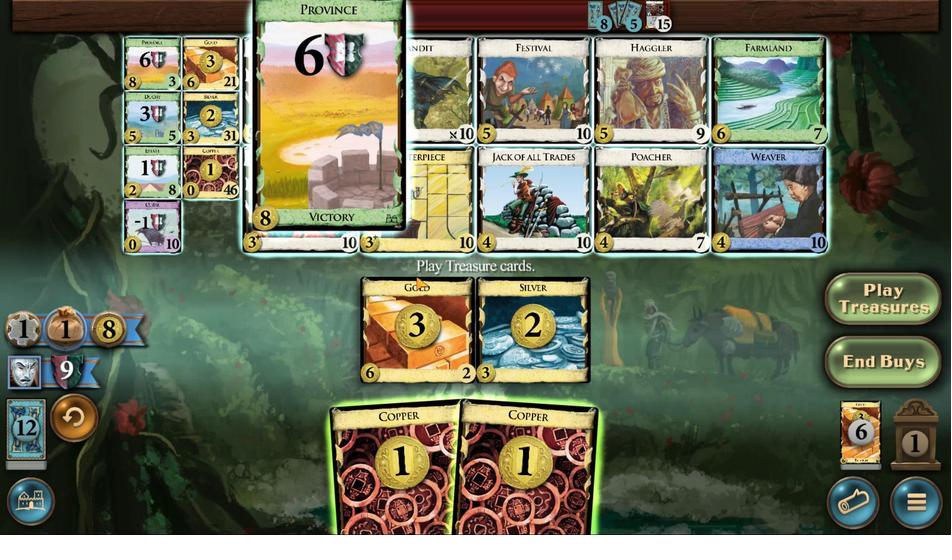 
Action: Mouse pressed left at (454, 320)
Screenshot: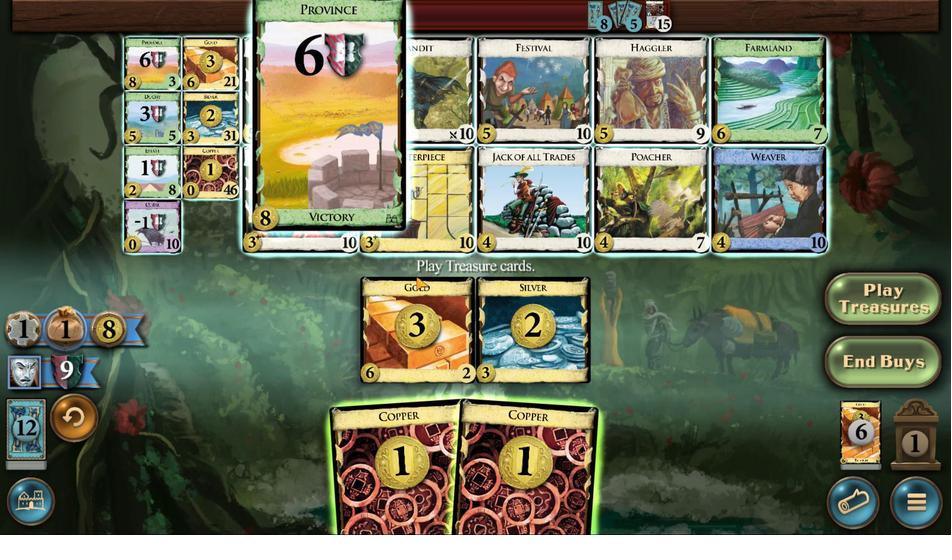 
Action: Mouse moved to (481, 321)
Screenshot: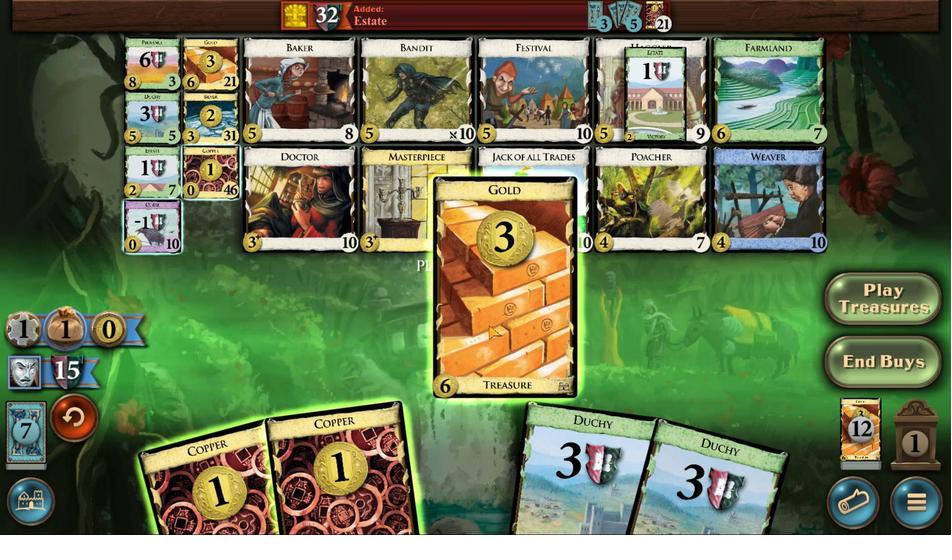 
Action: Mouse pressed left at (481, 321)
Screenshot: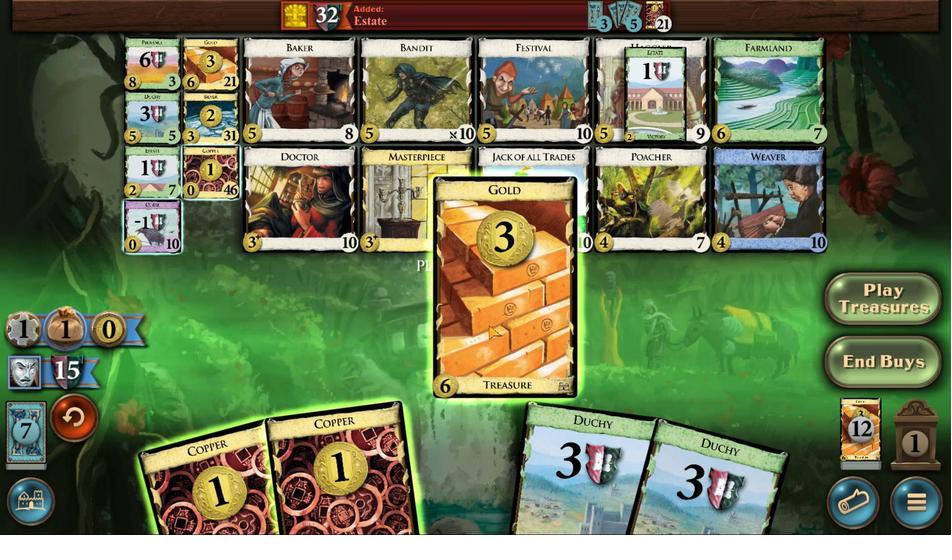
Action: Mouse moved to (477, 321)
Screenshot: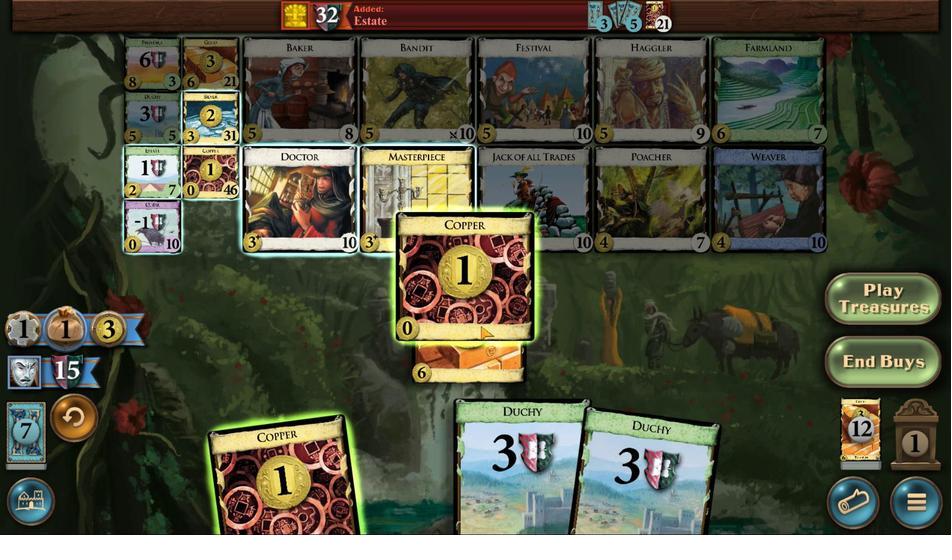 
Action: Mouse pressed left at (477, 321)
Screenshot: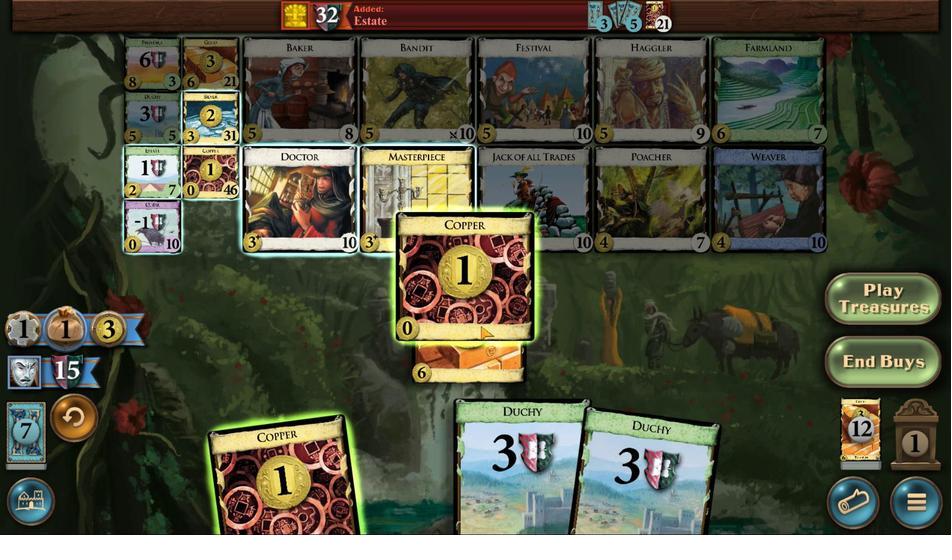 
Action: Mouse moved to (473, 321)
Screenshot: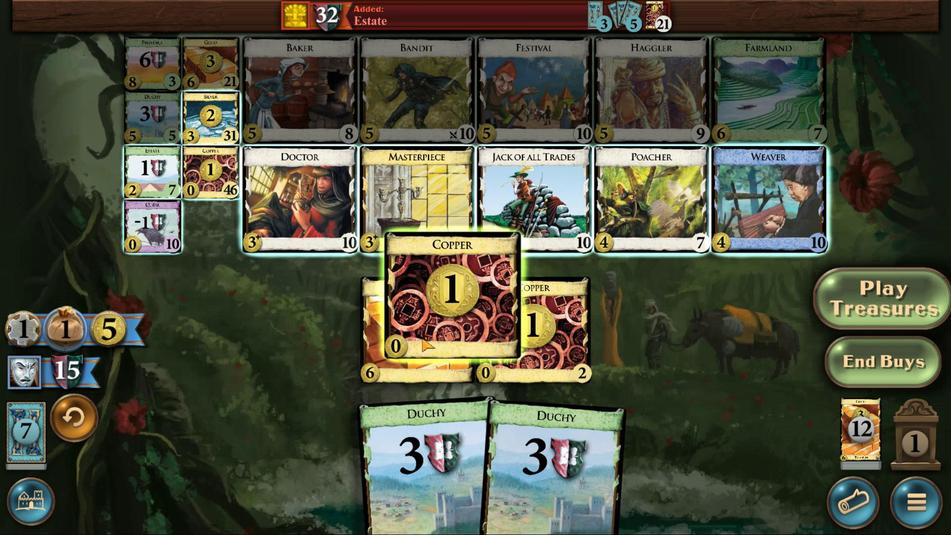 
Action: Mouse pressed left at (473, 321)
Screenshot: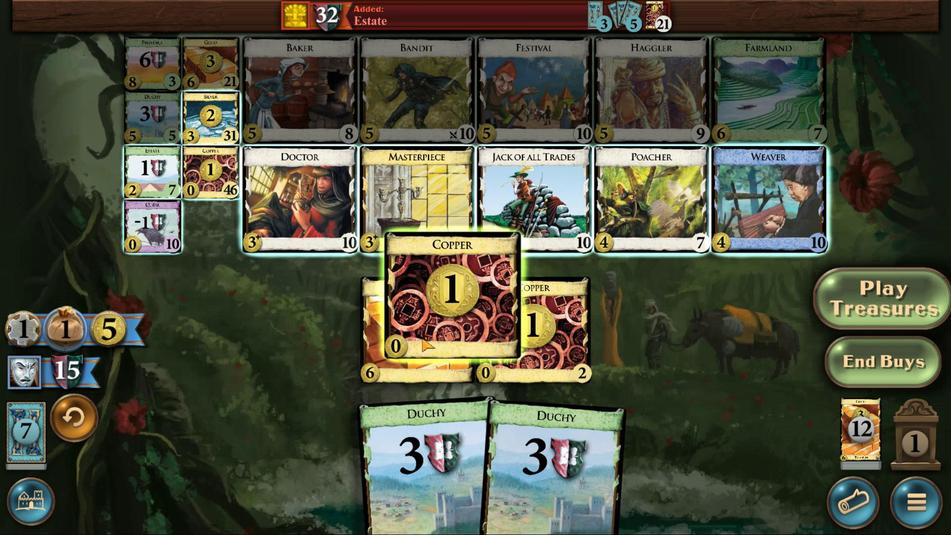 
Action: Mouse moved to (456, 320)
Screenshot: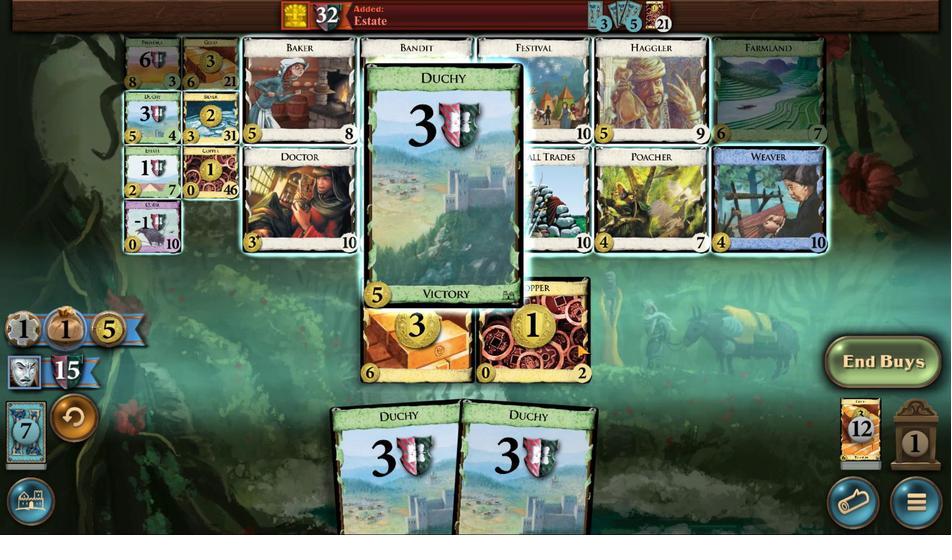 
Action: Mouse pressed left at (456, 320)
Screenshot: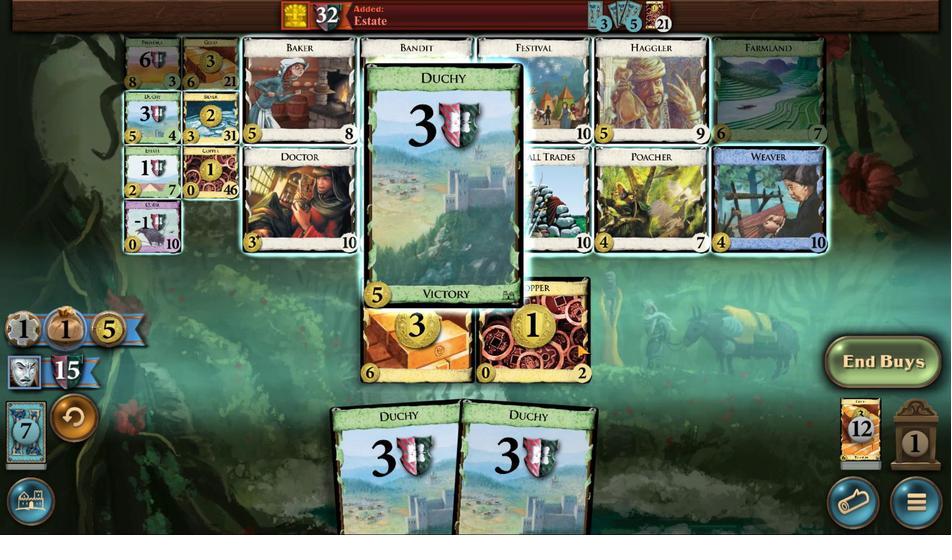 
Action: Mouse moved to (493, 321)
Screenshot: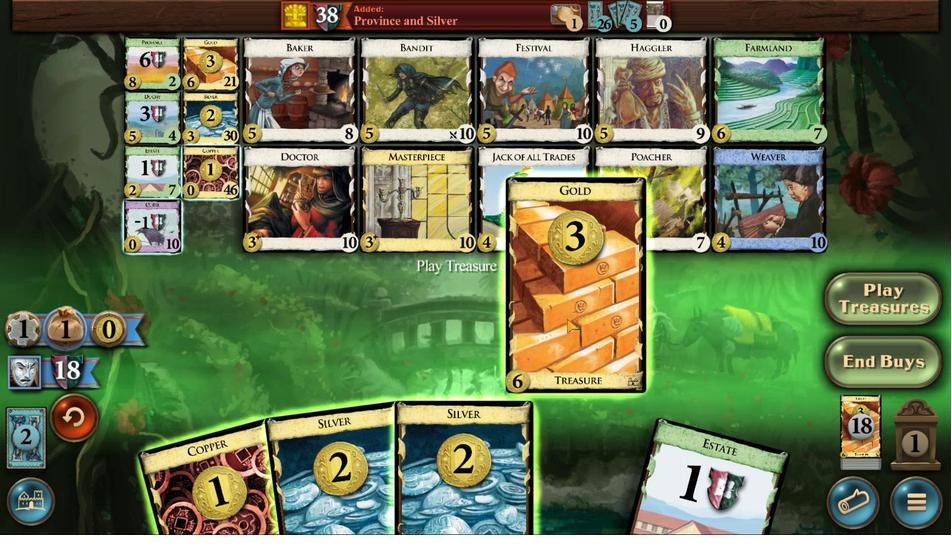 
Action: Mouse pressed left at (493, 321)
Screenshot: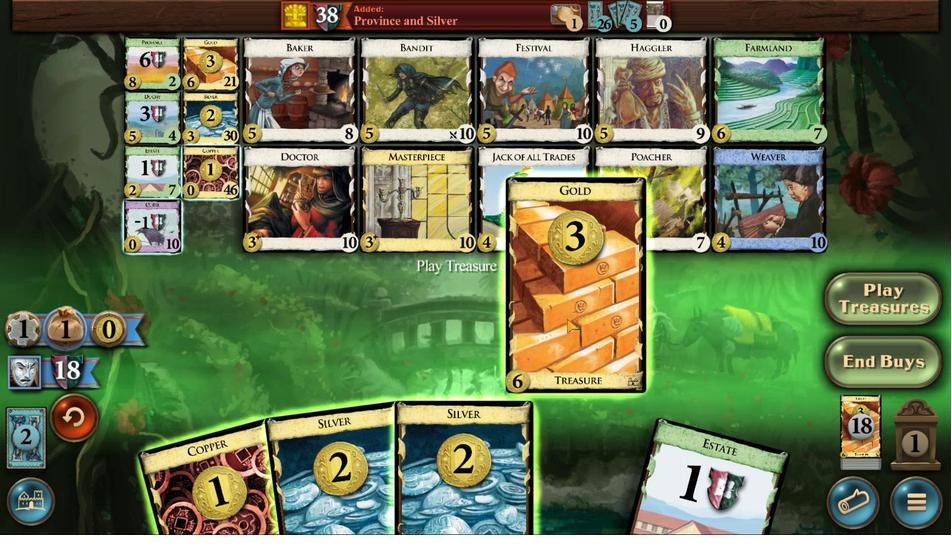 
Action: Mouse moved to (478, 321)
Screenshot: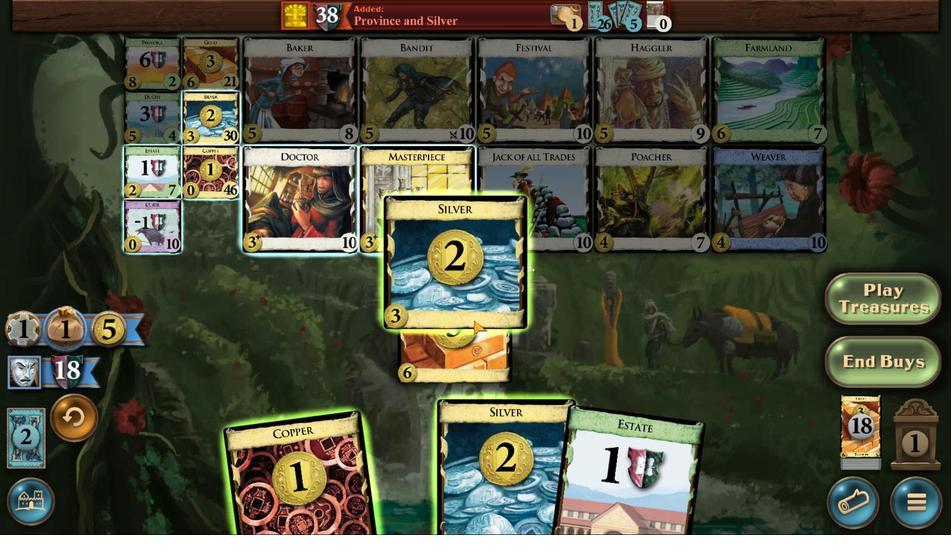 
Action: Mouse pressed left at (478, 321)
Screenshot: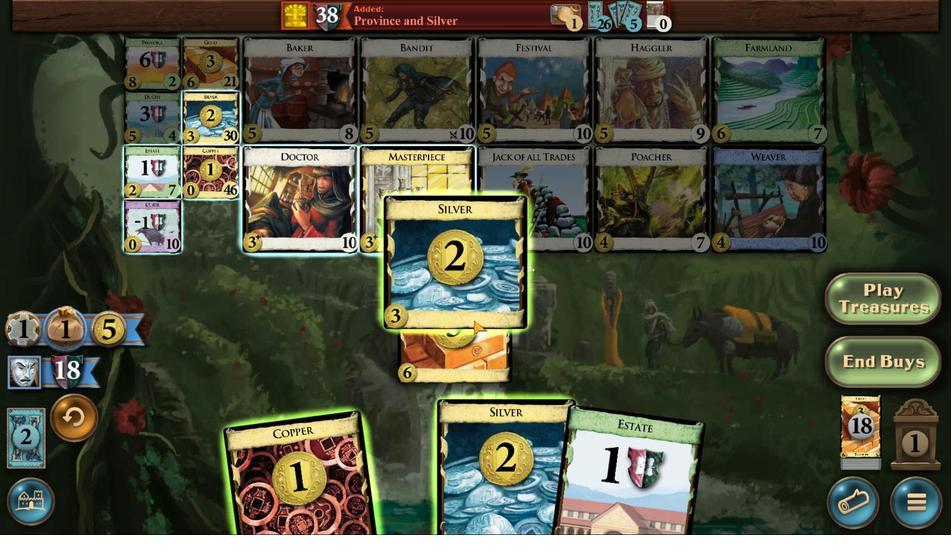 
Action: Mouse moved to (474, 321)
Screenshot: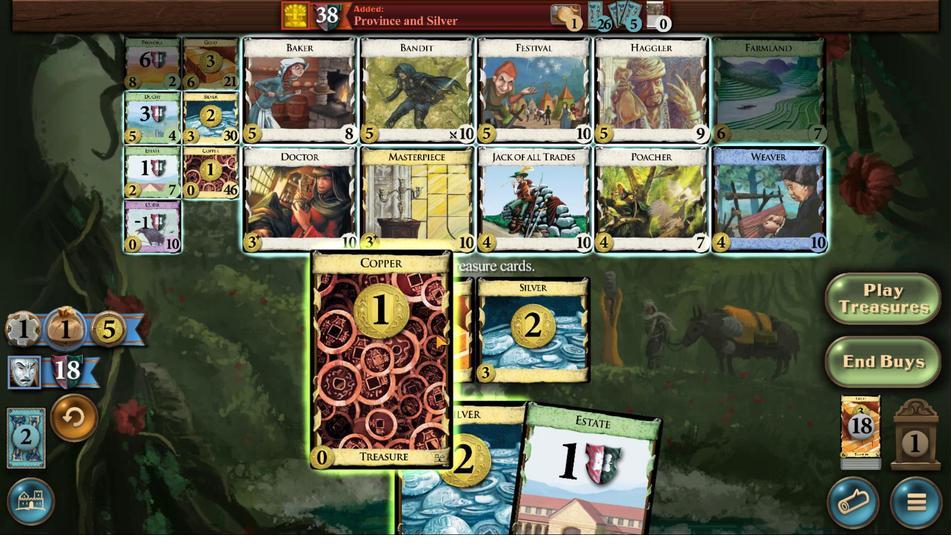 
Action: Mouse pressed left at (474, 321)
Screenshot: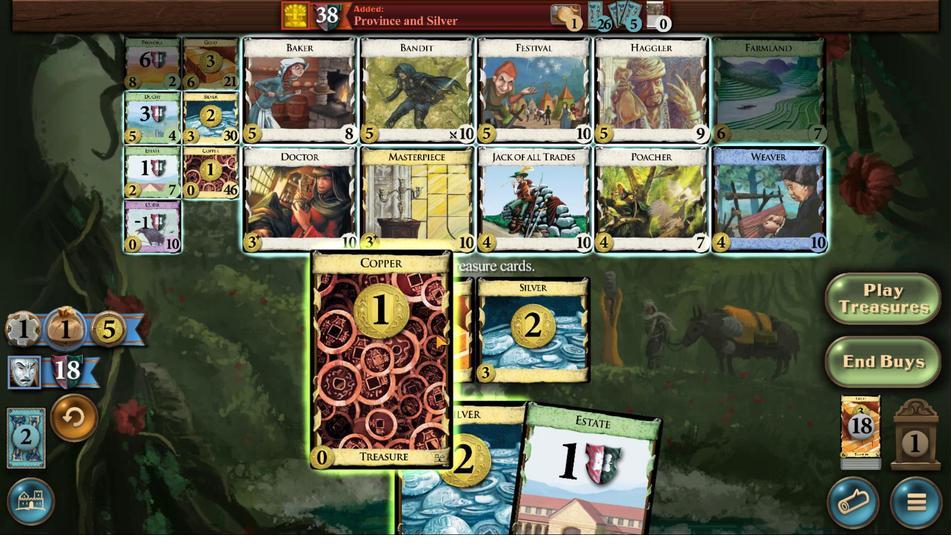 
Action: Mouse moved to (476, 321)
Screenshot: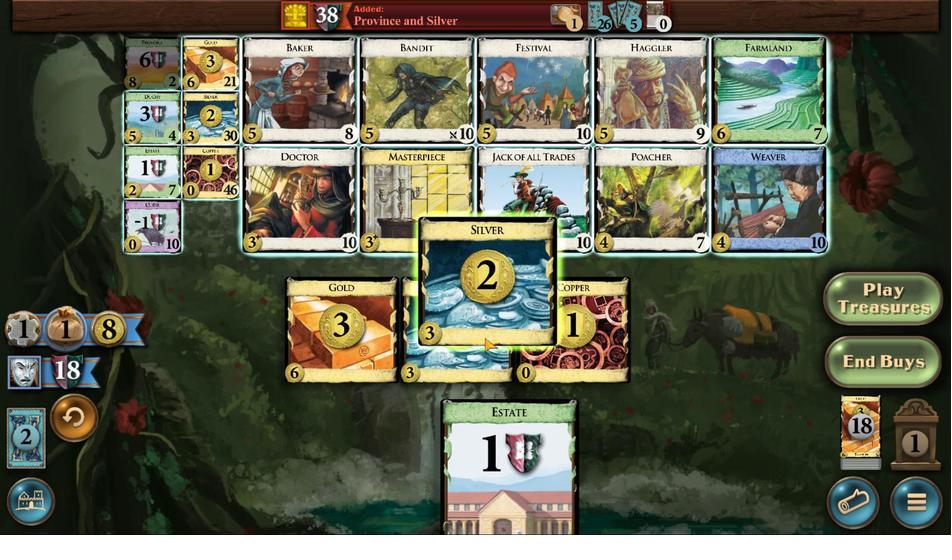 
Action: Mouse pressed left at (476, 321)
Screenshot: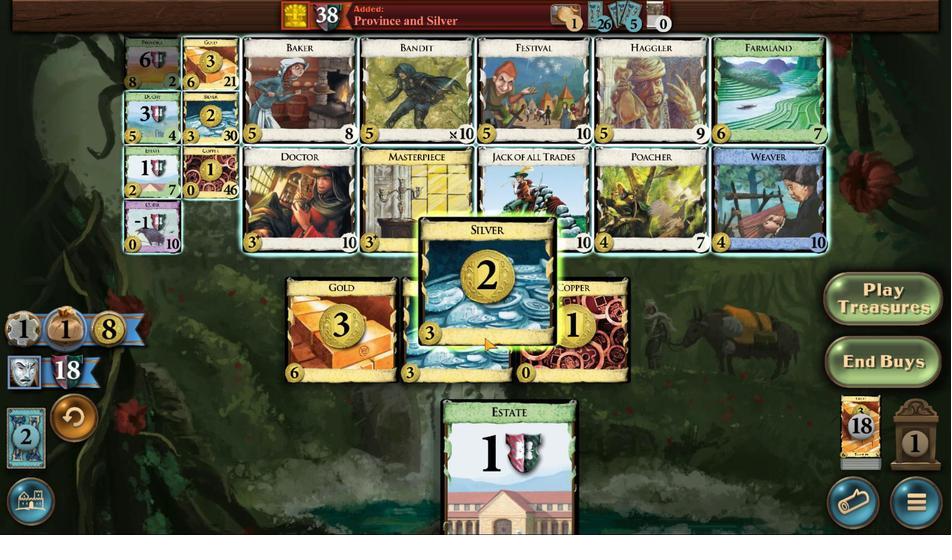
Action: Mouse moved to (455, 320)
Screenshot: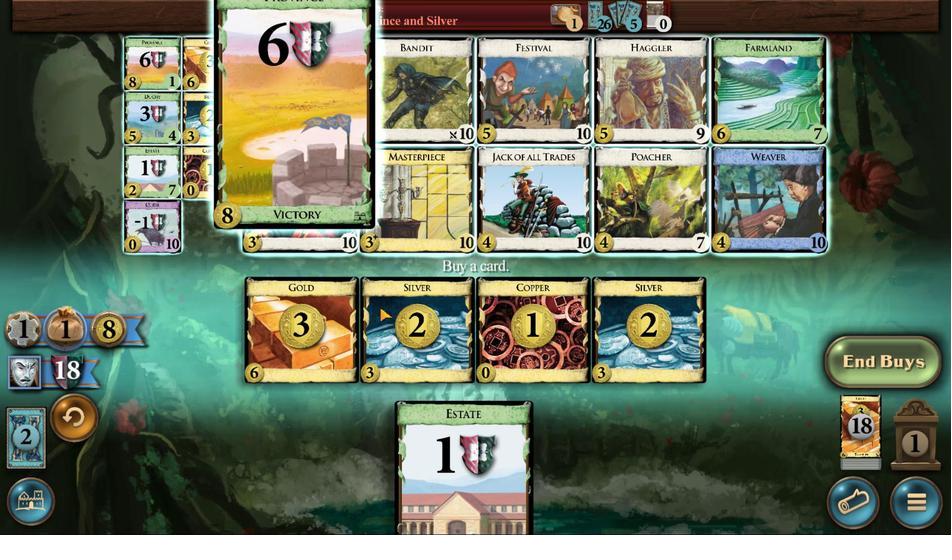 
Action: Mouse pressed left at (455, 320)
Screenshot: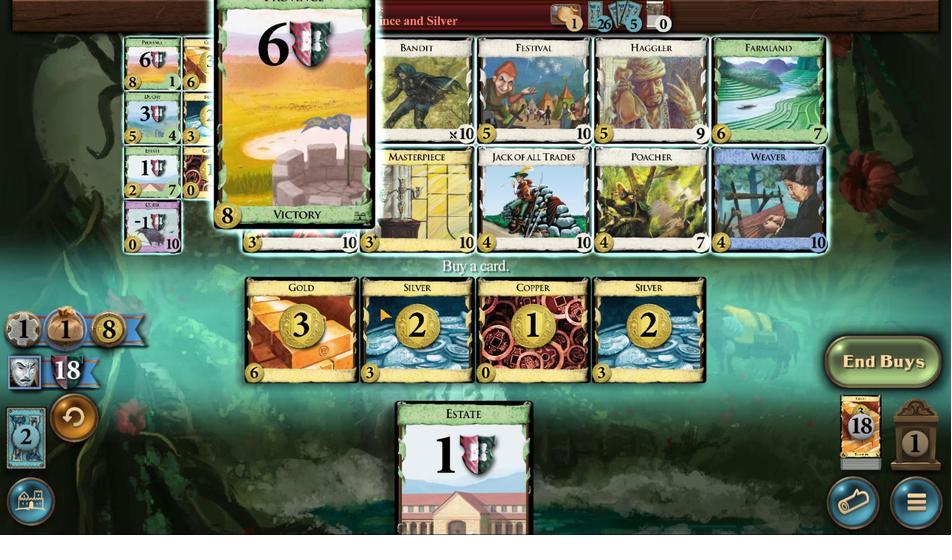 
Action: Mouse moved to (492, 321)
Screenshot: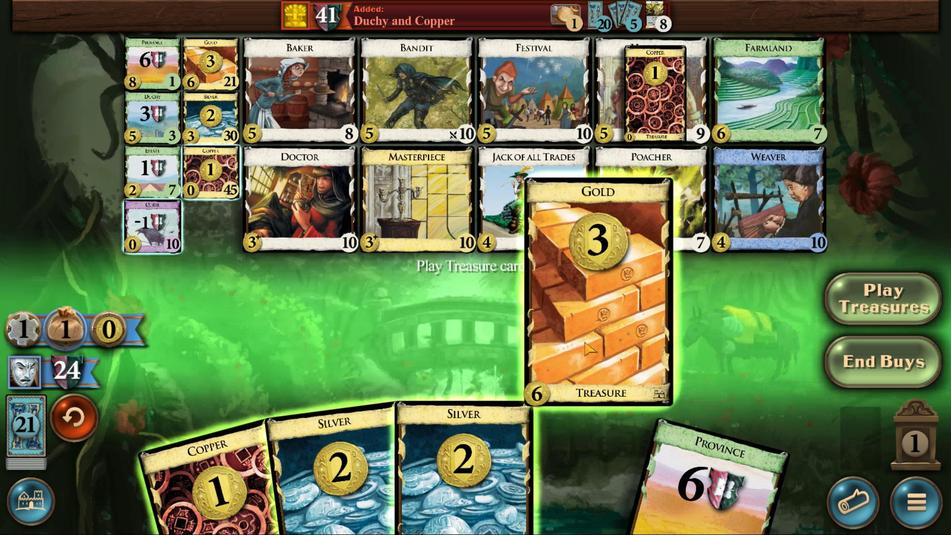 
Action: Mouse pressed left at (492, 321)
Screenshot: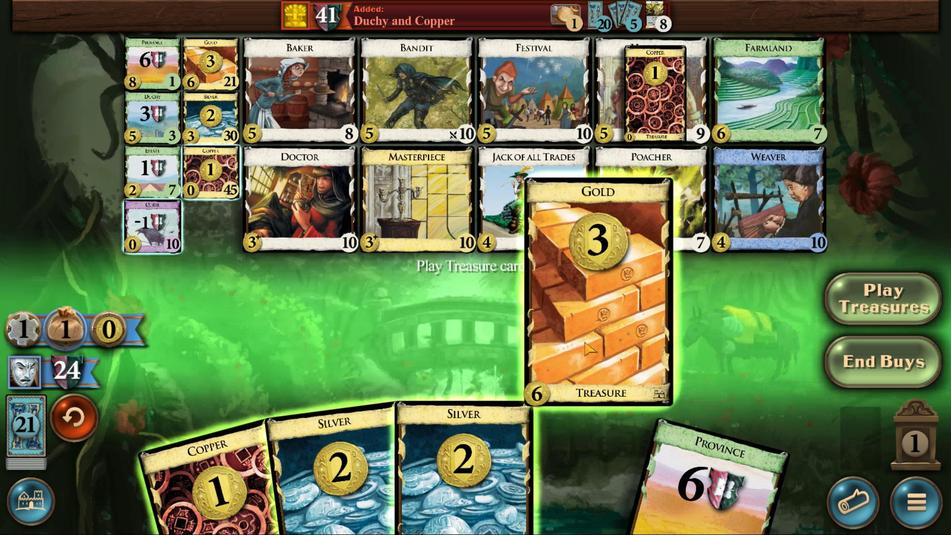 
Action: Mouse moved to (486, 321)
Screenshot: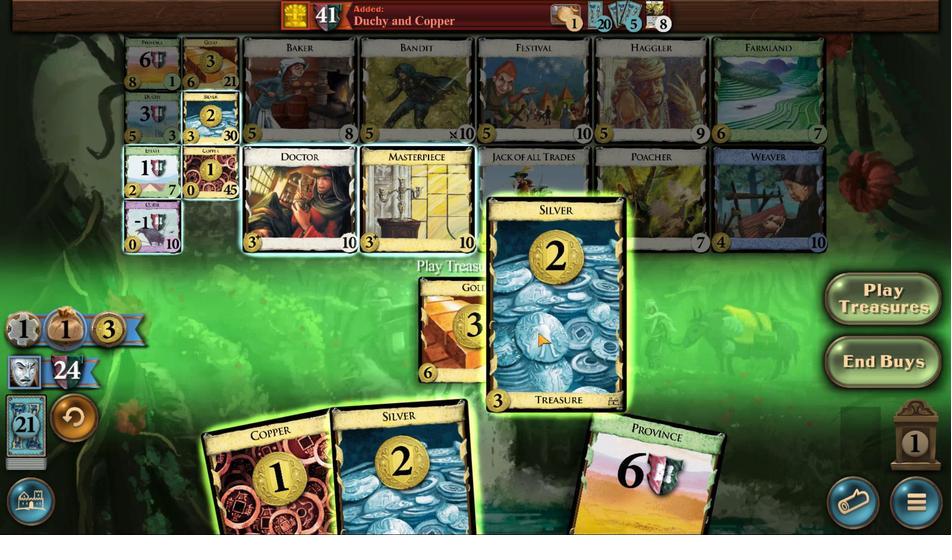 
Action: Mouse pressed left at (486, 321)
Screenshot: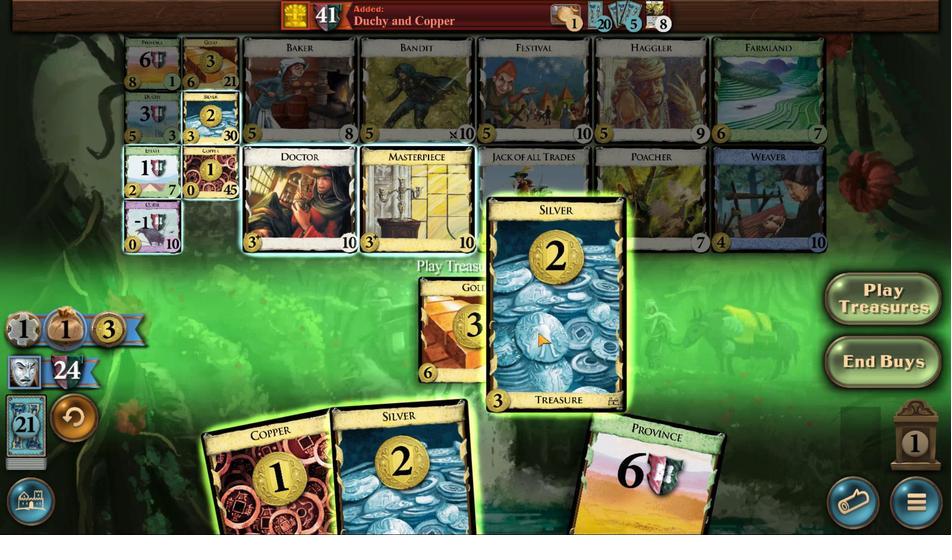 
Action: Mouse moved to (481, 321)
Screenshot: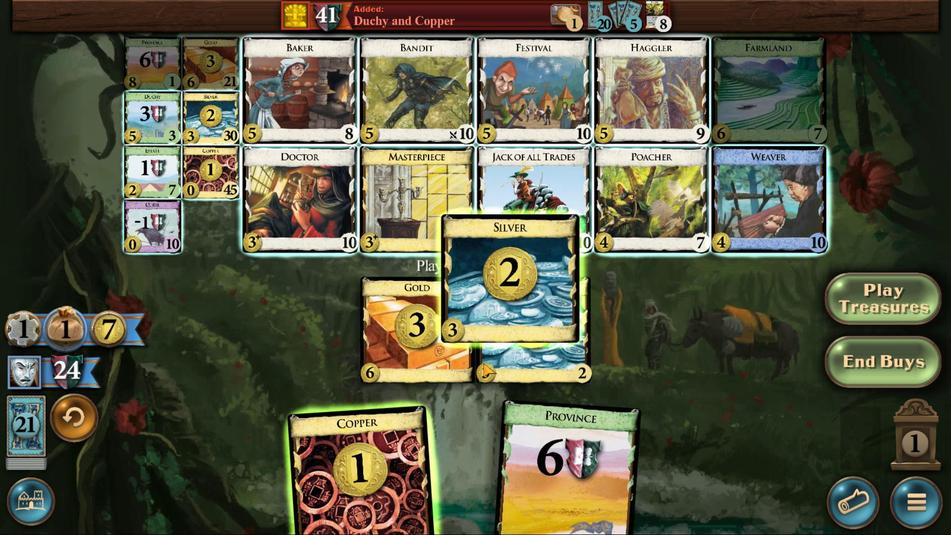 
Action: Mouse pressed left at (481, 321)
Screenshot: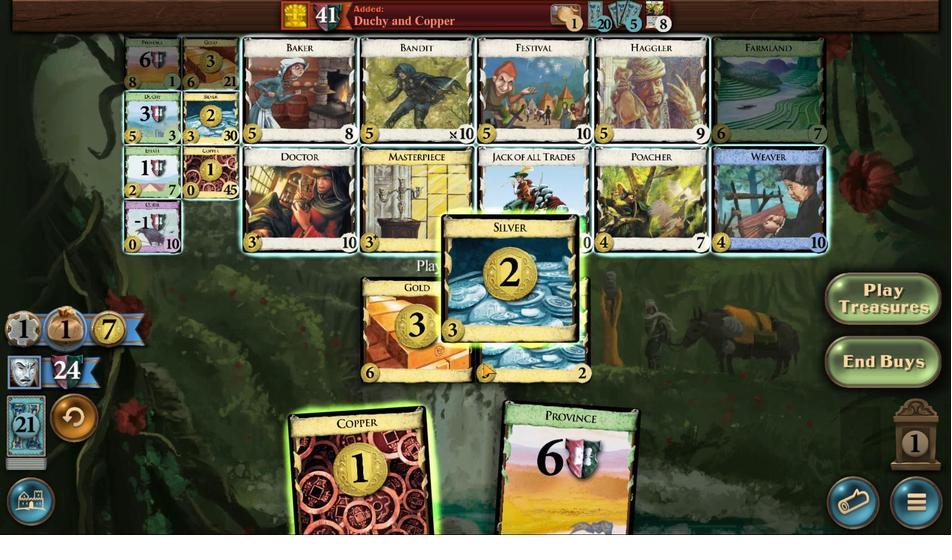 
Action: Mouse moved to (478, 321)
Screenshot: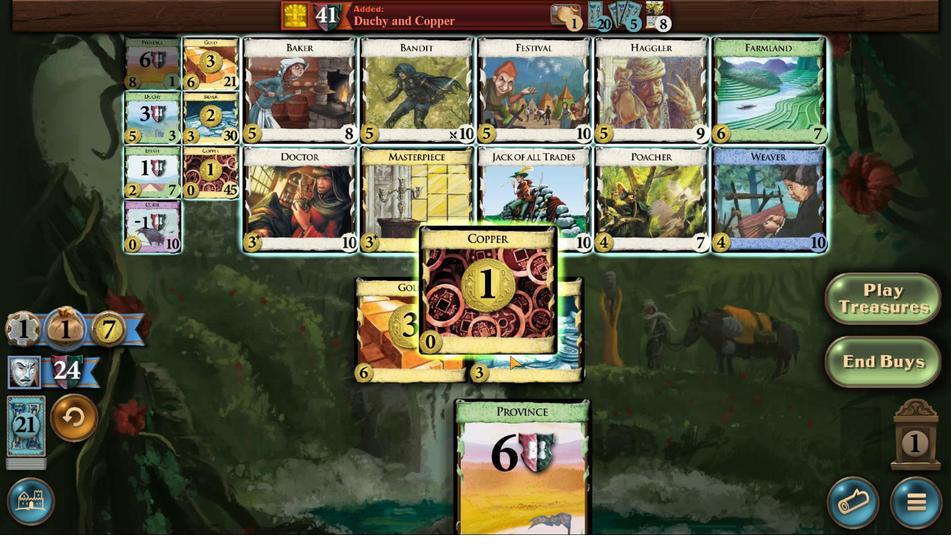 
Action: Mouse pressed left at (478, 321)
Screenshot: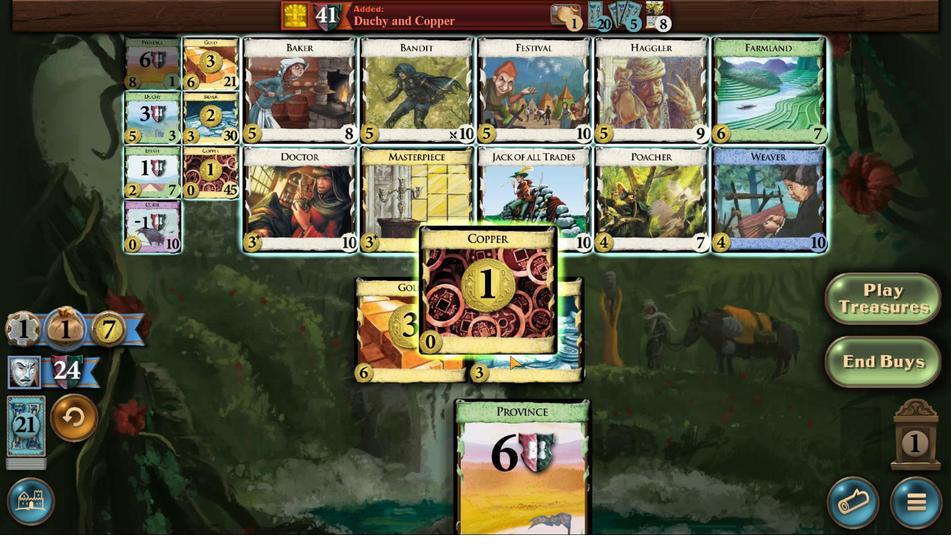 
Action: Mouse moved to (455, 320)
Screenshot: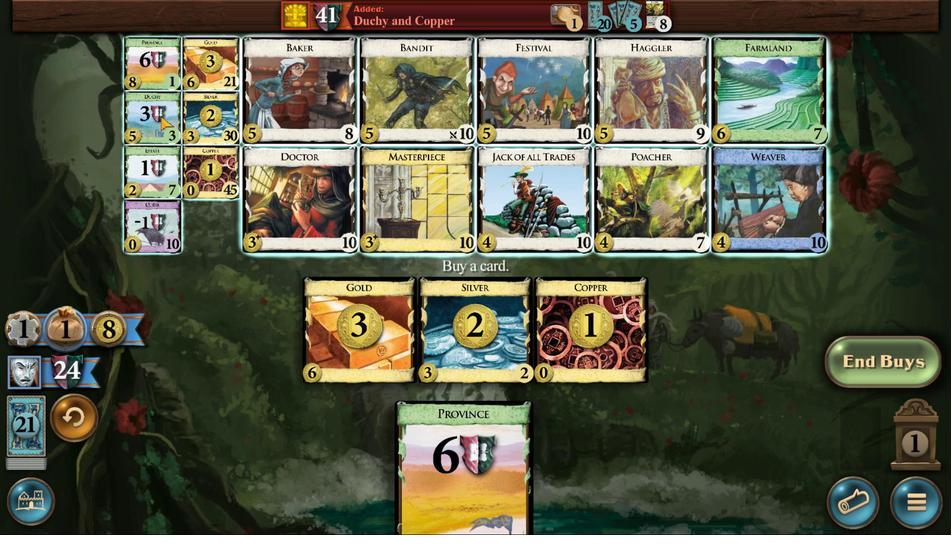 
Action: Mouse pressed left at (455, 320)
Screenshot: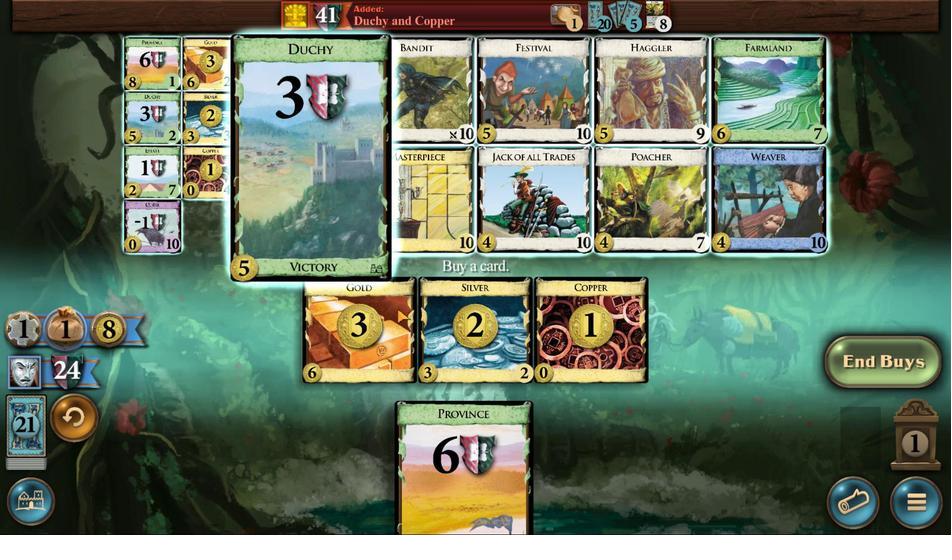 
Action: Mouse moved to (429, 320)
Screenshot: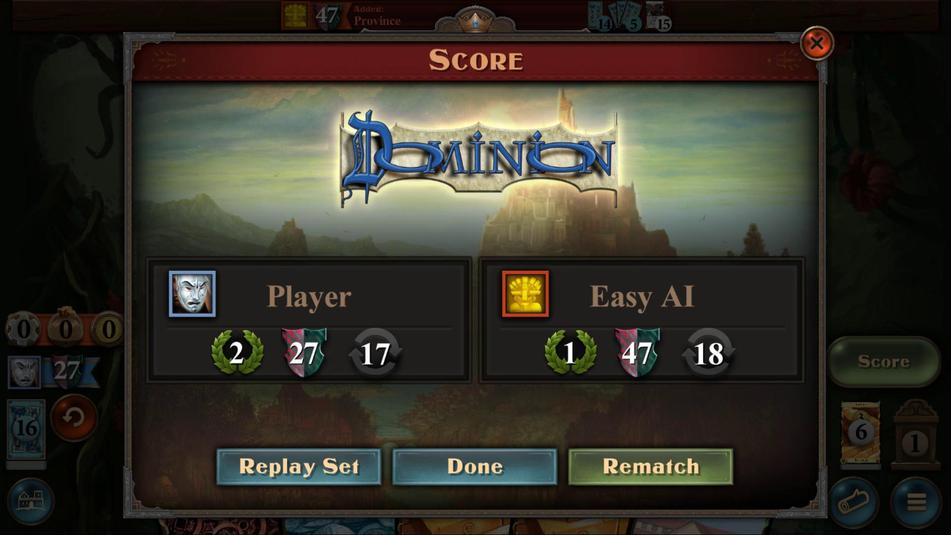 
Action: Mouse pressed left at (429, 320)
Screenshot: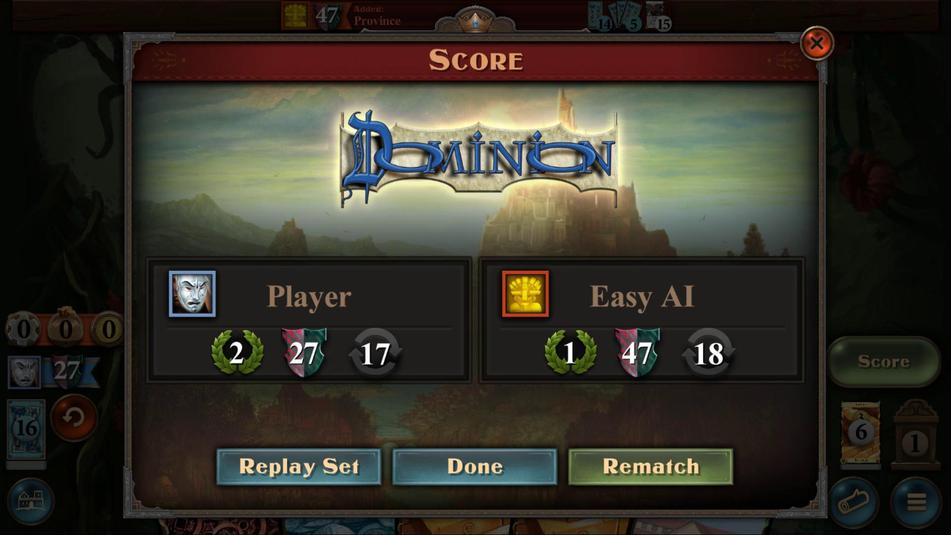 
